Task: Look for space in Iquique, Chile from 12th August, 2023 to 16th August, 2023 for 8 adults in price range Rs.10000 to Rs.16000. Place can be private room with 8 bedrooms having 8 beds and 8 bathrooms. Property type can be house, flat, guest house, hotel. Amenities needed are: wifi, TV, free parkinig on premises, gym, breakfast. Booking option can be shelf check-in. Required host language is English.
Action: Mouse moved to (463, 98)
Screenshot: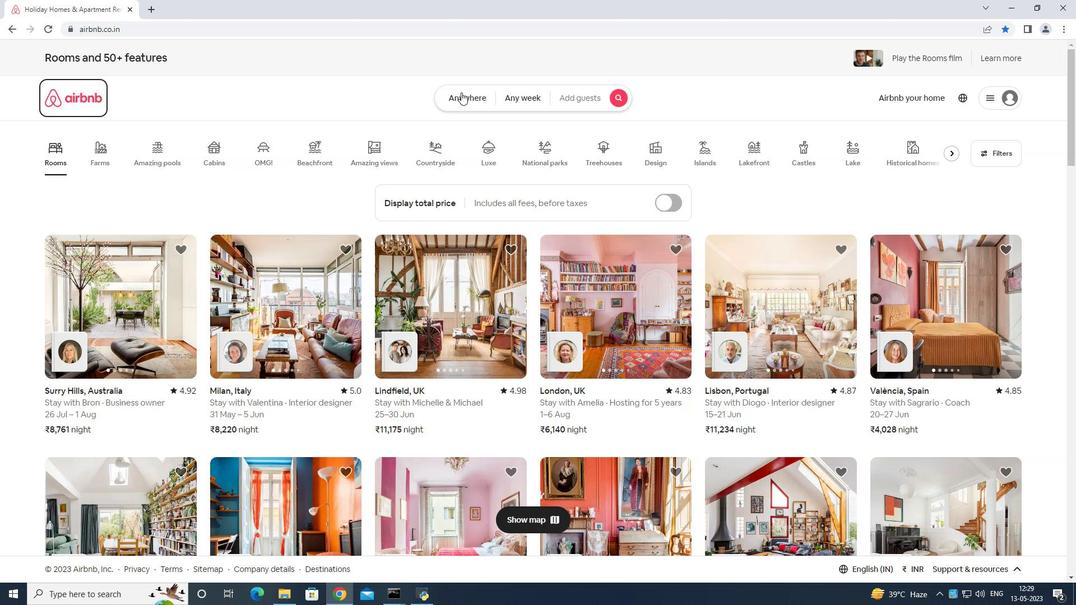 
Action: Mouse pressed left at (463, 98)
Screenshot: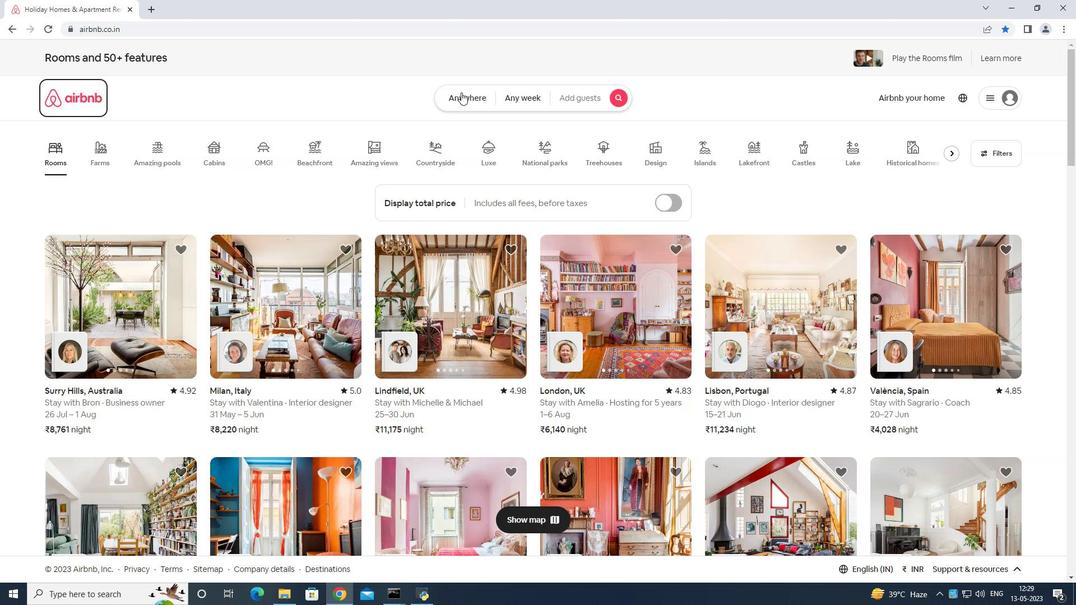
Action: Mouse moved to (408, 128)
Screenshot: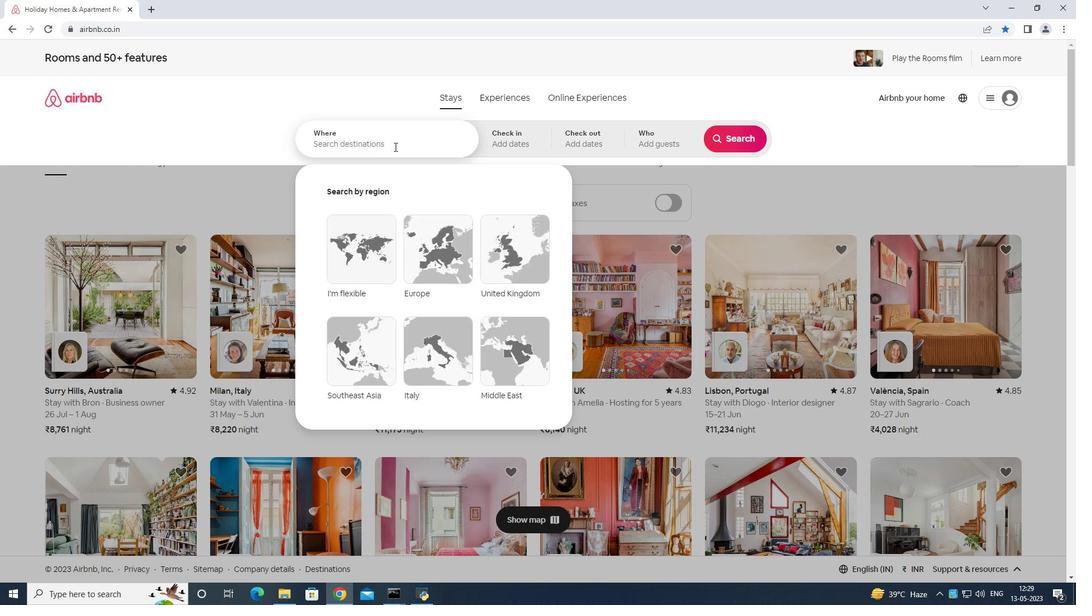 
Action: Mouse pressed left at (408, 128)
Screenshot: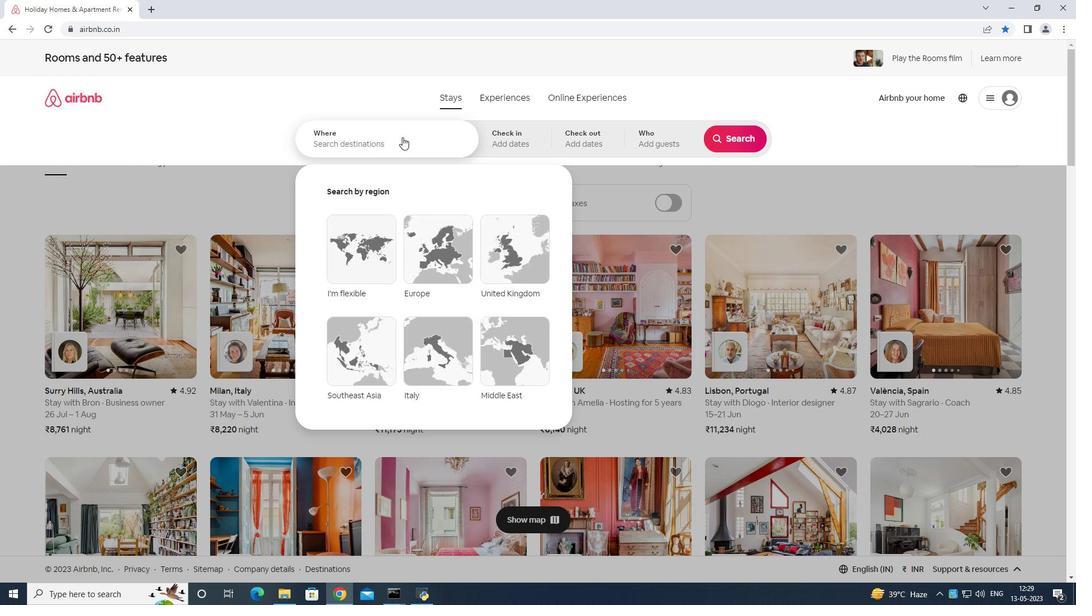 
Action: Mouse moved to (395, 137)
Screenshot: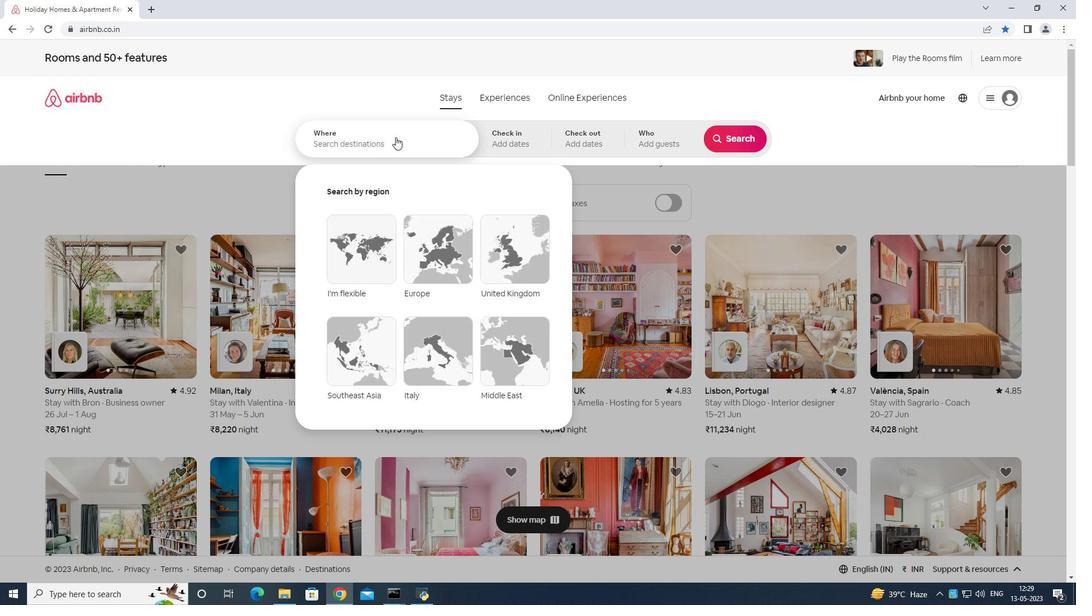 
Action: Key pressed <Key.shift>Iquique<Key.space>chile<Key.enter>
Screenshot: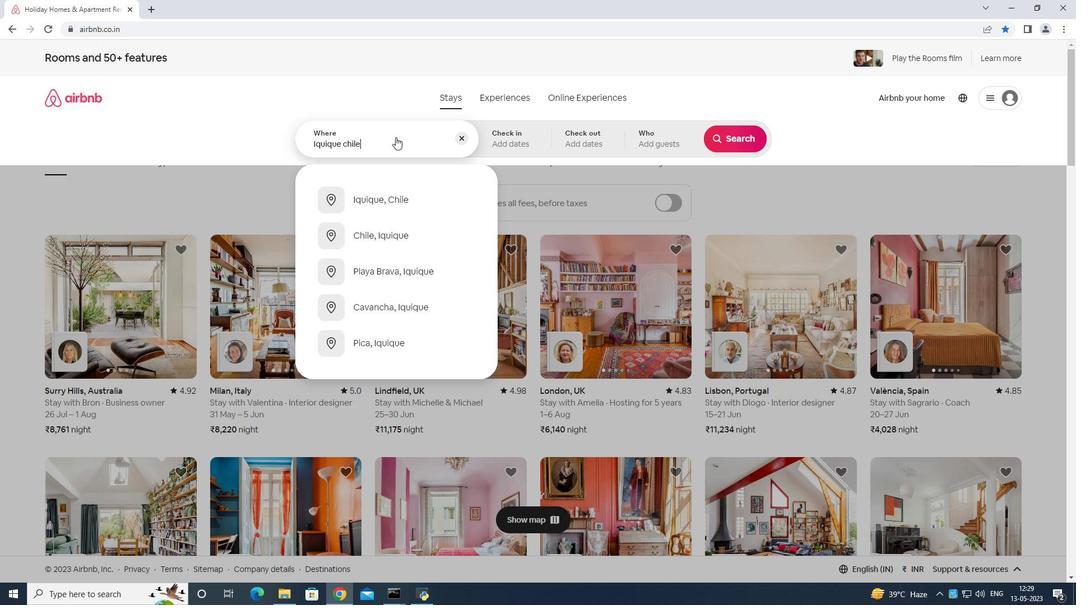 
Action: Mouse moved to (722, 236)
Screenshot: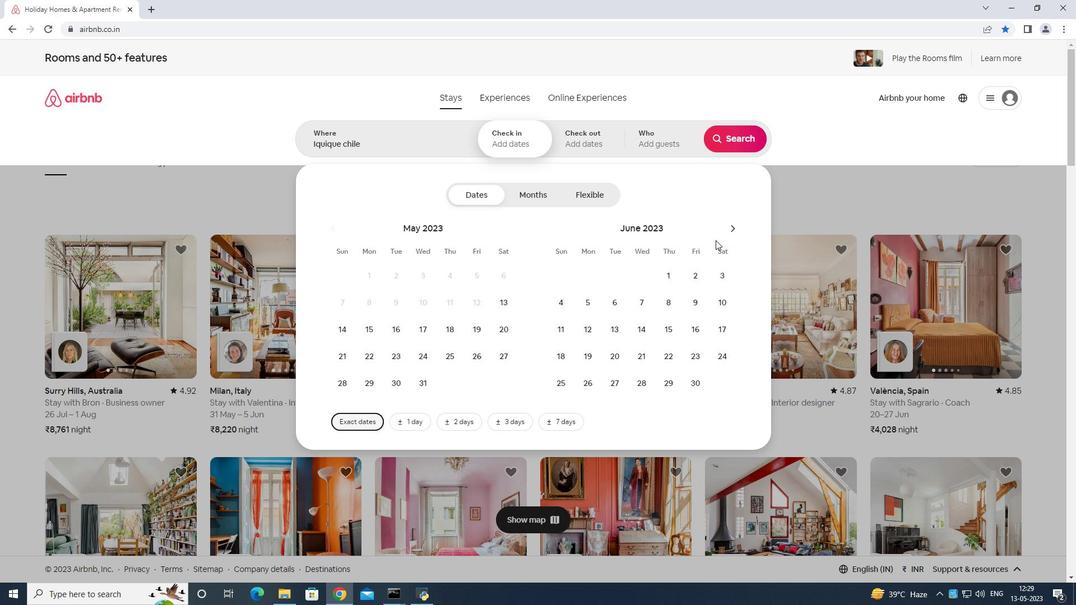 
Action: Mouse pressed left at (722, 236)
Screenshot: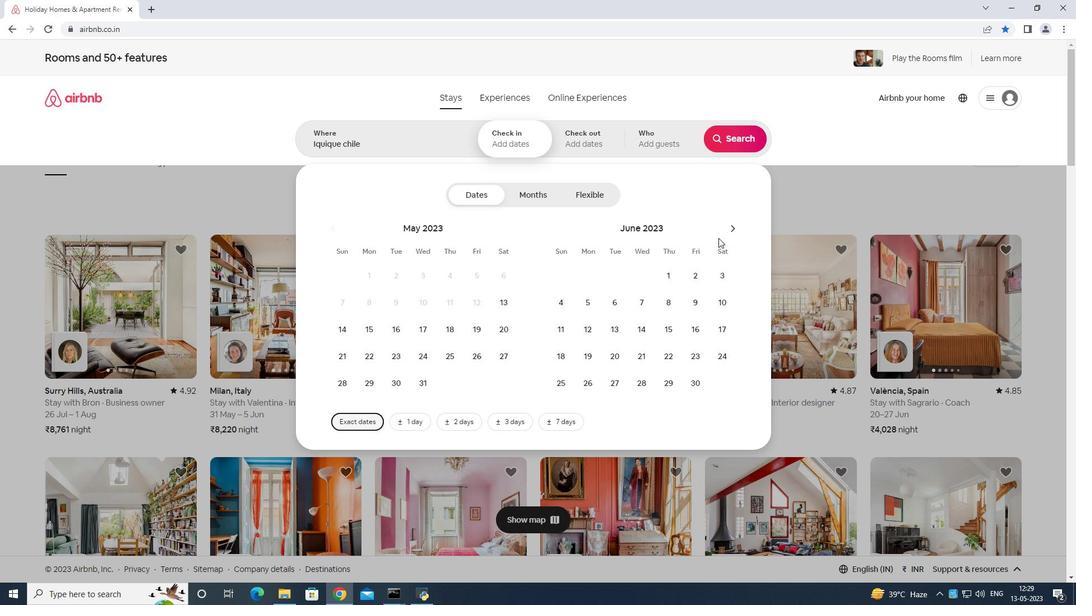 
Action: Mouse moved to (727, 230)
Screenshot: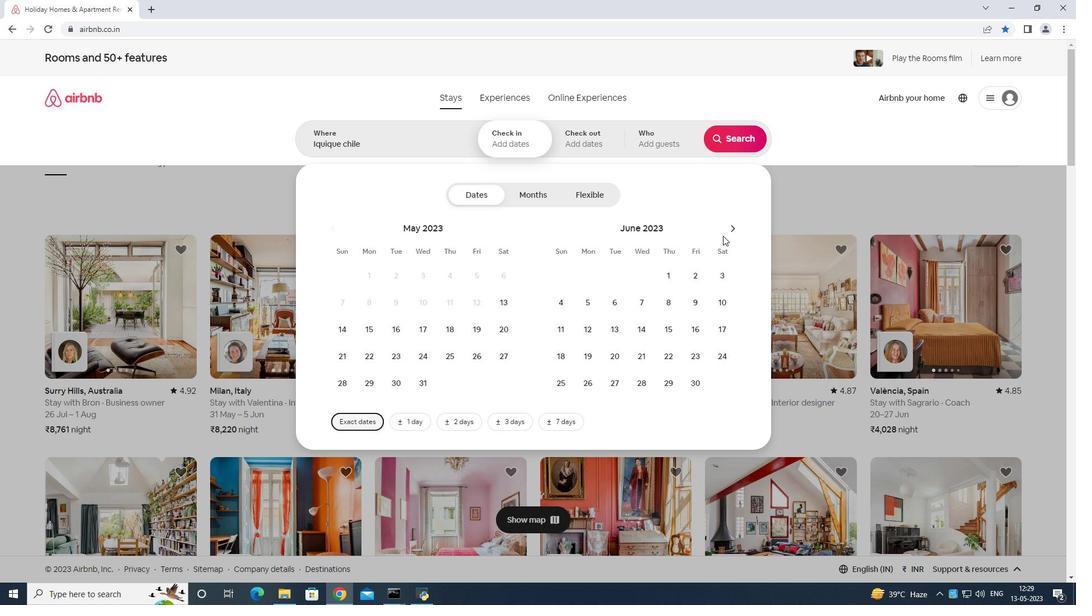 
Action: Mouse pressed left at (727, 230)
Screenshot: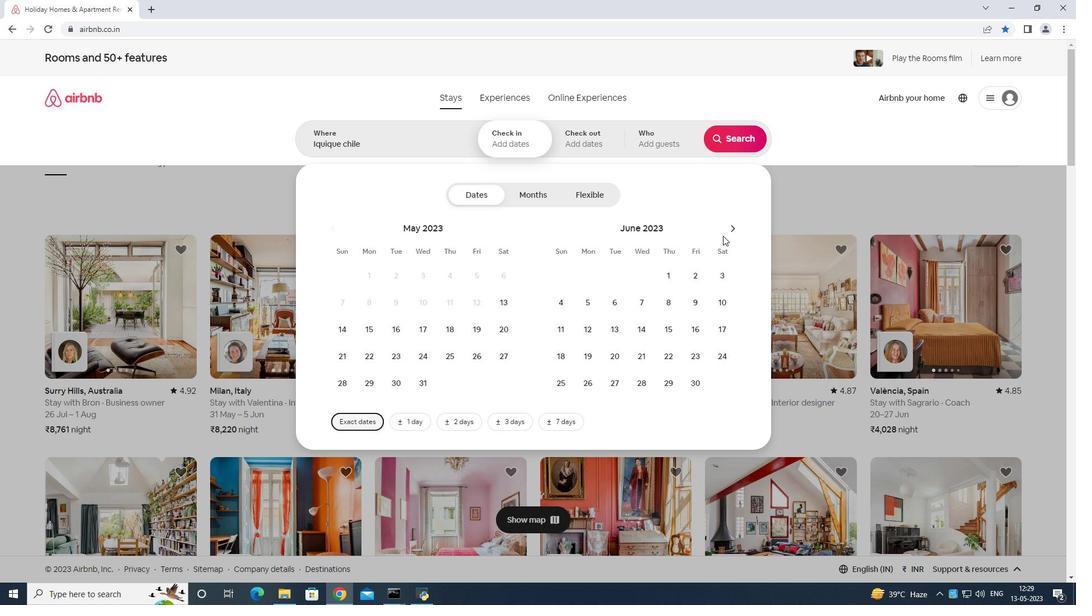 
Action: Mouse moved to (728, 225)
Screenshot: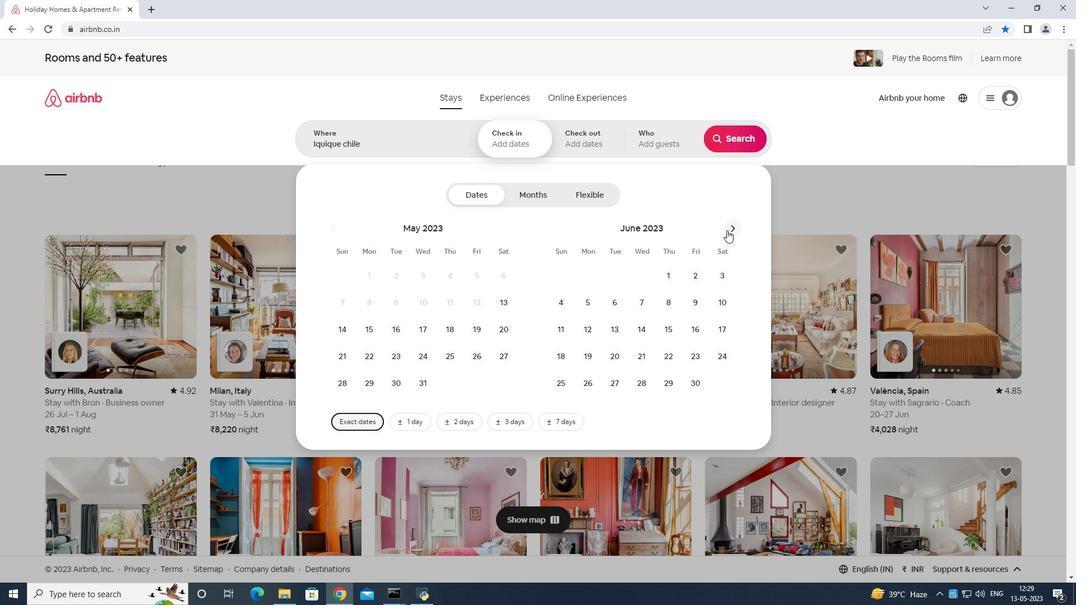
Action: Mouse pressed left at (728, 225)
Screenshot: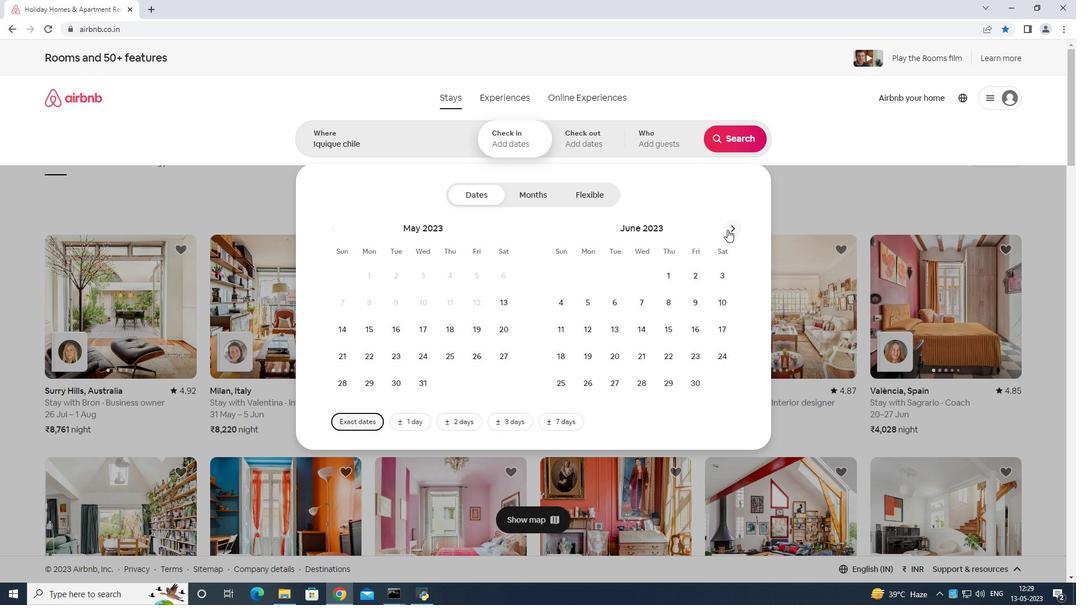 
Action: Mouse moved to (730, 225)
Screenshot: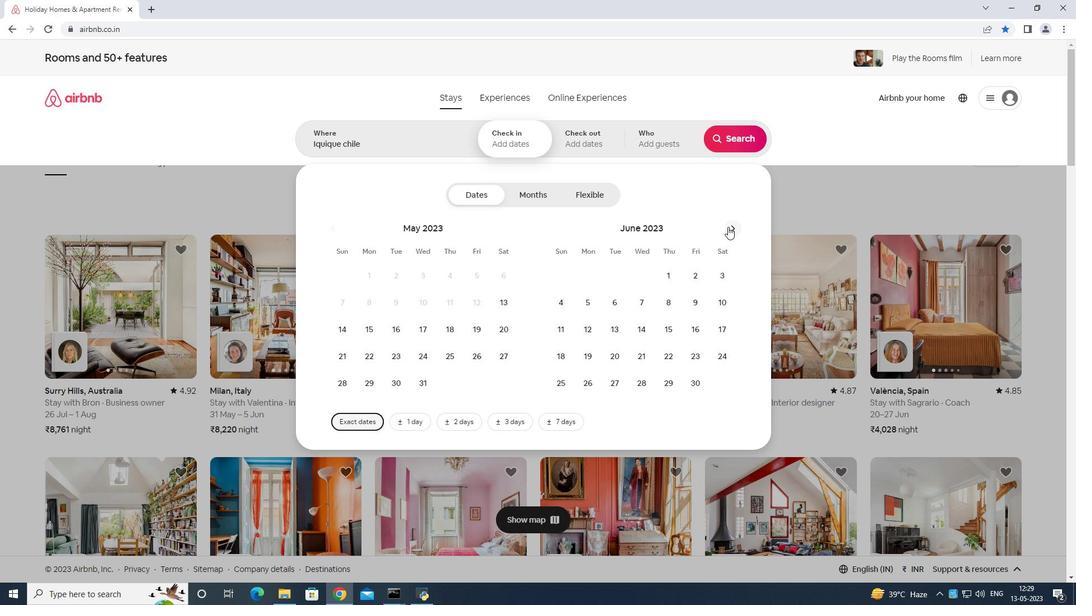 
Action: Mouse pressed left at (730, 225)
Screenshot: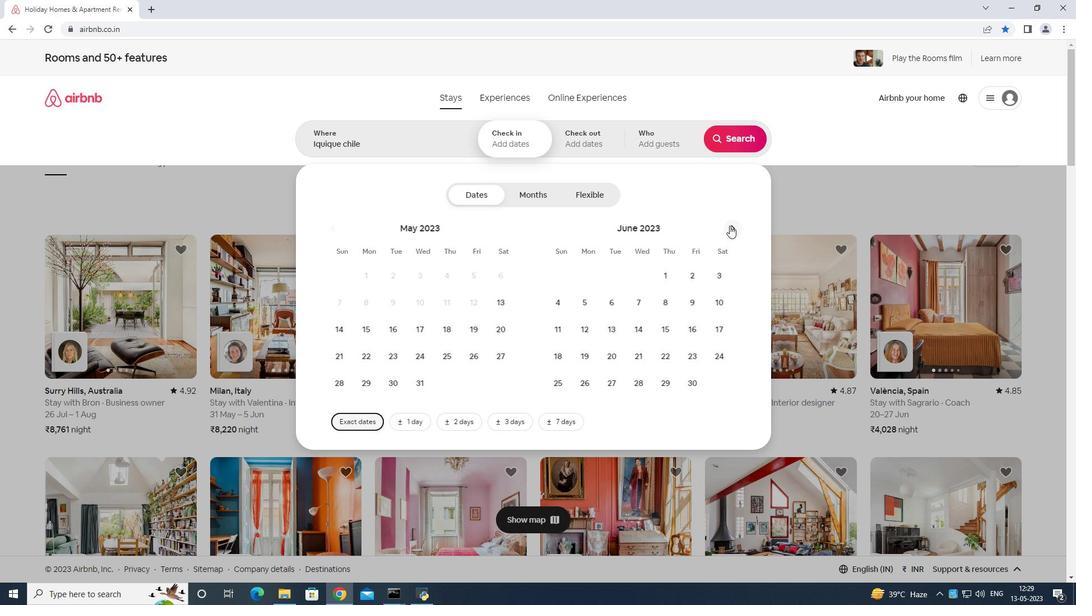 
Action: Mouse moved to (719, 297)
Screenshot: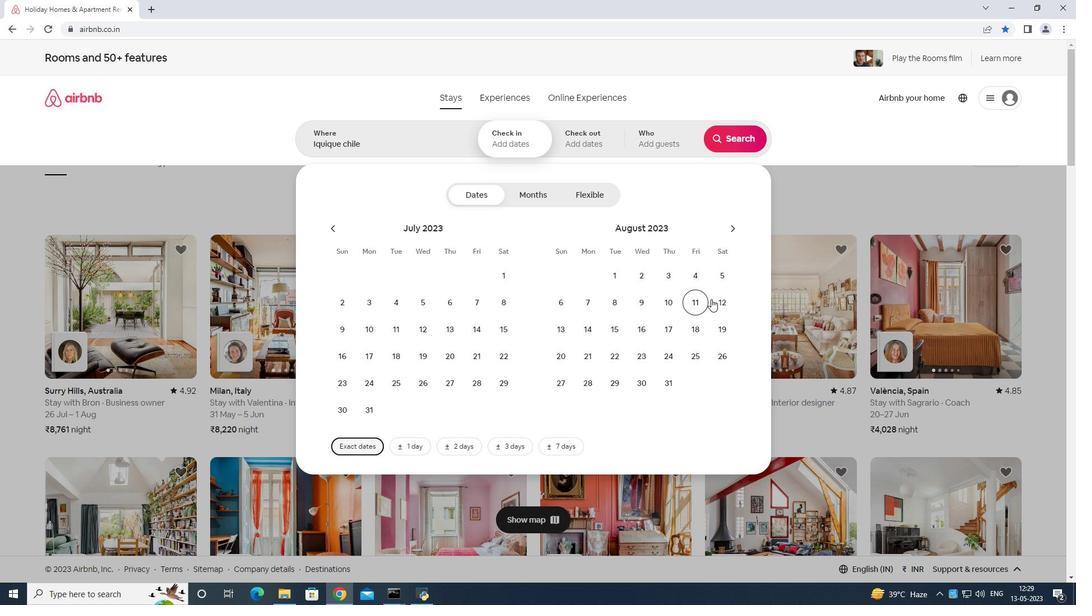 
Action: Mouse pressed left at (719, 297)
Screenshot: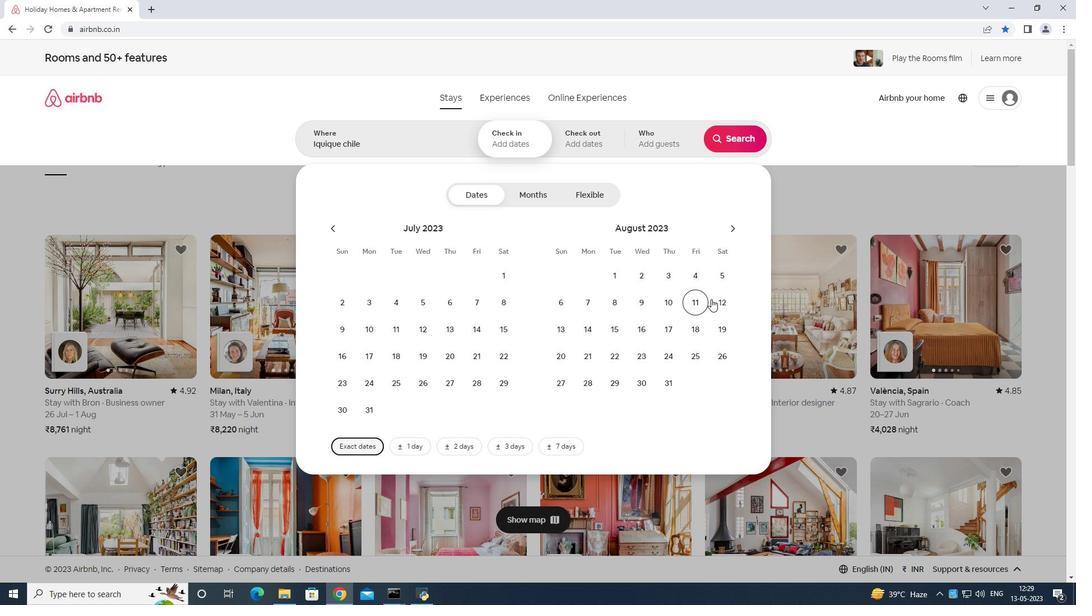 
Action: Mouse moved to (639, 325)
Screenshot: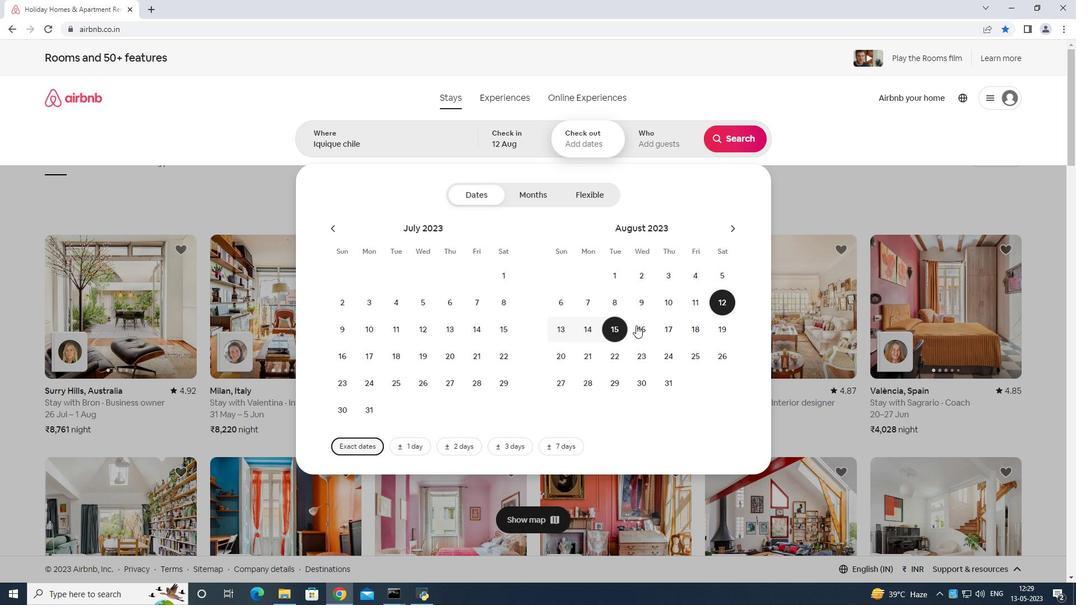 
Action: Mouse pressed left at (639, 325)
Screenshot: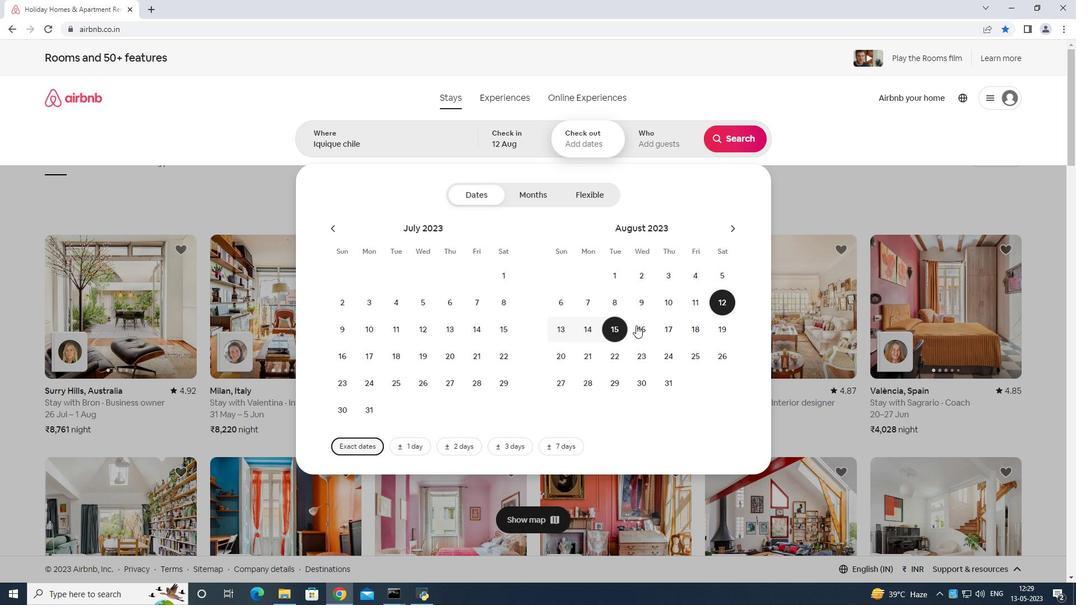 
Action: Mouse moved to (660, 129)
Screenshot: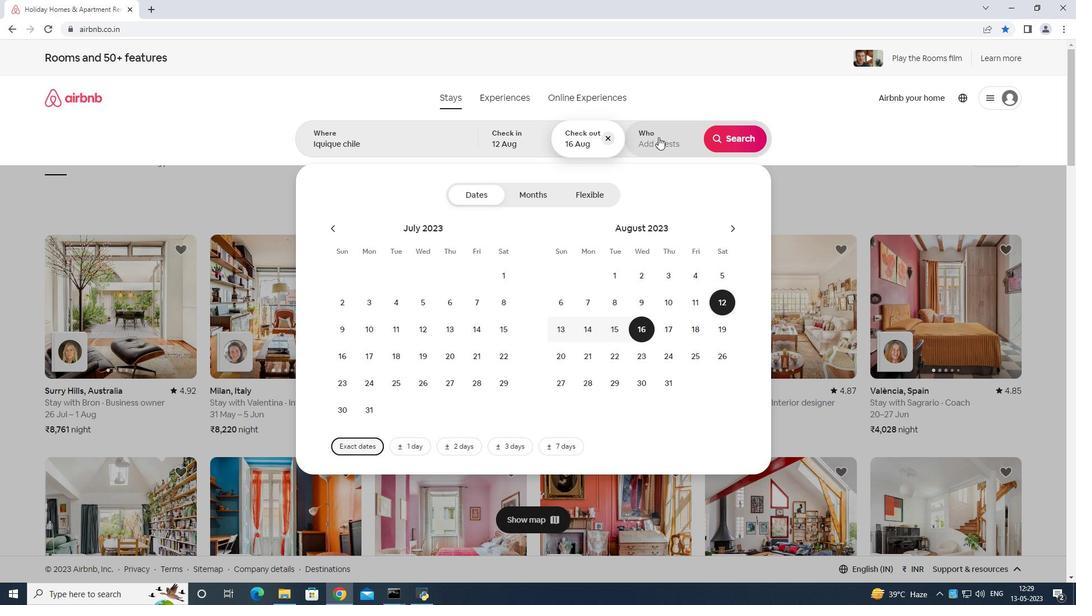 
Action: Mouse pressed left at (660, 129)
Screenshot: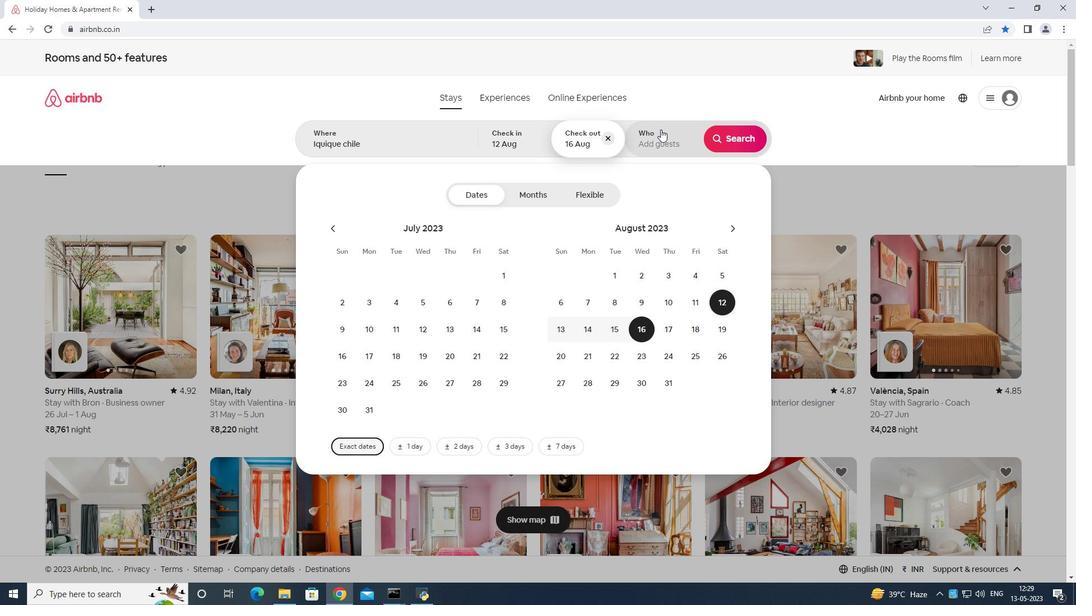 
Action: Mouse moved to (736, 201)
Screenshot: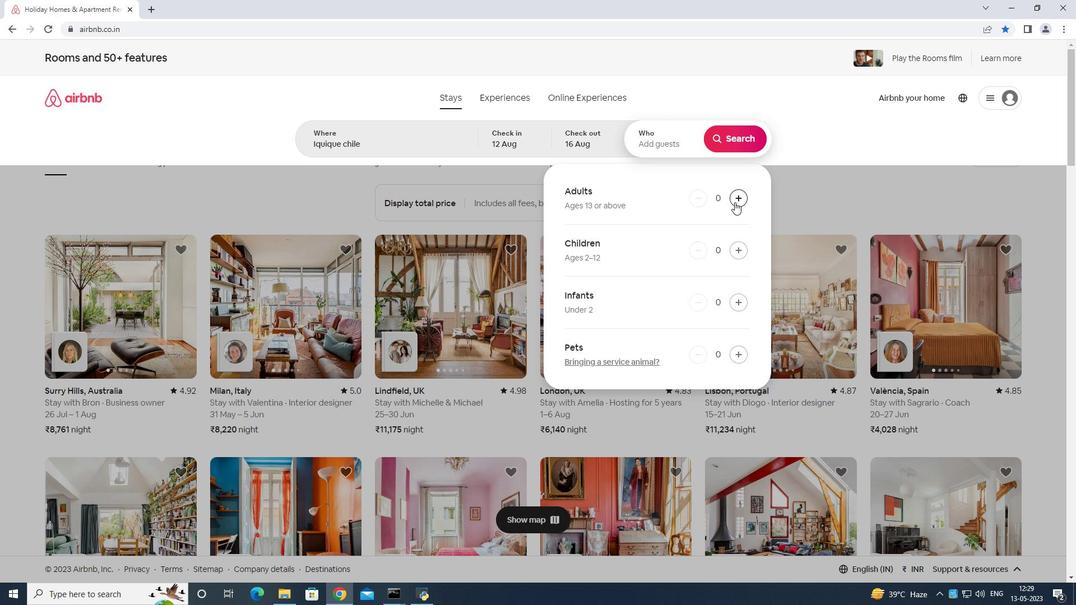 
Action: Mouse pressed left at (736, 201)
Screenshot: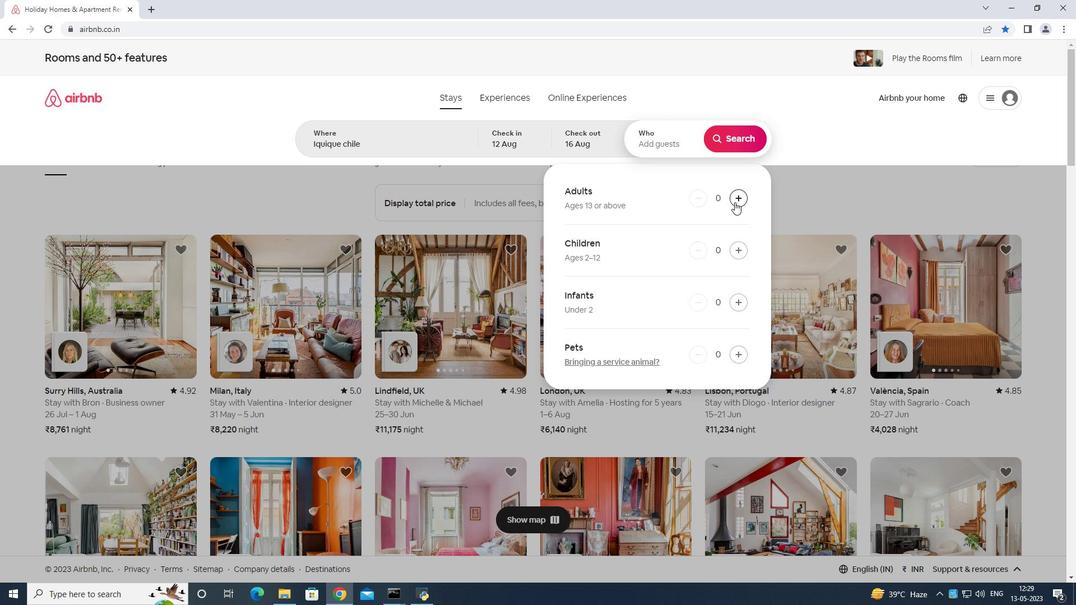 
Action: Mouse moved to (737, 199)
Screenshot: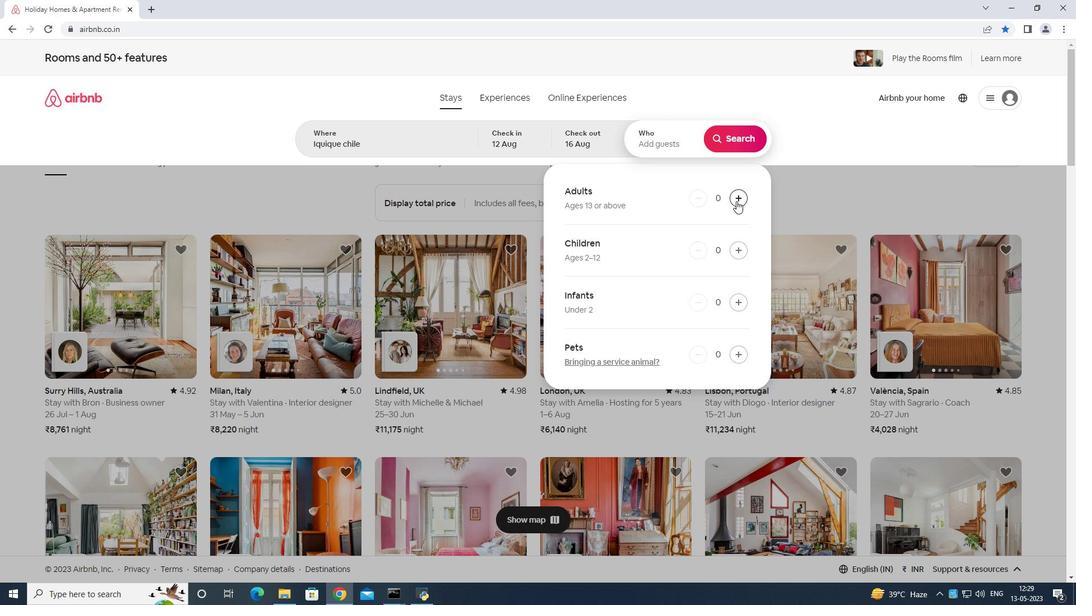 
Action: Mouse pressed left at (737, 199)
Screenshot: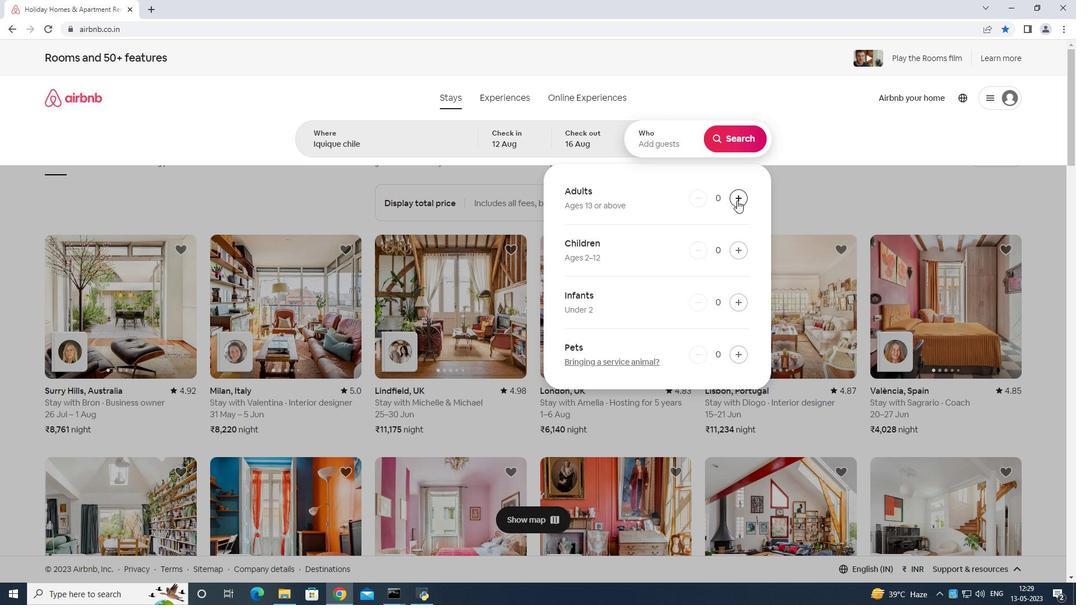 
Action: Mouse pressed left at (737, 199)
Screenshot: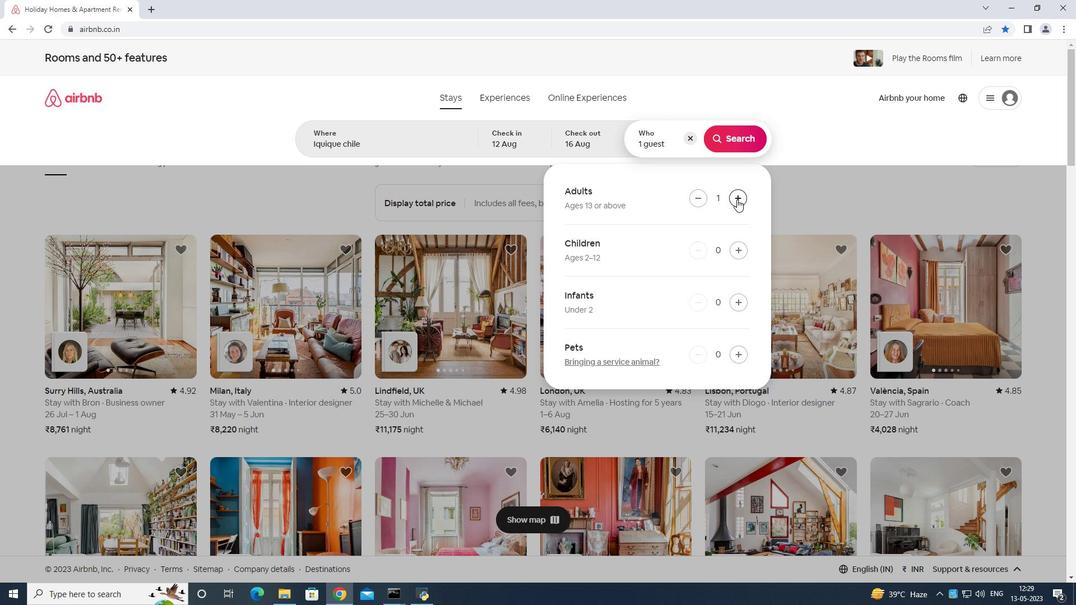 
Action: Mouse moved to (737, 199)
Screenshot: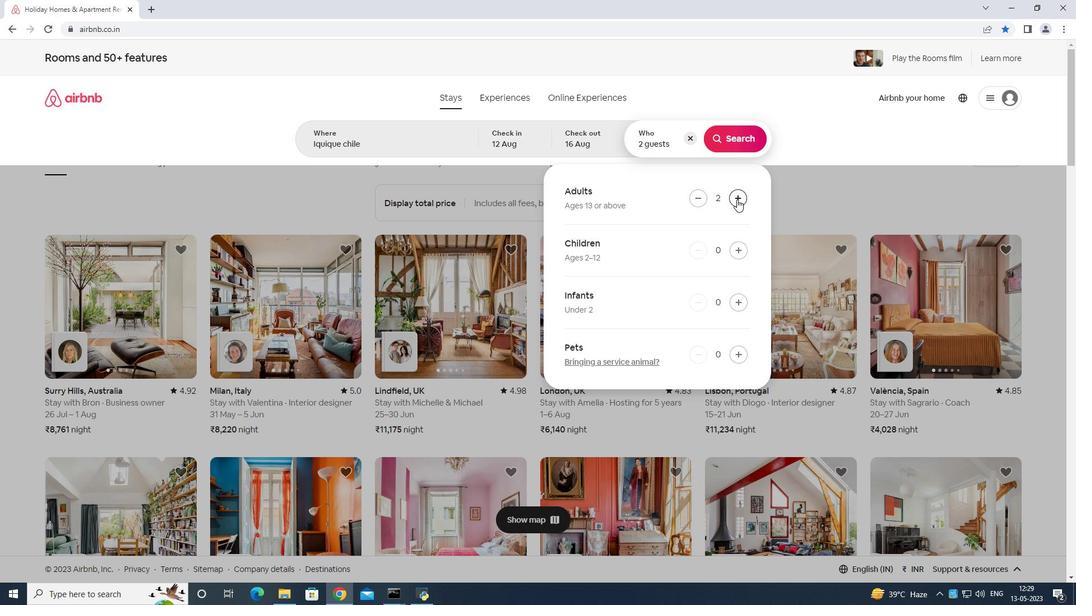 
Action: Mouse pressed left at (737, 199)
Screenshot: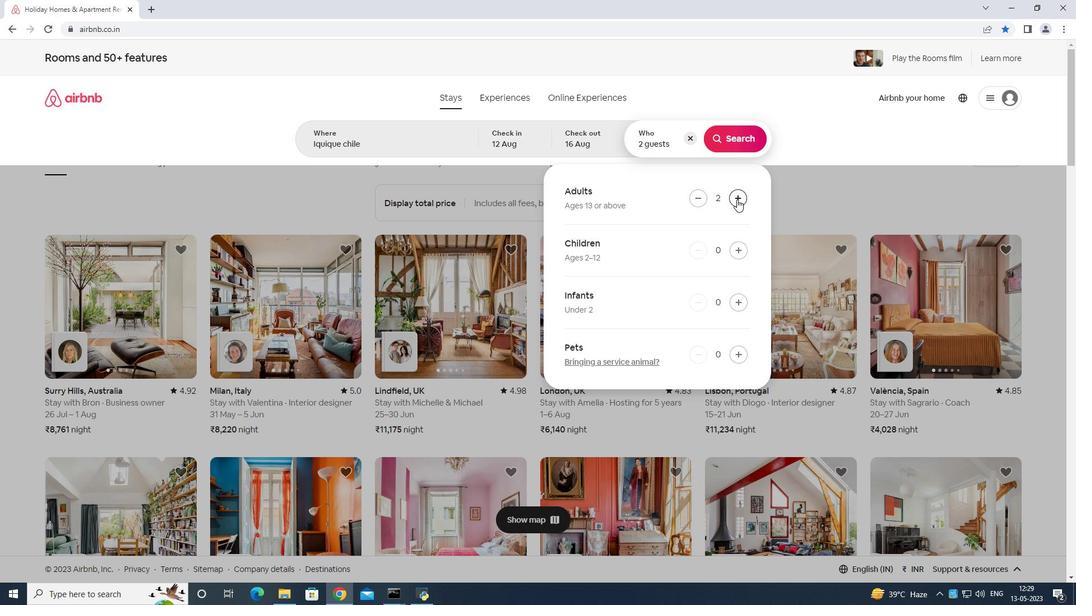 
Action: Mouse pressed left at (737, 199)
Screenshot: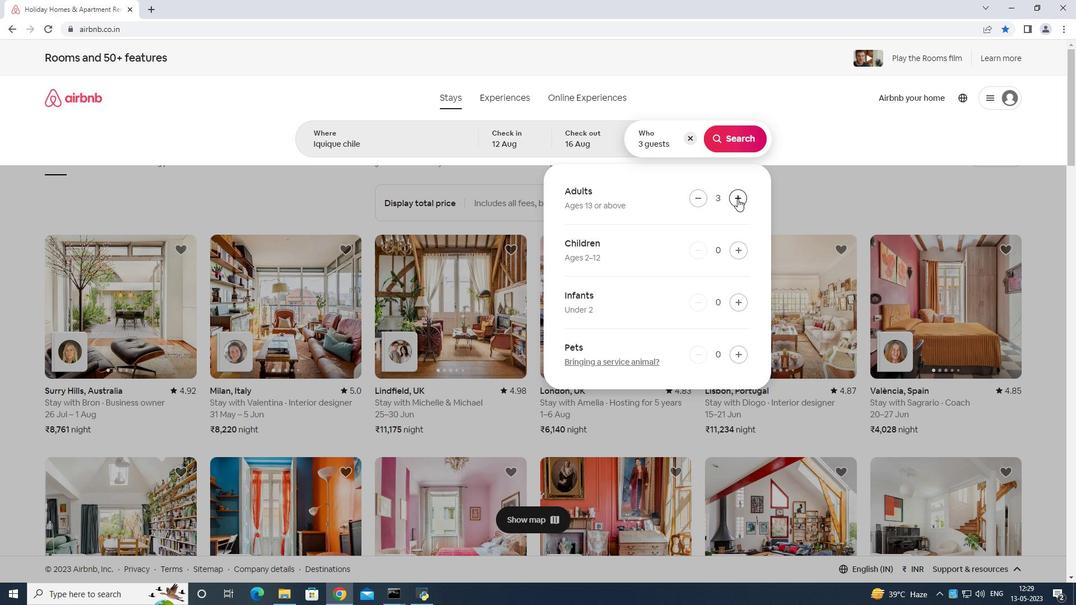 
Action: Mouse moved to (738, 199)
Screenshot: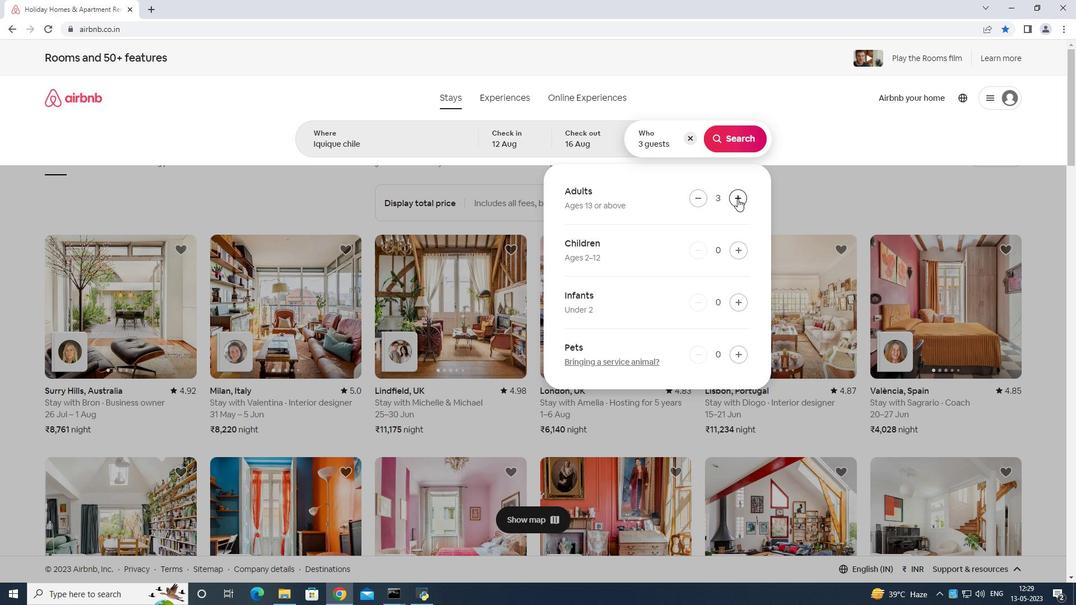 
Action: Mouse pressed left at (738, 199)
Screenshot: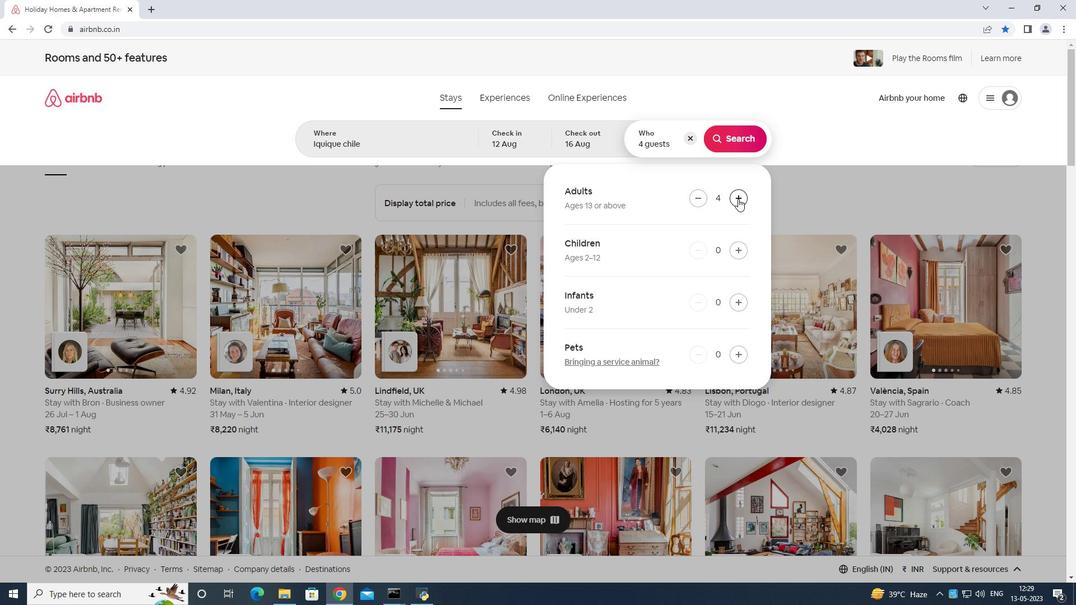 
Action: Mouse moved to (738, 199)
Screenshot: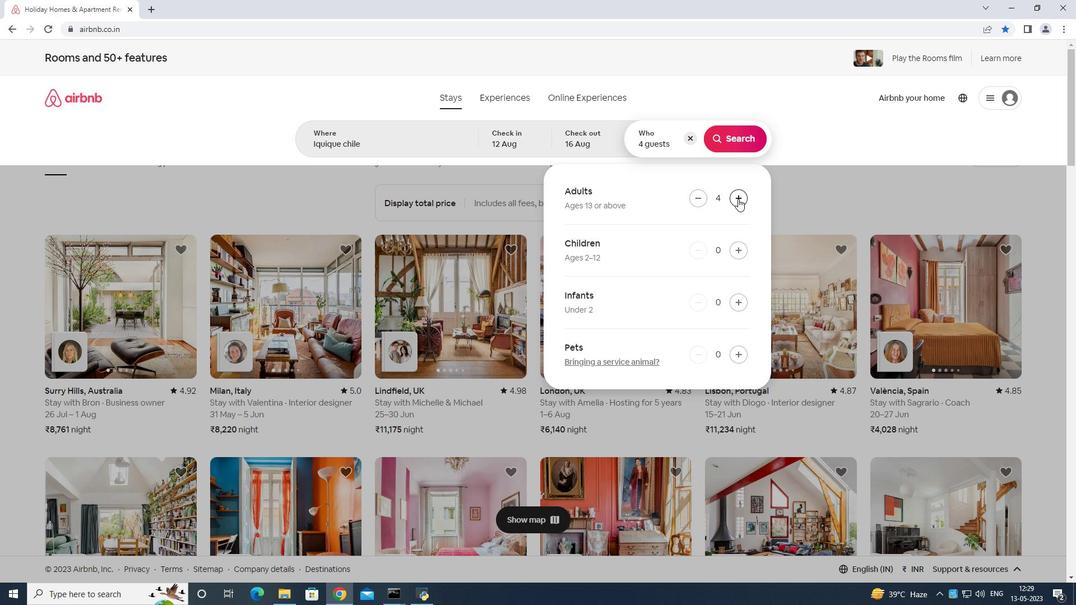 
Action: Mouse pressed left at (738, 199)
Screenshot: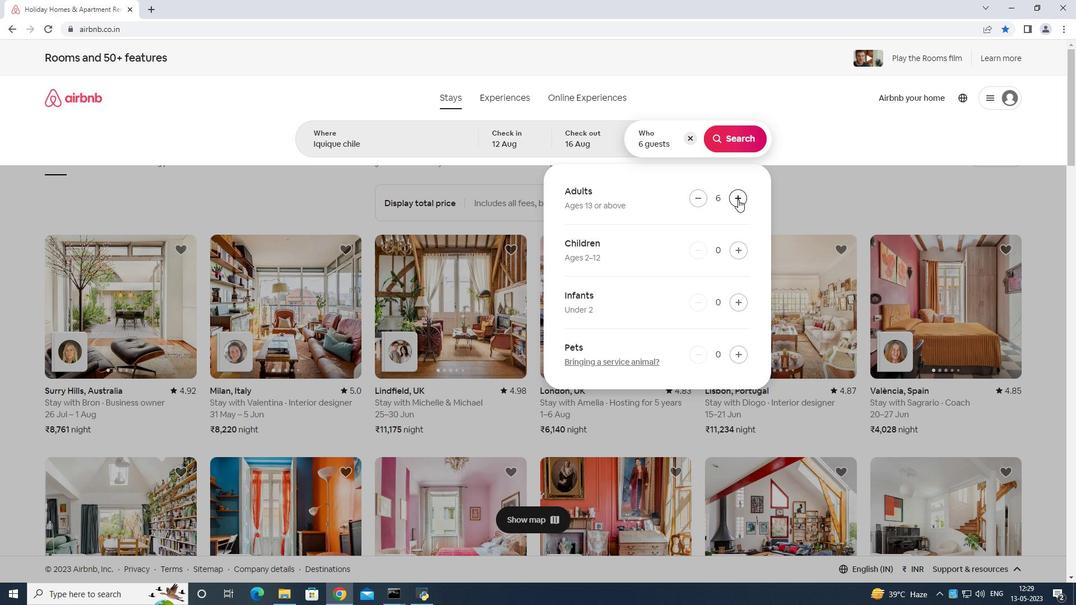 
Action: Mouse moved to (737, 198)
Screenshot: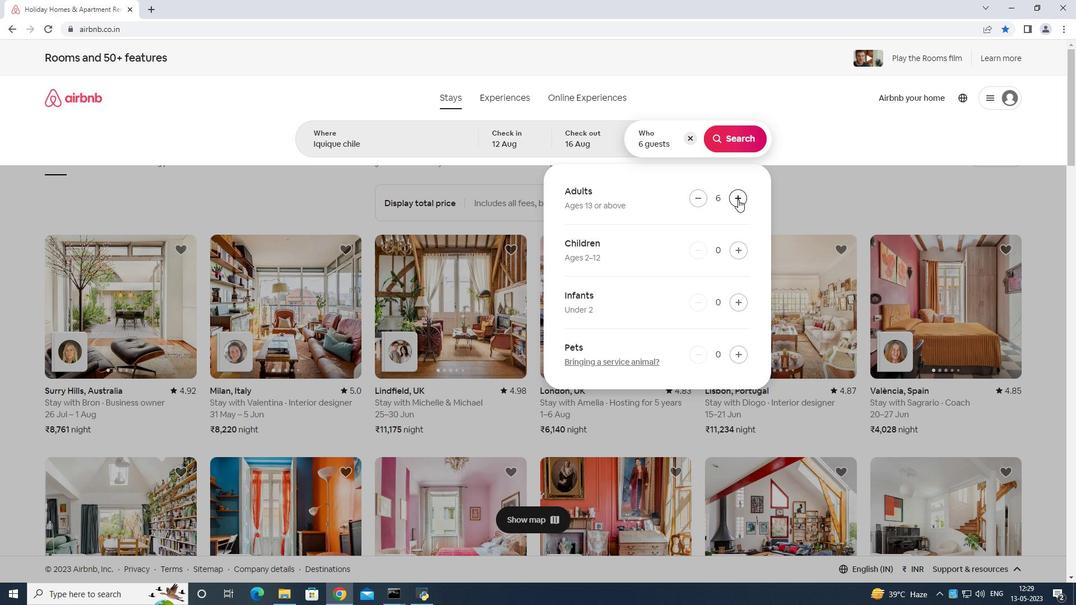 
Action: Mouse pressed left at (737, 198)
Screenshot: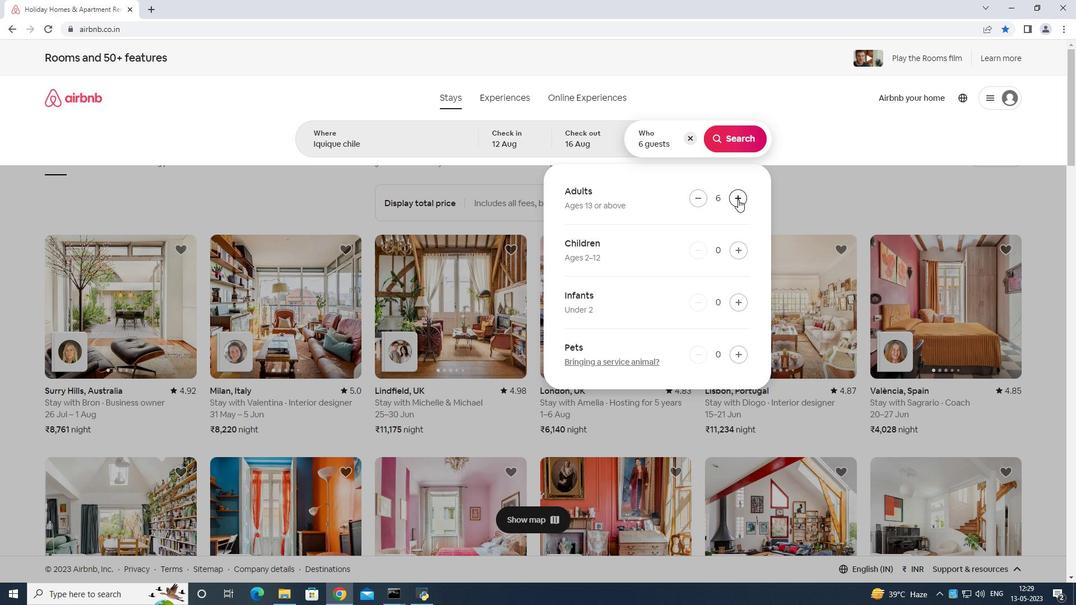 
Action: Mouse moved to (743, 130)
Screenshot: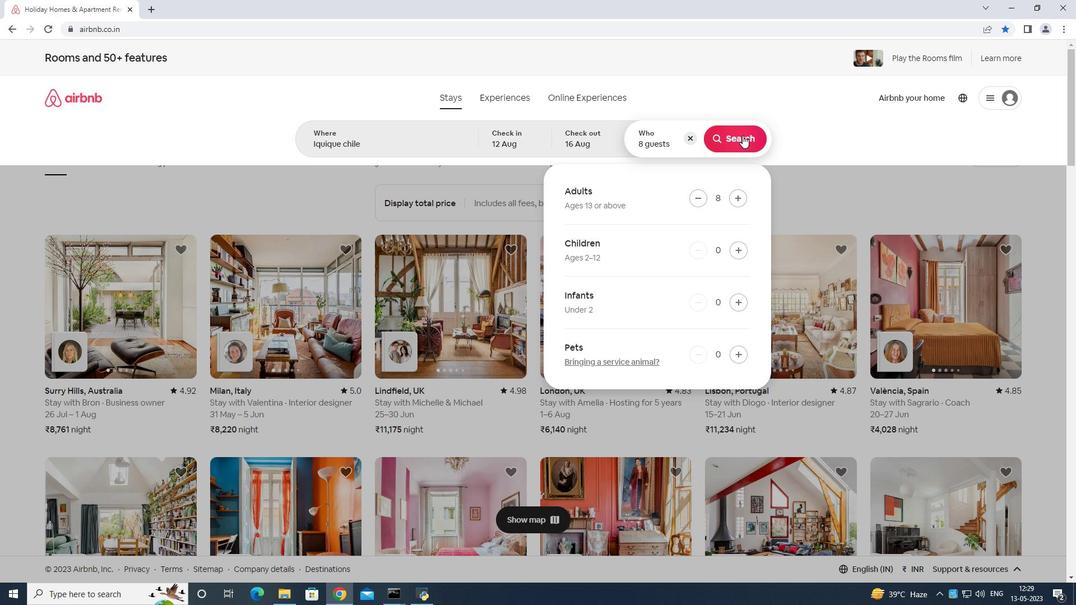 
Action: Mouse pressed left at (743, 130)
Screenshot: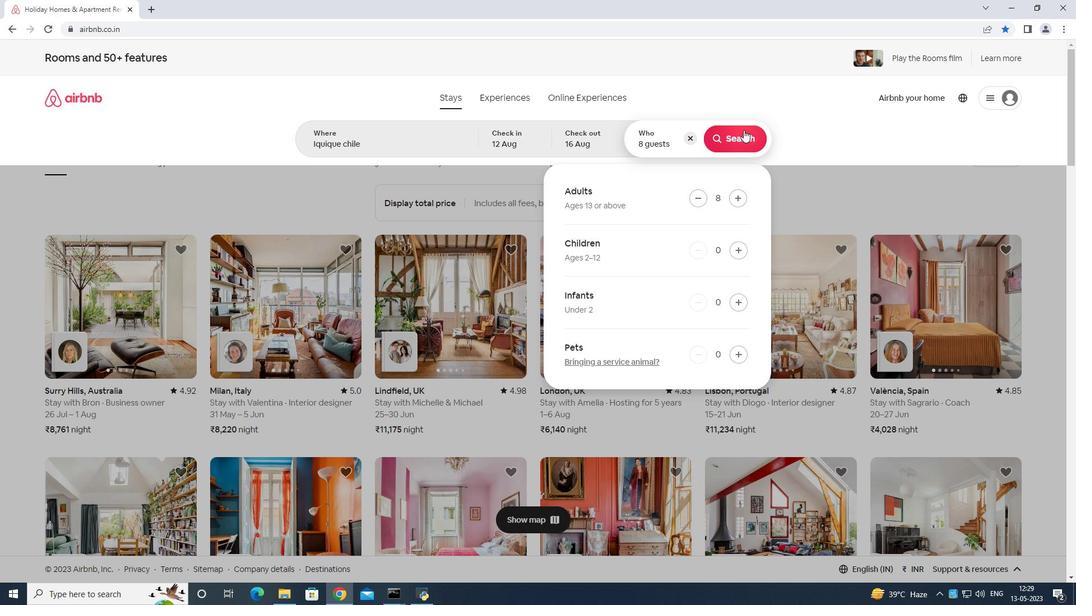 
Action: Mouse moved to (1022, 104)
Screenshot: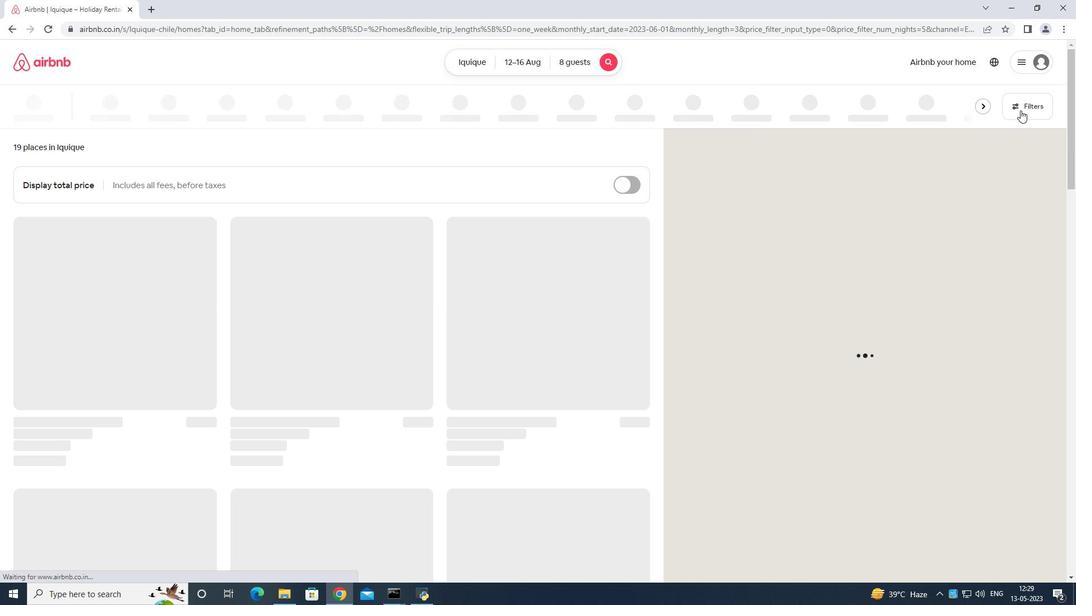 
Action: Mouse pressed left at (1022, 104)
Screenshot: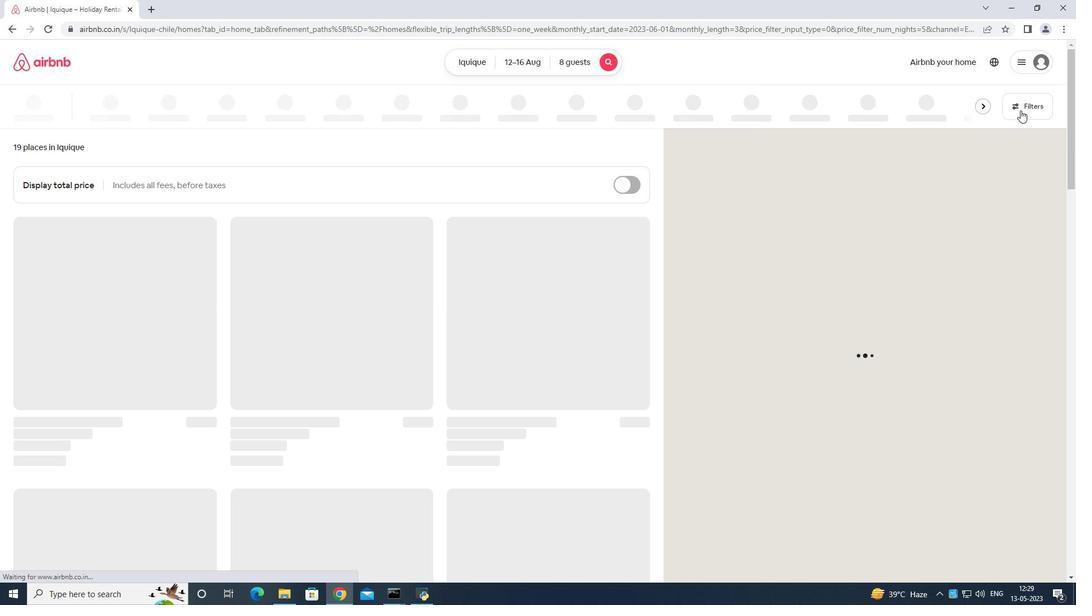 
Action: Mouse moved to (492, 375)
Screenshot: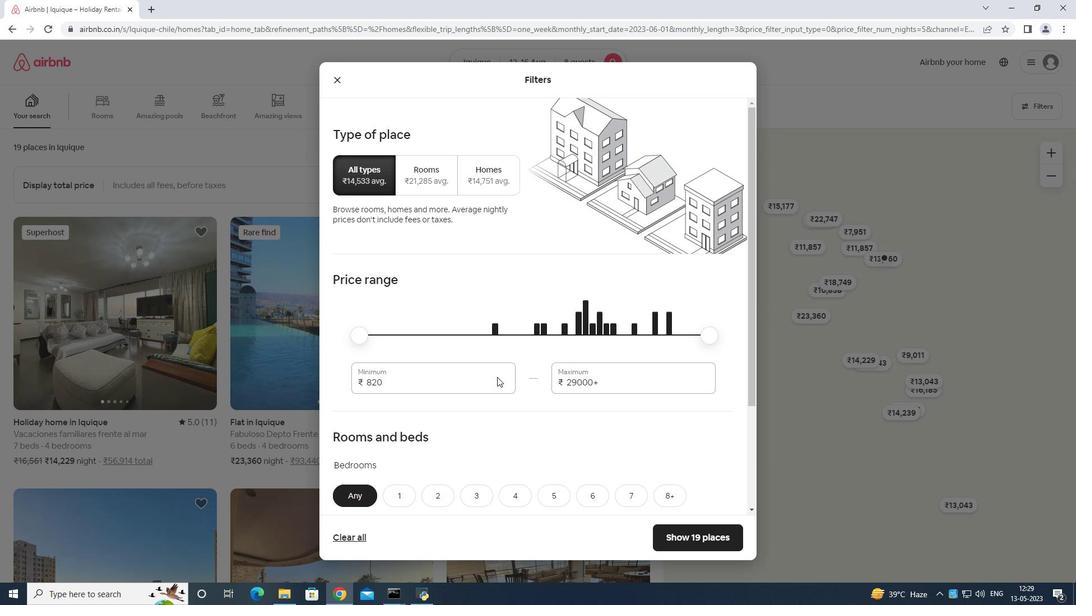 
Action: Mouse pressed left at (492, 375)
Screenshot: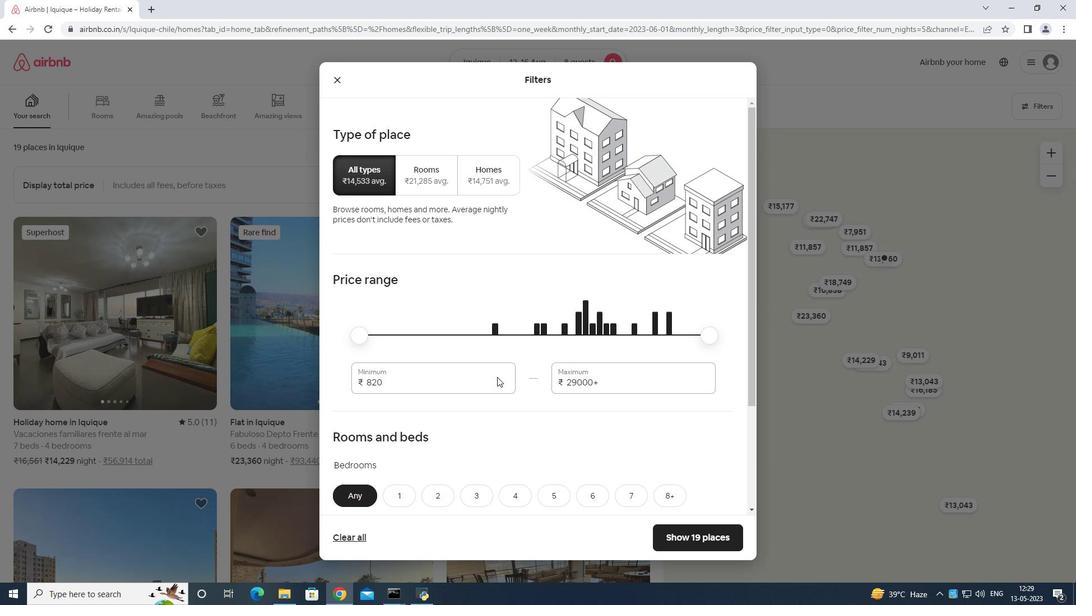
Action: Mouse moved to (495, 362)
Screenshot: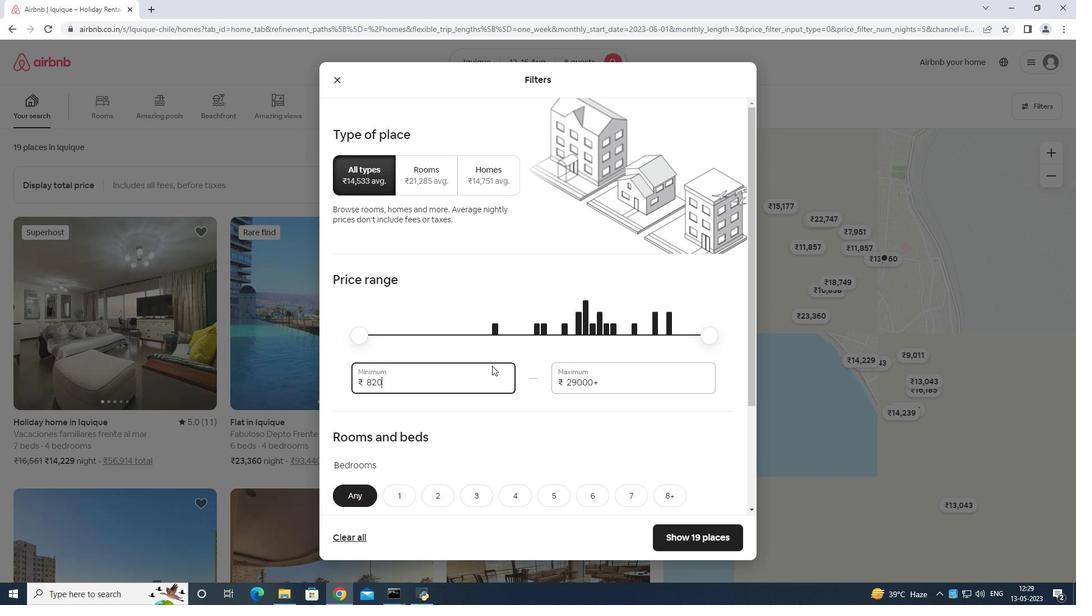 
Action: Key pressed <Key.backspace>
Screenshot: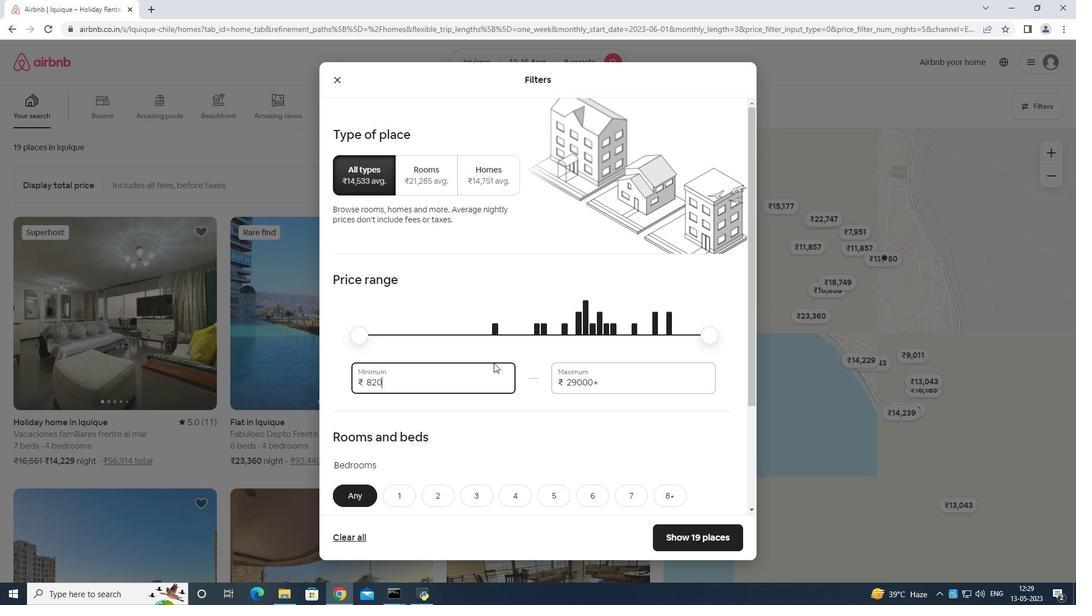 
Action: Mouse moved to (495, 357)
Screenshot: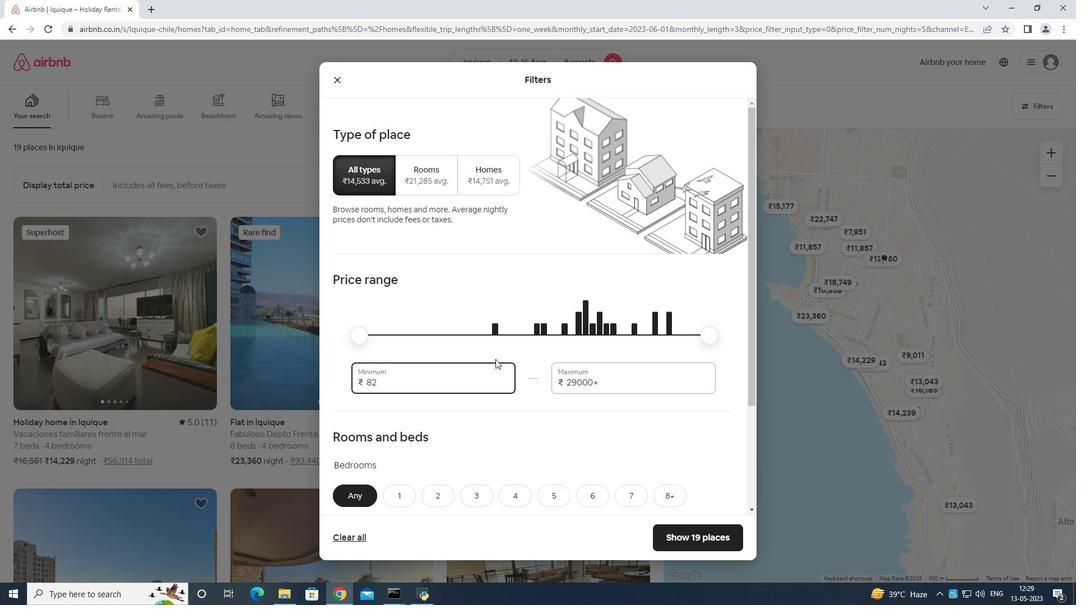 
Action: Key pressed <Key.backspace><Key.backspace>
Screenshot: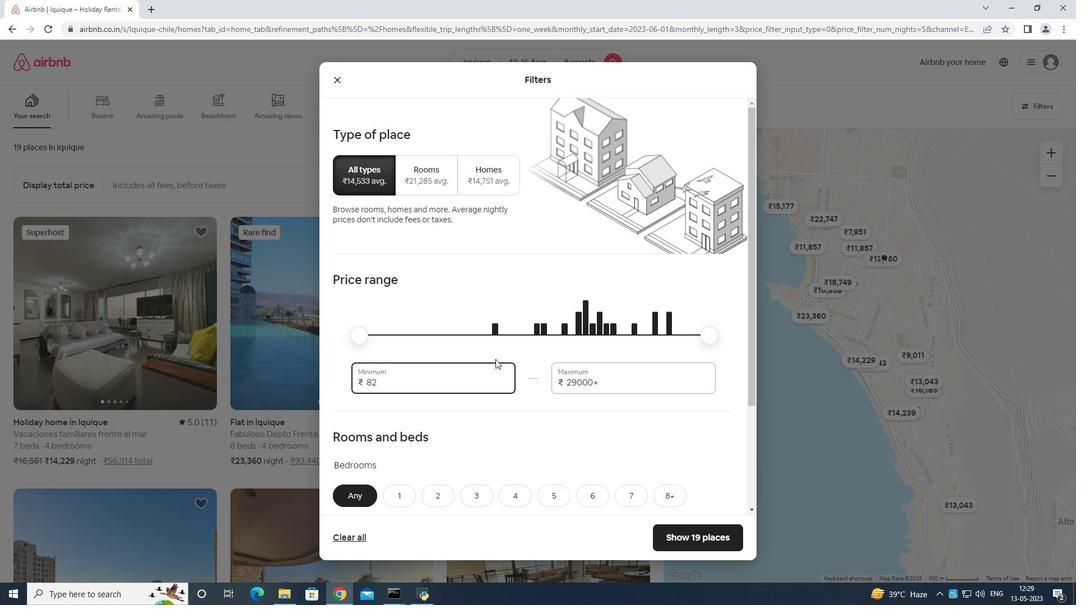 
Action: Mouse moved to (496, 355)
Screenshot: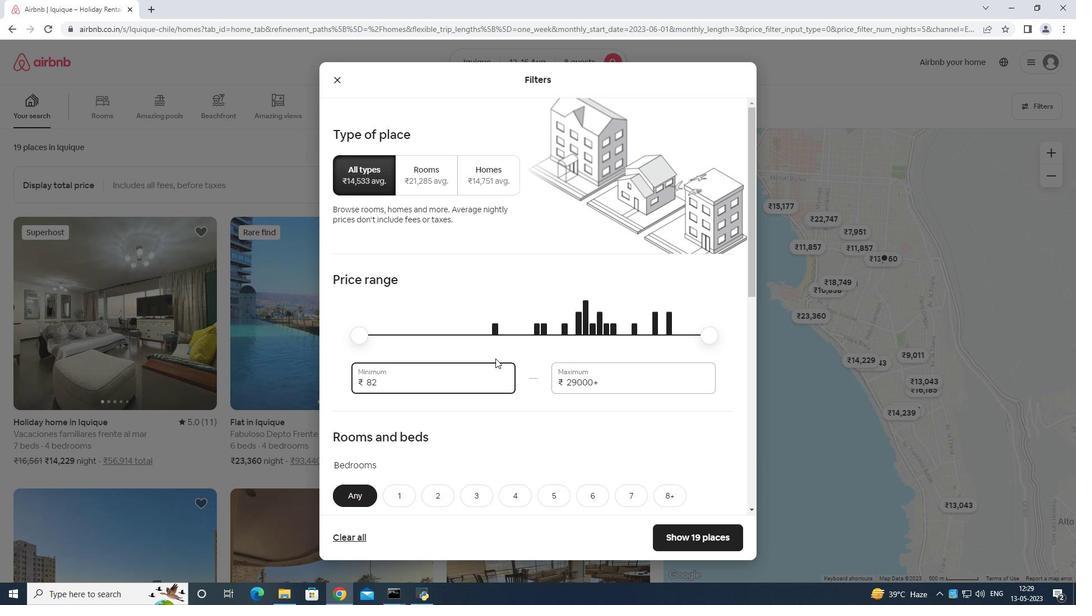 
Action: Key pressed <Key.backspace>
Screenshot: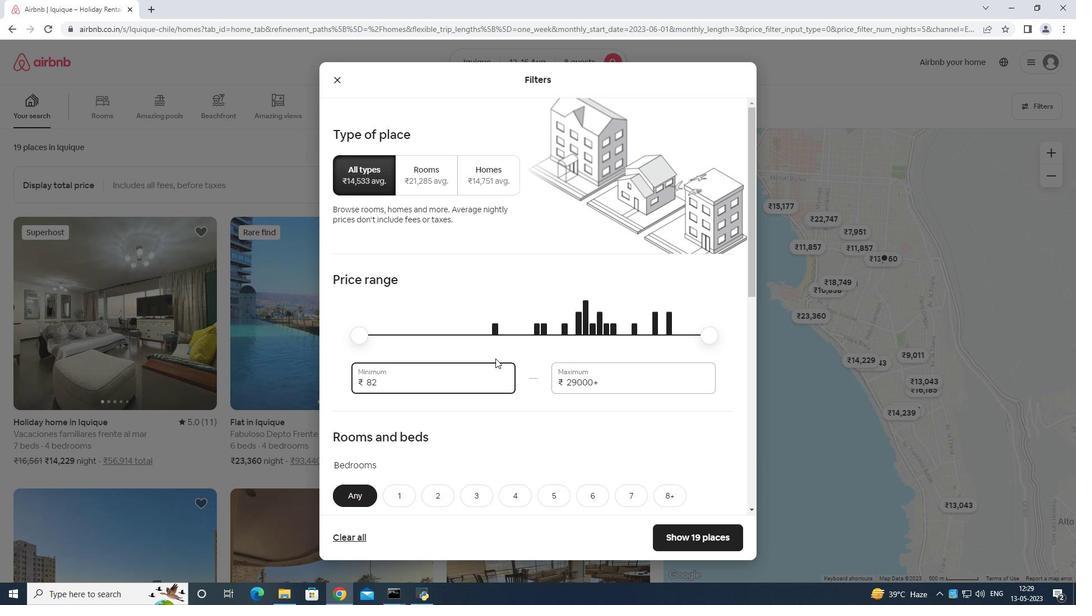 
Action: Mouse moved to (500, 352)
Screenshot: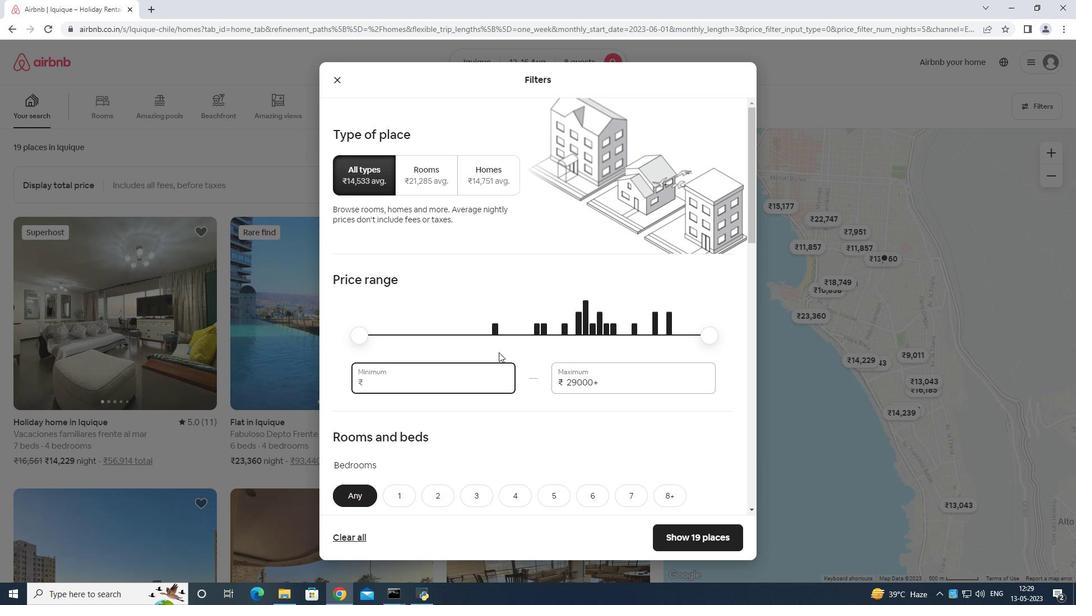 
Action: Key pressed 1
Screenshot: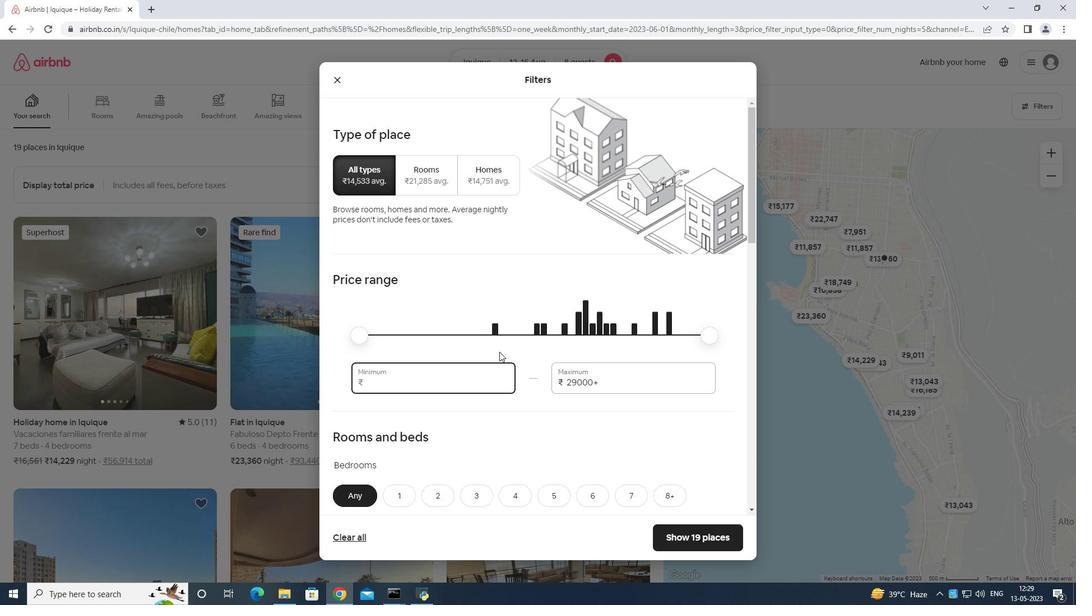 
Action: Mouse moved to (501, 351)
Screenshot: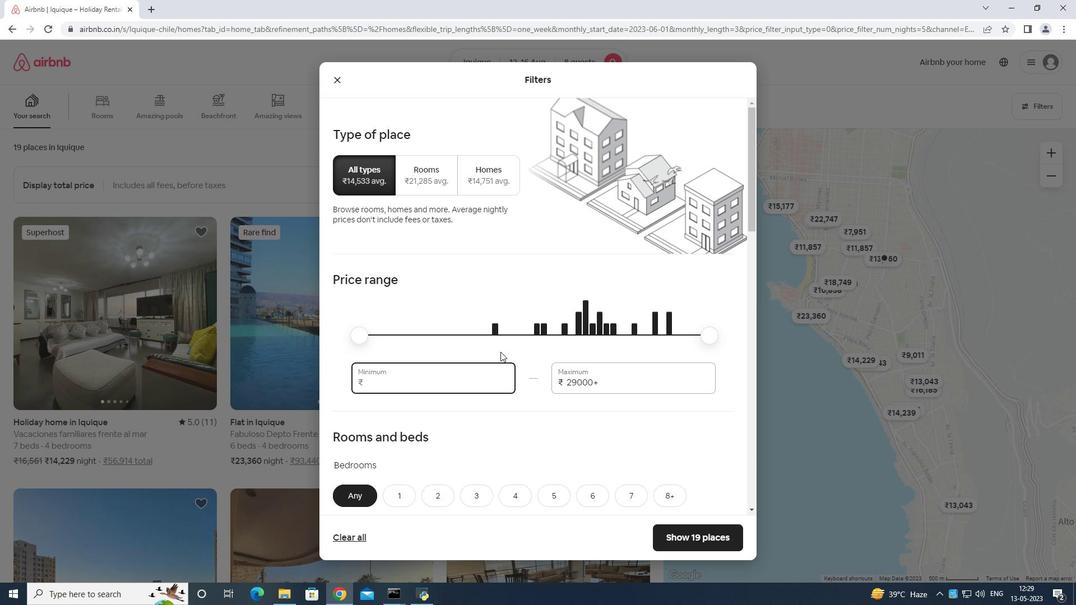 
Action: Key pressed 000
Screenshot: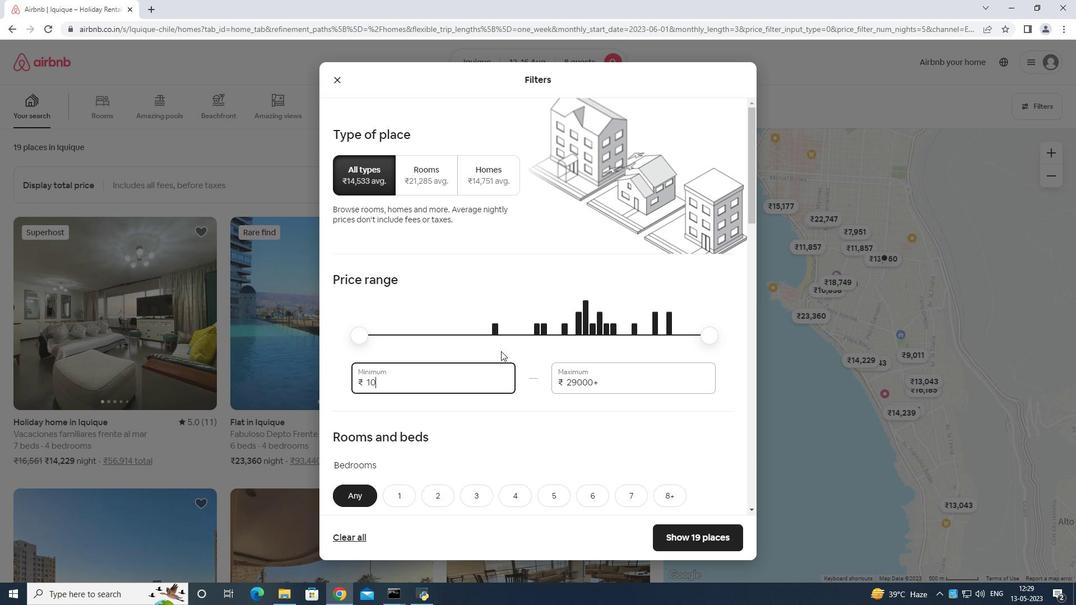 
Action: Mouse moved to (518, 355)
Screenshot: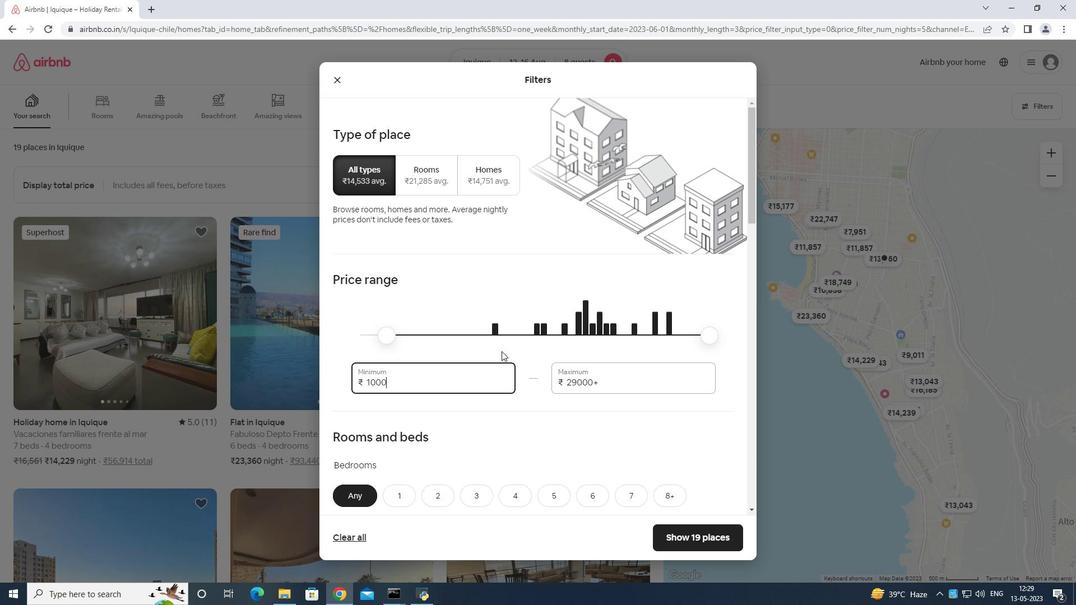 
Action: Key pressed 0
Screenshot: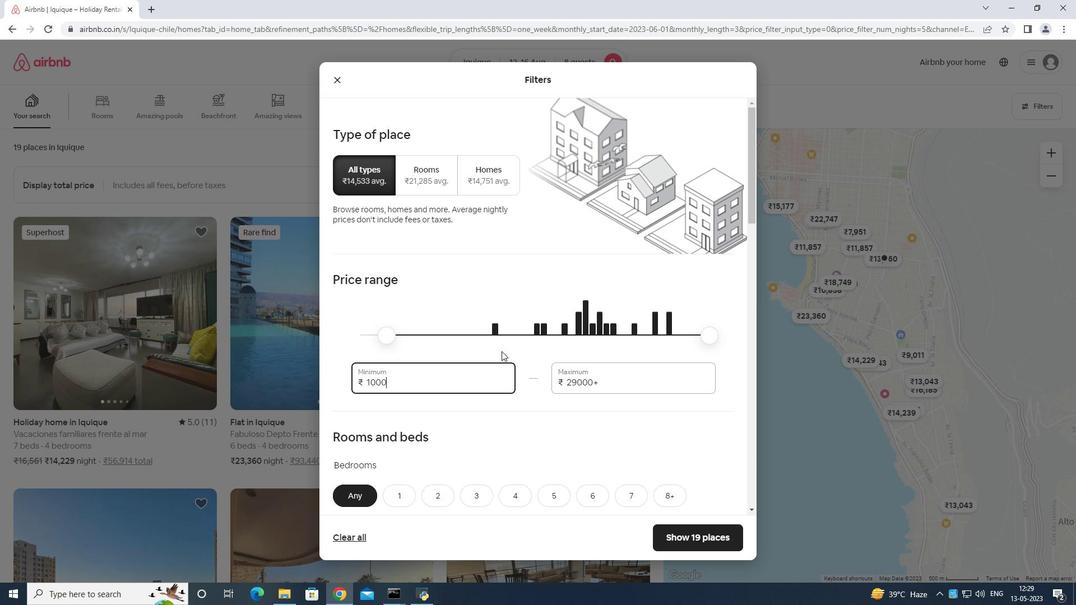 
Action: Mouse moved to (630, 373)
Screenshot: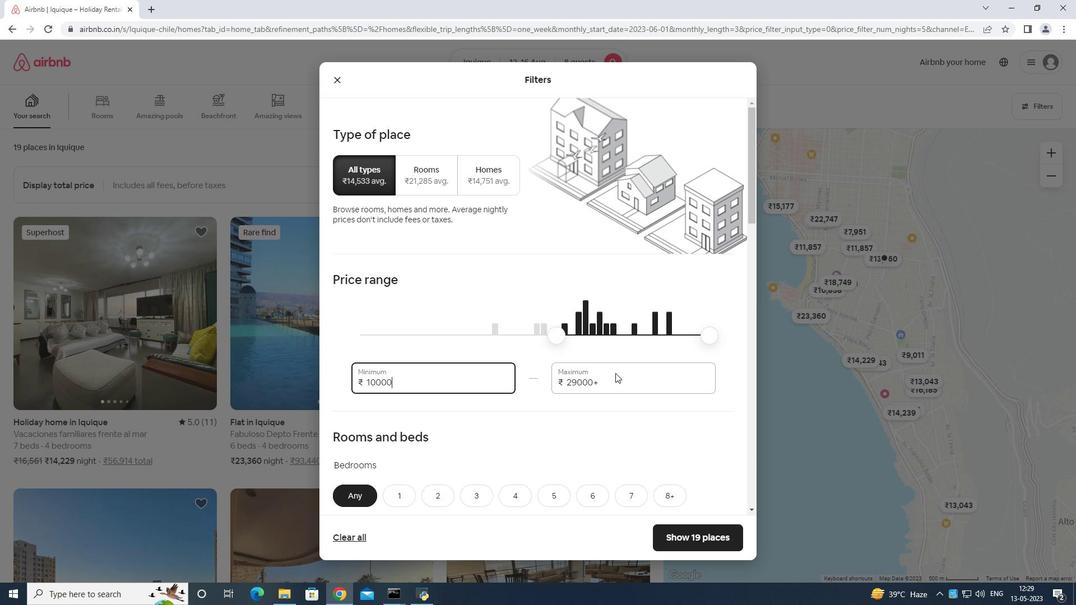 
Action: Mouse pressed left at (630, 373)
Screenshot: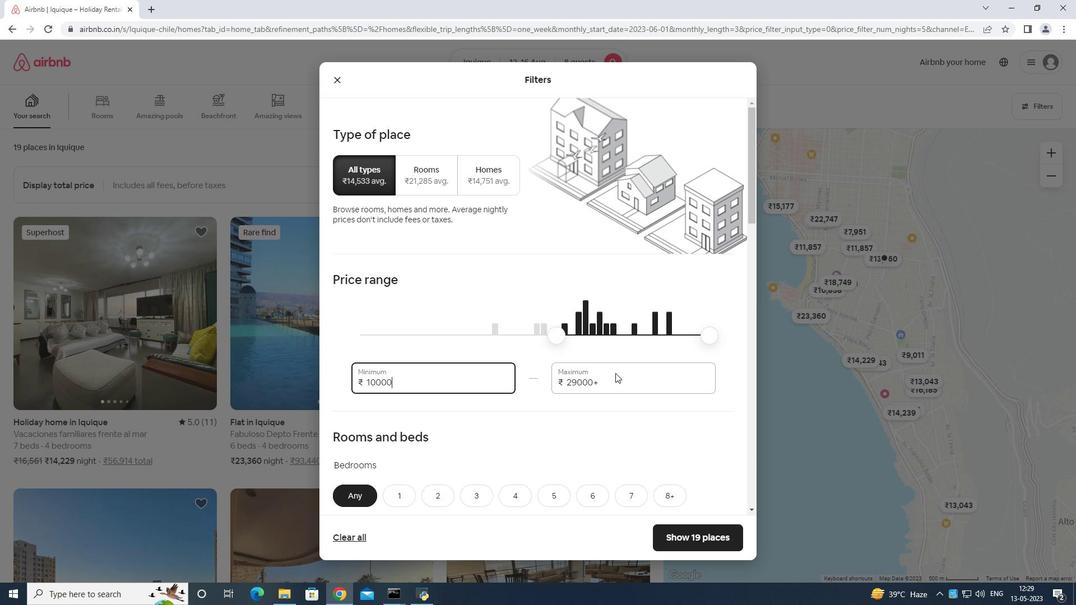 
Action: Mouse moved to (631, 370)
Screenshot: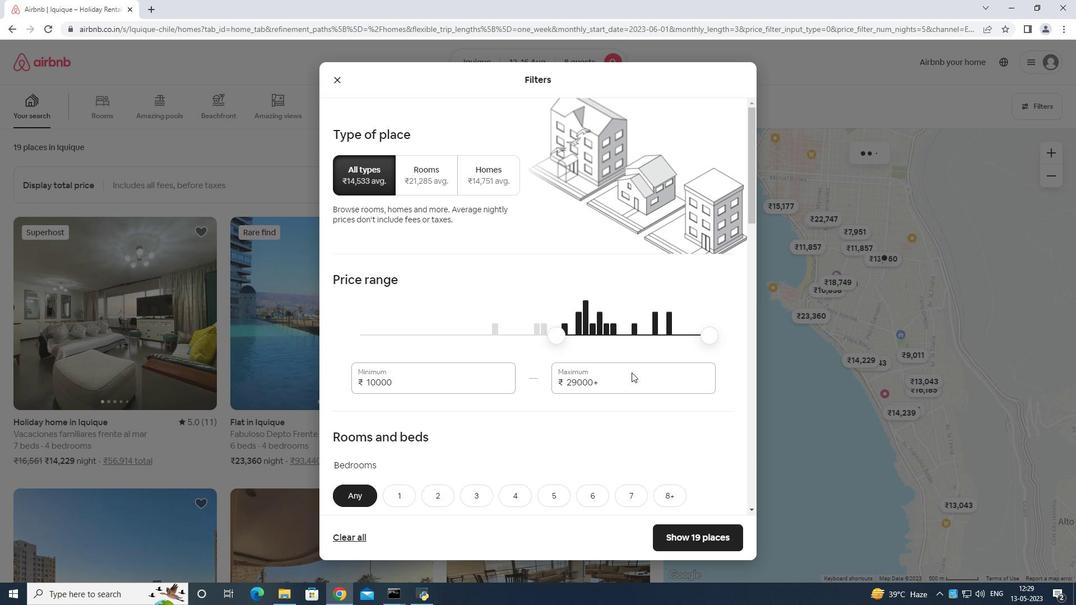 
Action: Key pressed <Key.backspace><Key.backspace><Key.backspace><Key.backspace><Key.backspace><Key.backspace><Key.backspace><Key.backspace><Key.backspace><Key.backspace><Key.backspace><Key.backspace><Key.backspace>
Screenshot: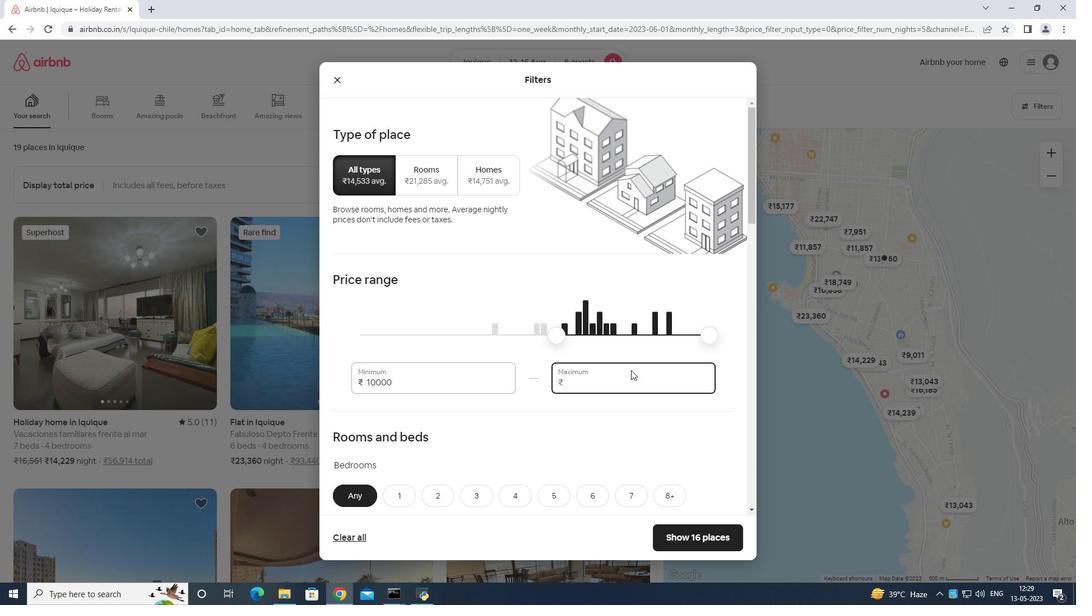 
Action: Mouse moved to (631, 370)
Screenshot: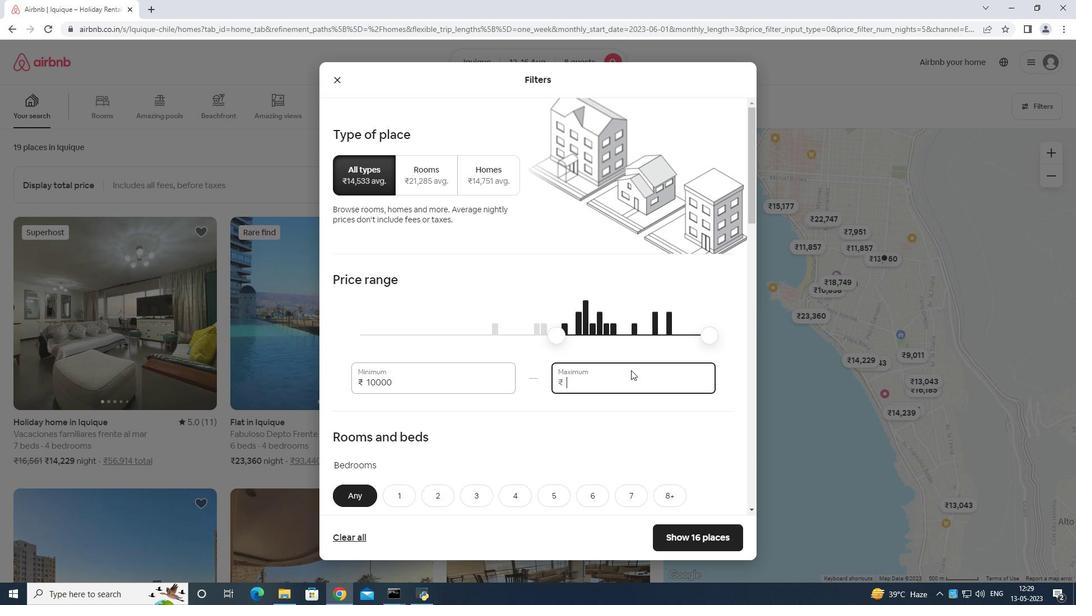 
Action: Key pressed 1
Screenshot: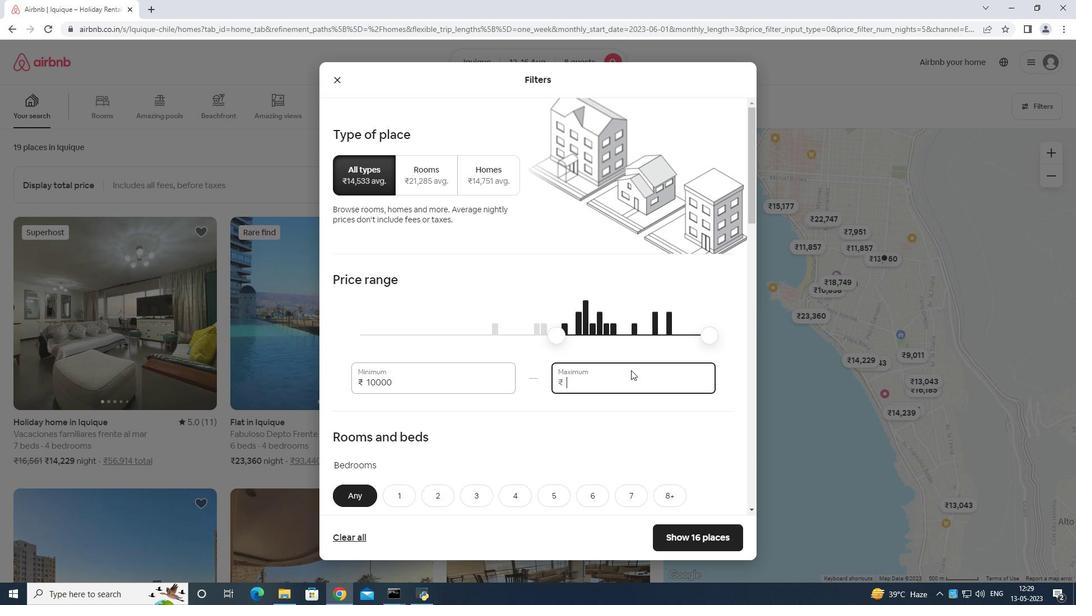 
Action: Mouse moved to (631, 369)
Screenshot: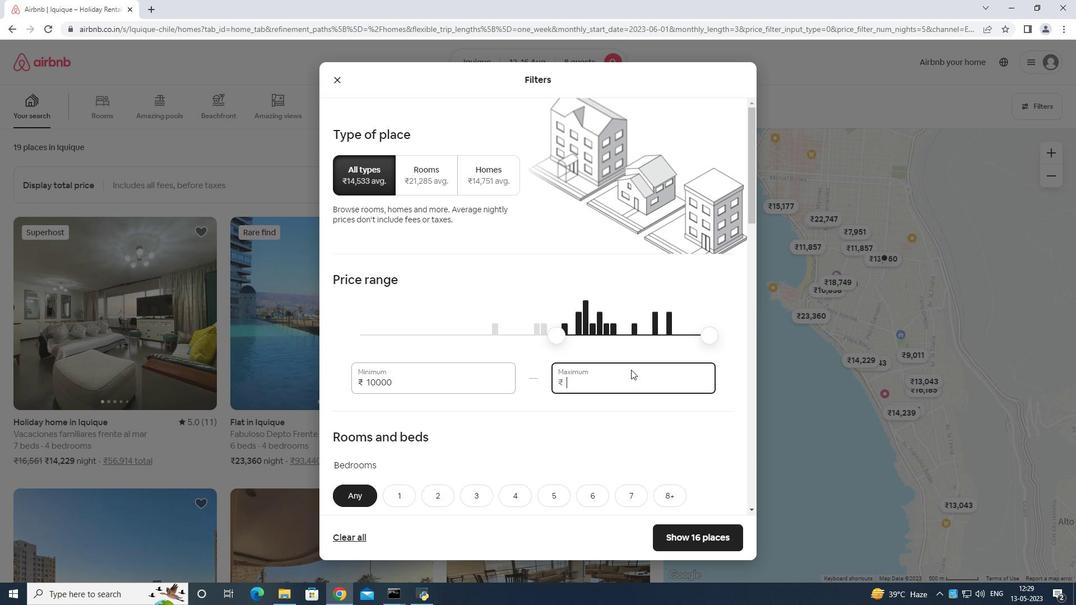 
Action: Key pressed 6
Screenshot: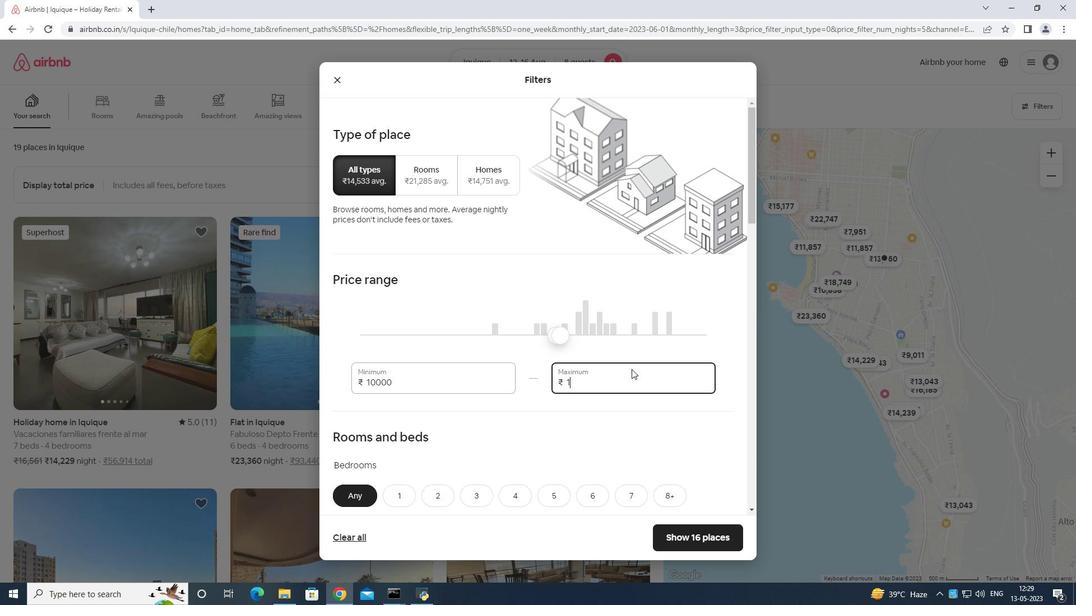 
Action: Mouse moved to (632, 369)
Screenshot: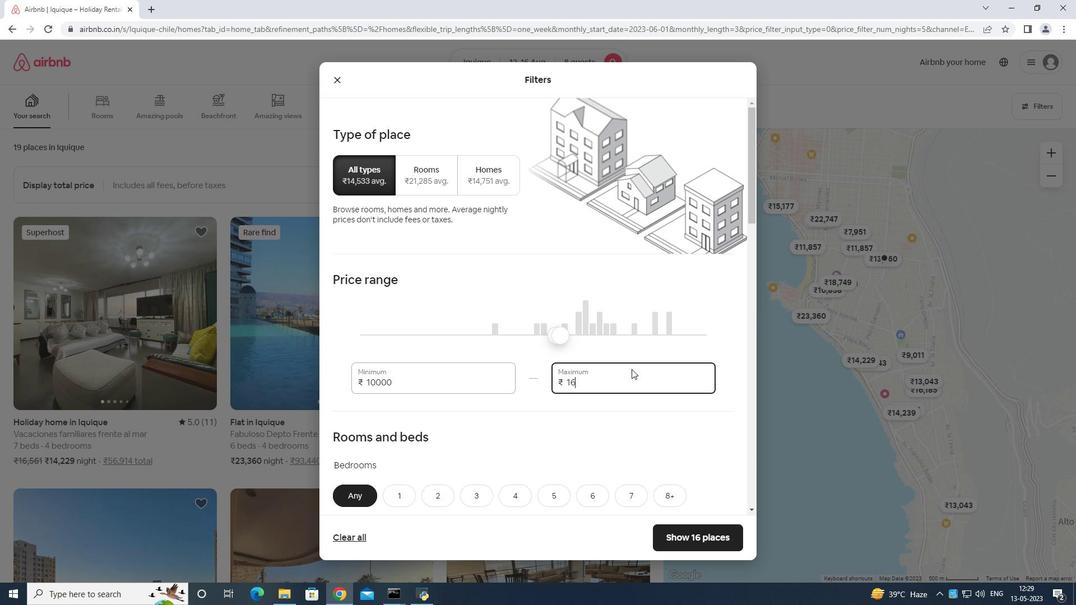 
Action: Key pressed 0
Screenshot: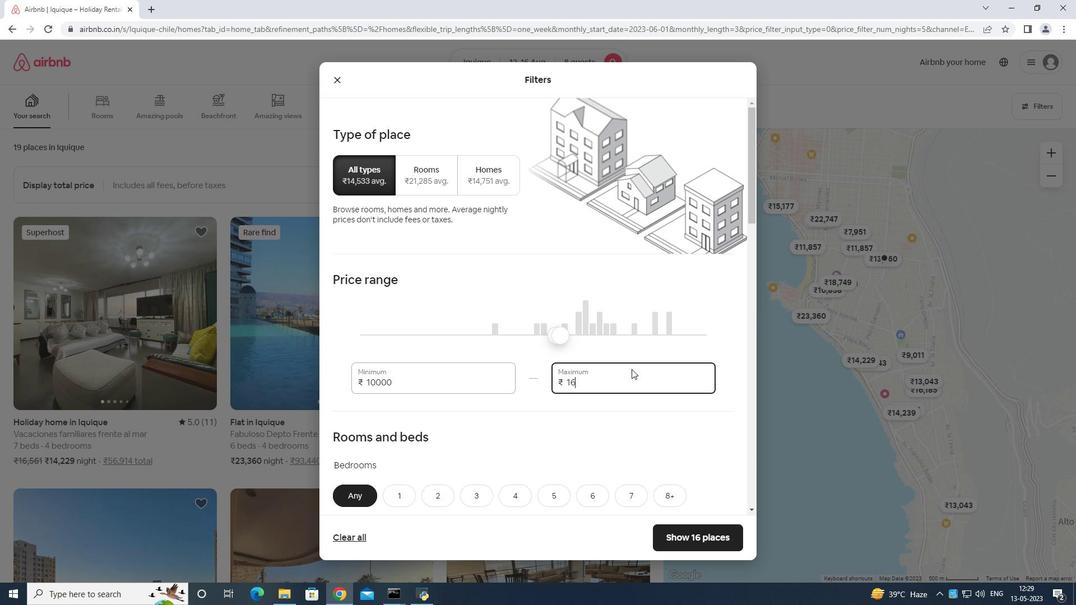 
Action: Mouse moved to (632, 368)
Screenshot: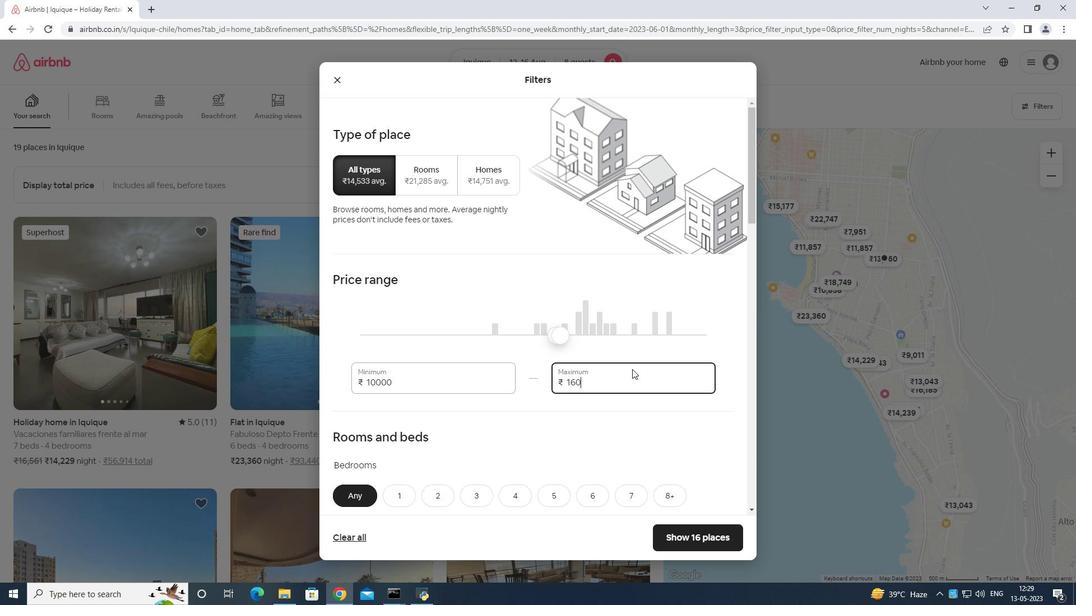 
Action: Key pressed 0
Screenshot: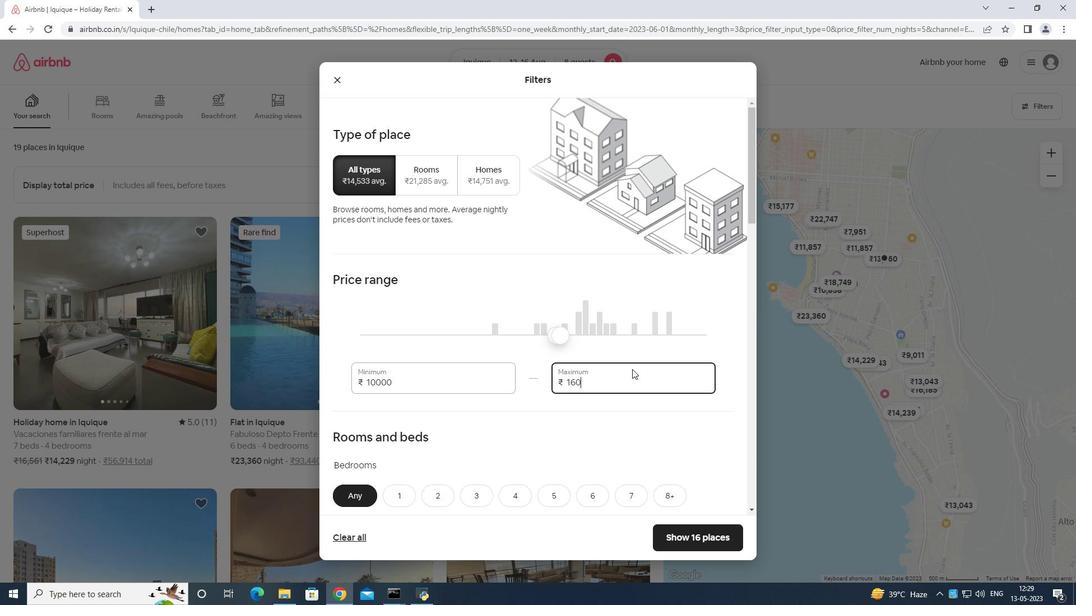 
Action: Mouse moved to (632, 368)
Screenshot: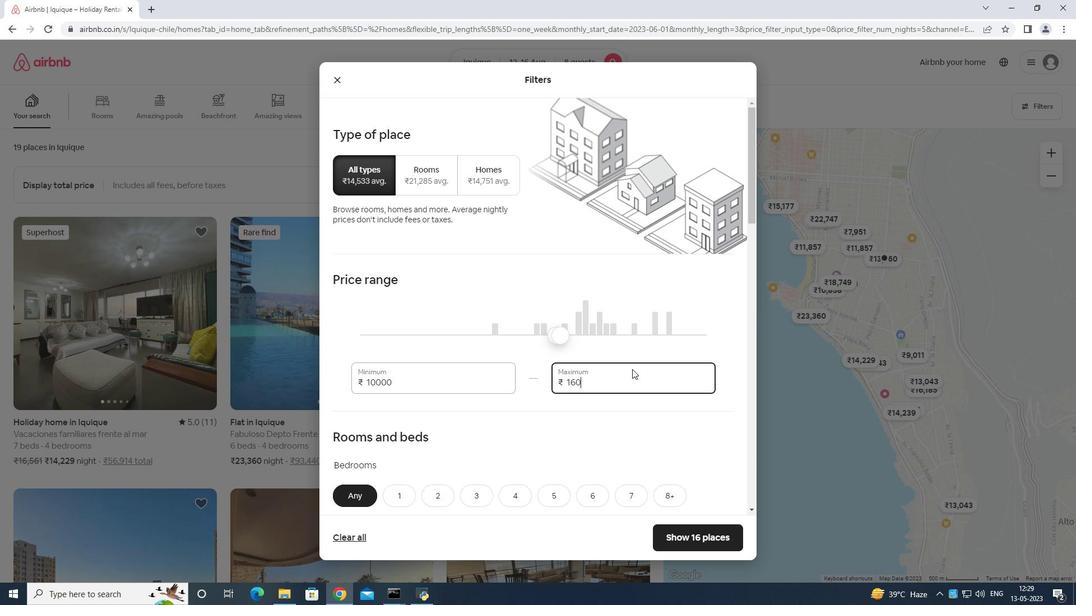 
Action: Key pressed 0
Screenshot: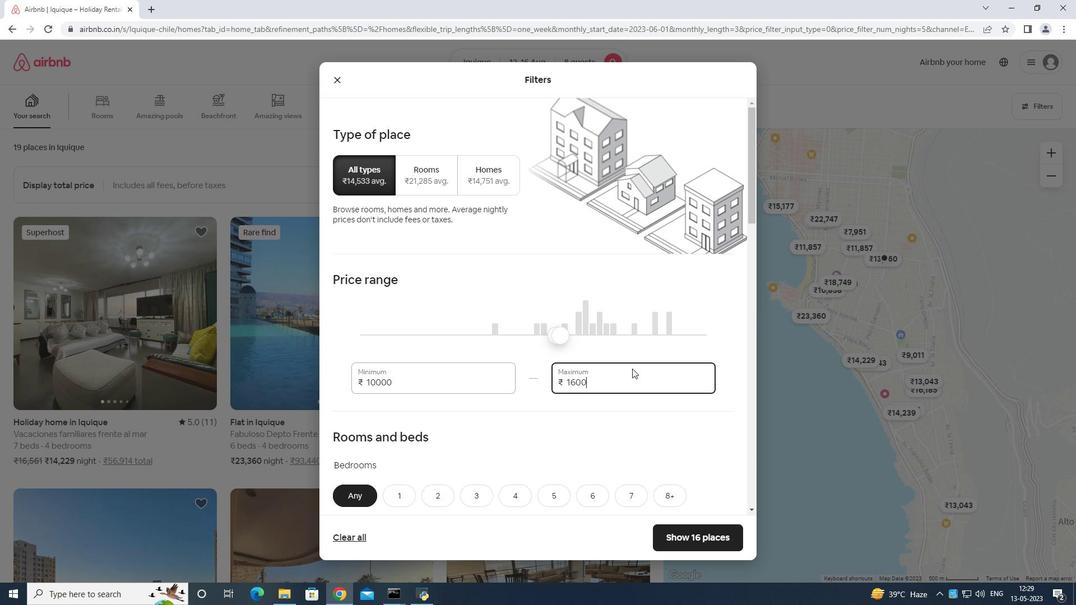 
Action: Mouse moved to (636, 361)
Screenshot: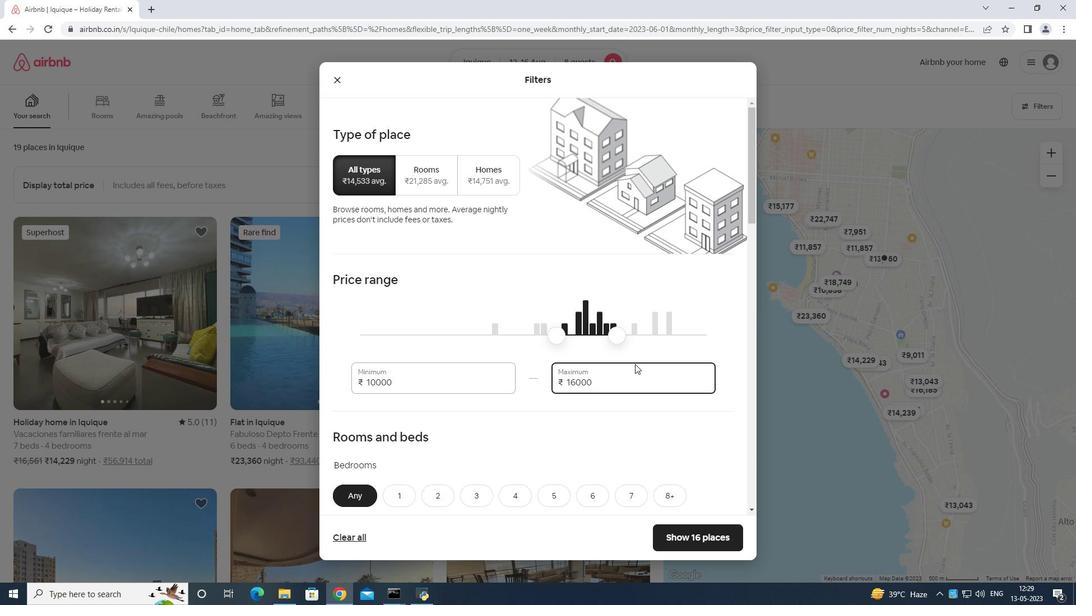 
Action: Mouse scrolled (636, 361) with delta (0, 0)
Screenshot: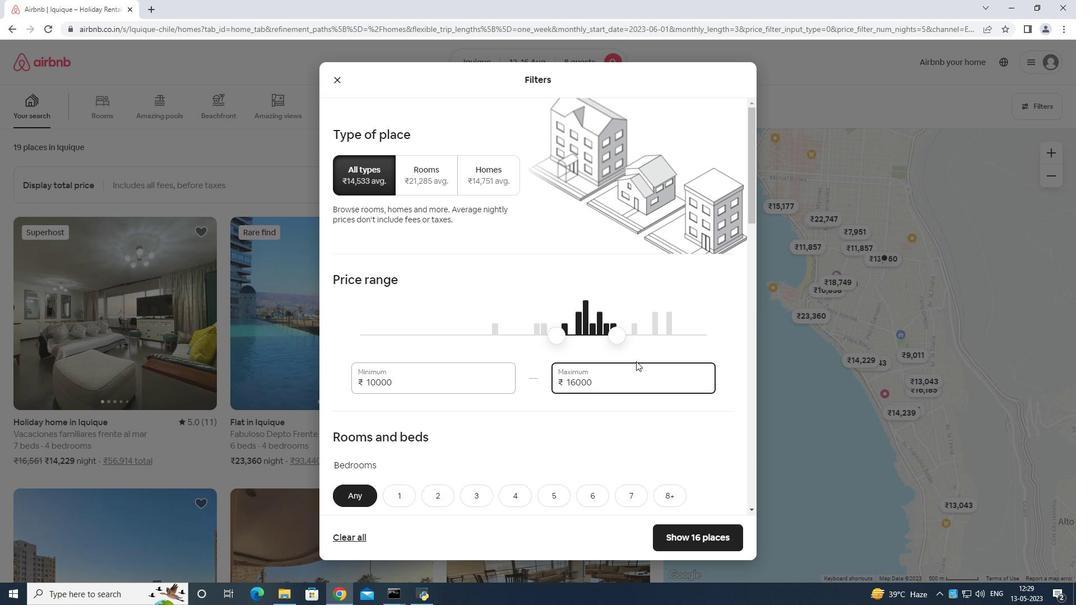 
Action: Mouse moved to (636, 363)
Screenshot: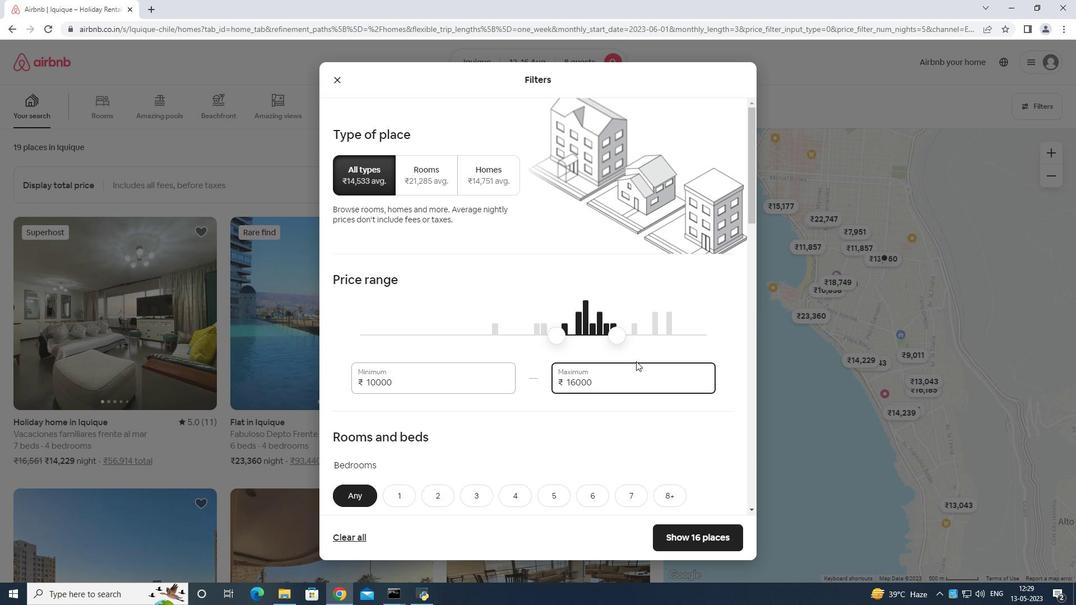 
Action: Mouse scrolled (636, 362) with delta (0, 0)
Screenshot: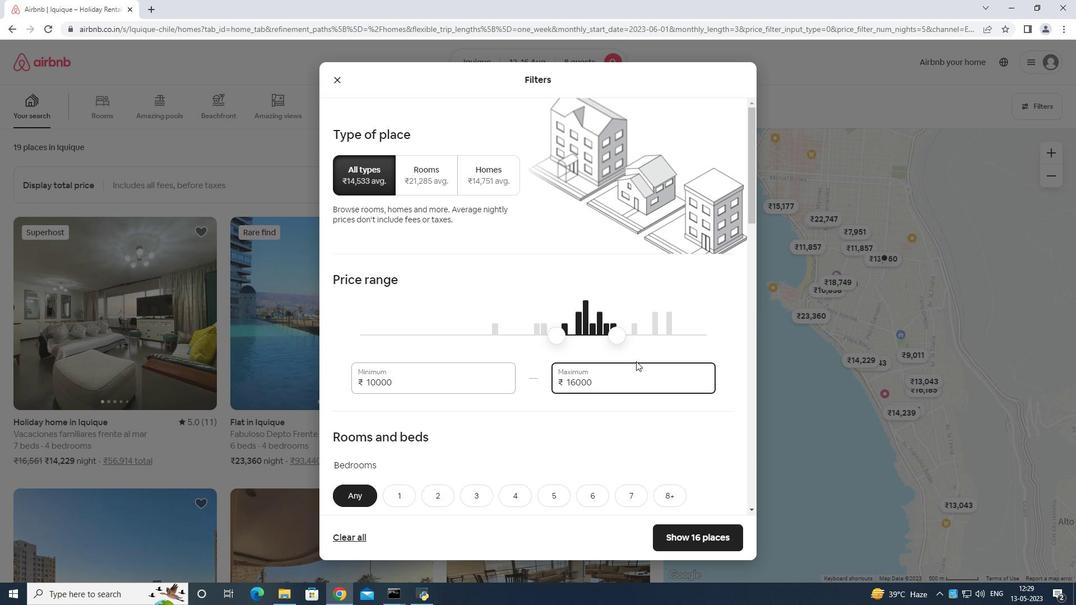 
Action: Mouse moved to (636, 364)
Screenshot: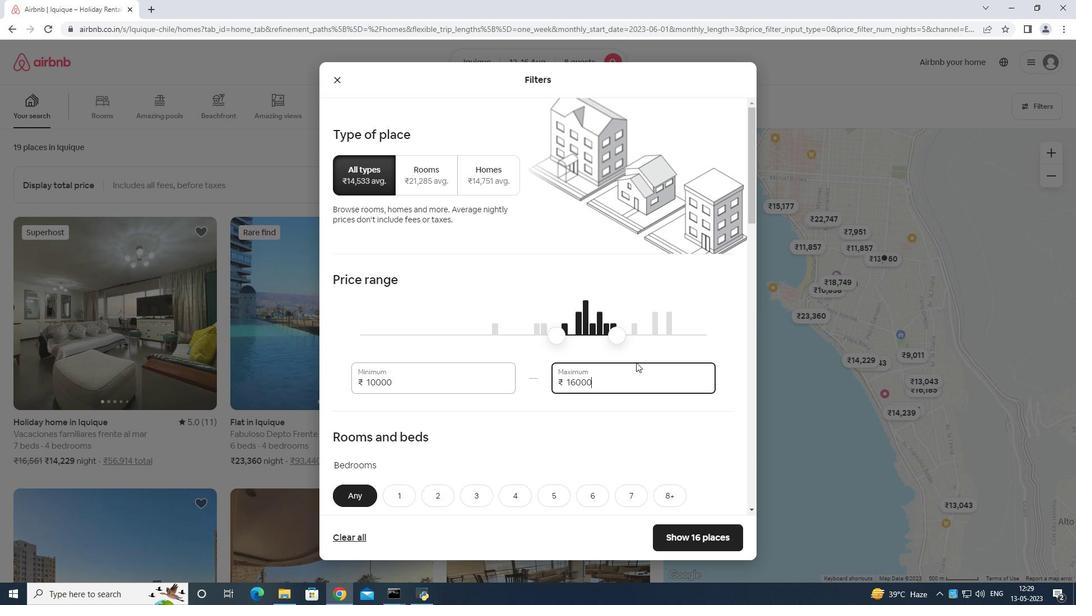 
Action: Mouse scrolled (636, 363) with delta (0, 0)
Screenshot: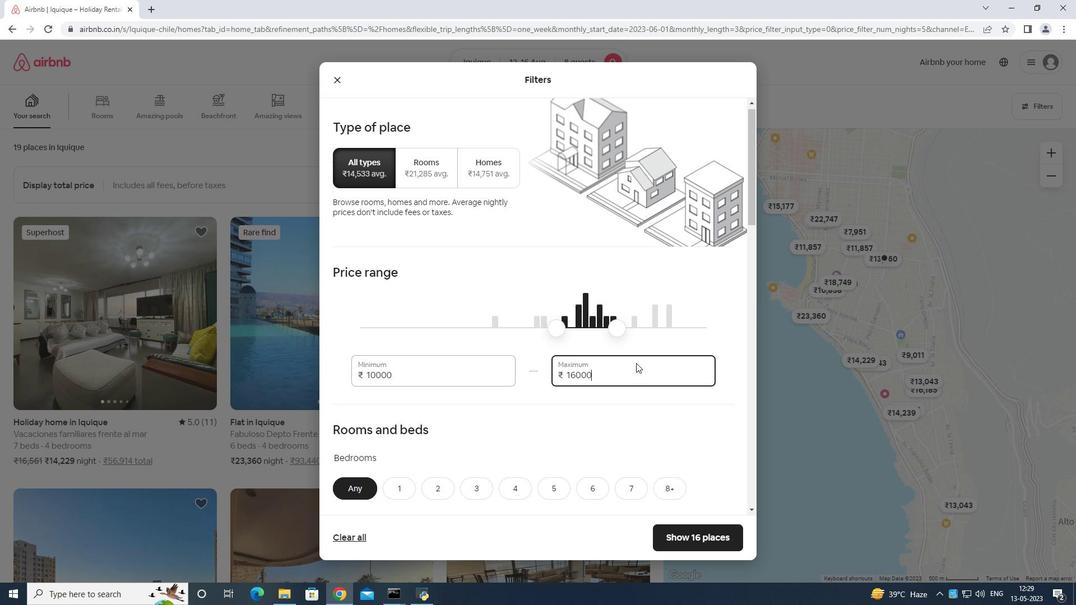 
Action: Mouse scrolled (636, 363) with delta (0, 0)
Screenshot: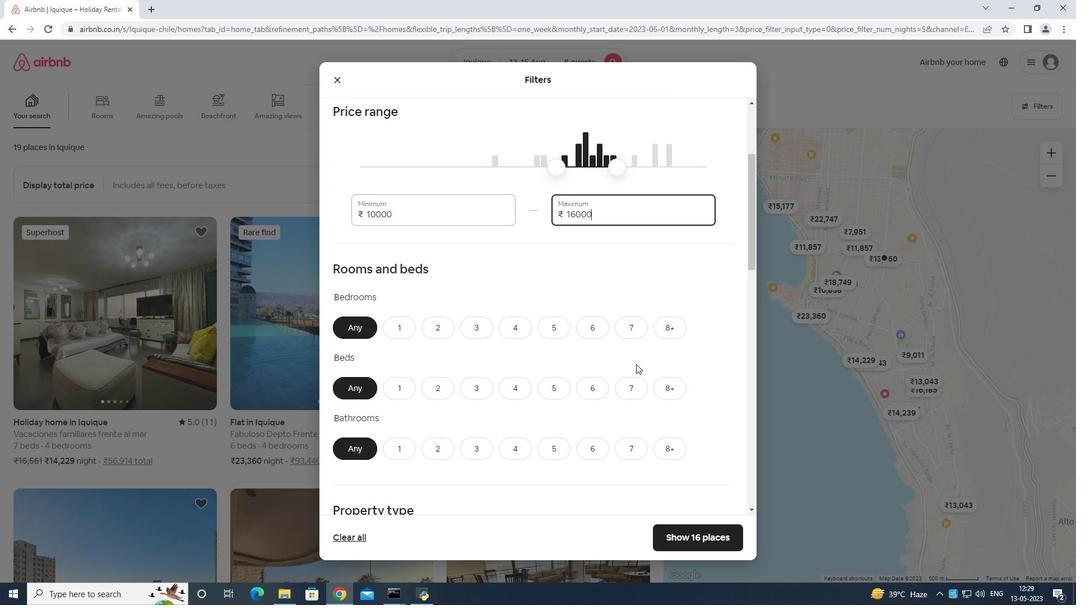 
Action: Mouse moved to (663, 272)
Screenshot: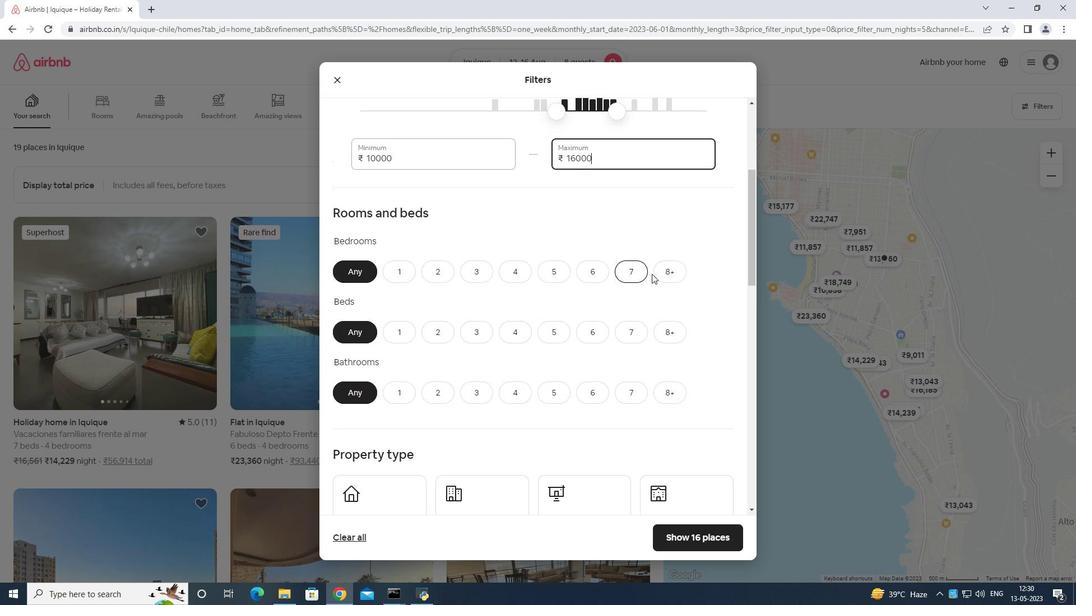 
Action: Mouse pressed left at (663, 272)
Screenshot: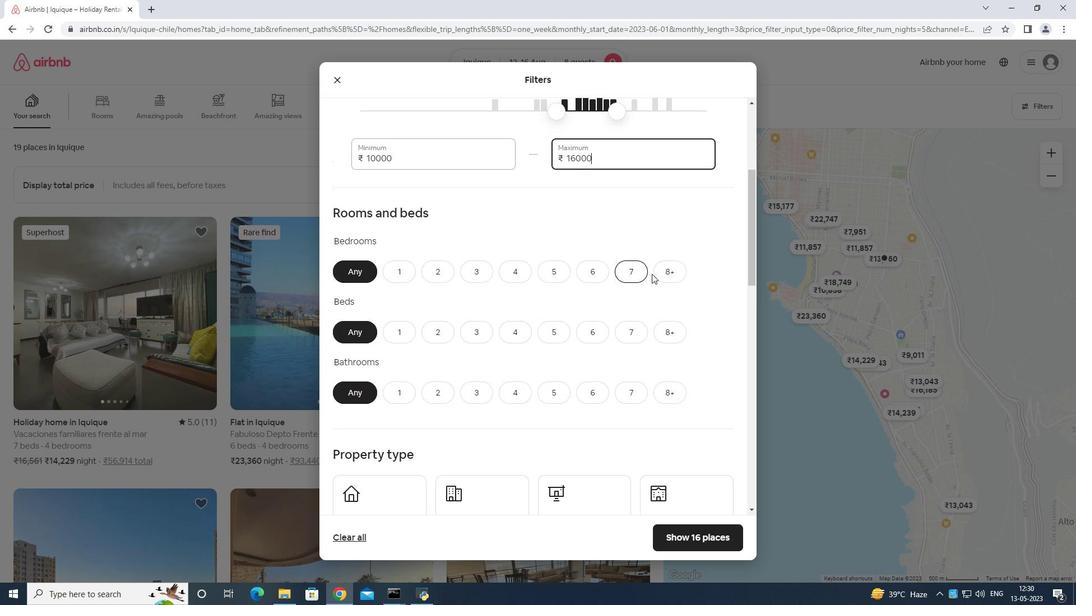 
Action: Mouse moved to (683, 331)
Screenshot: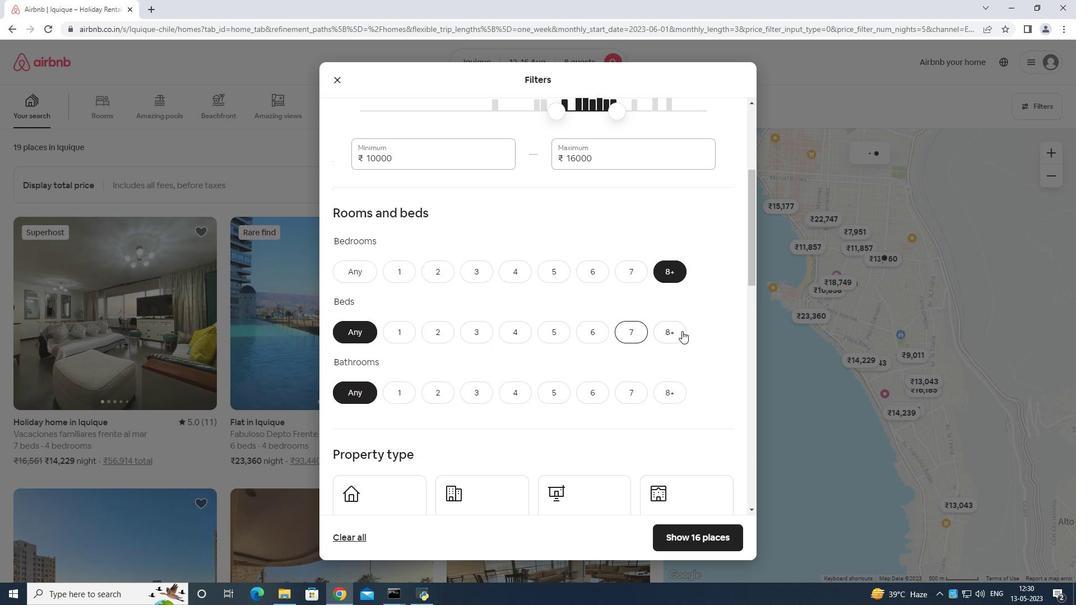 
Action: Mouse pressed left at (683, 331)
Screenshot: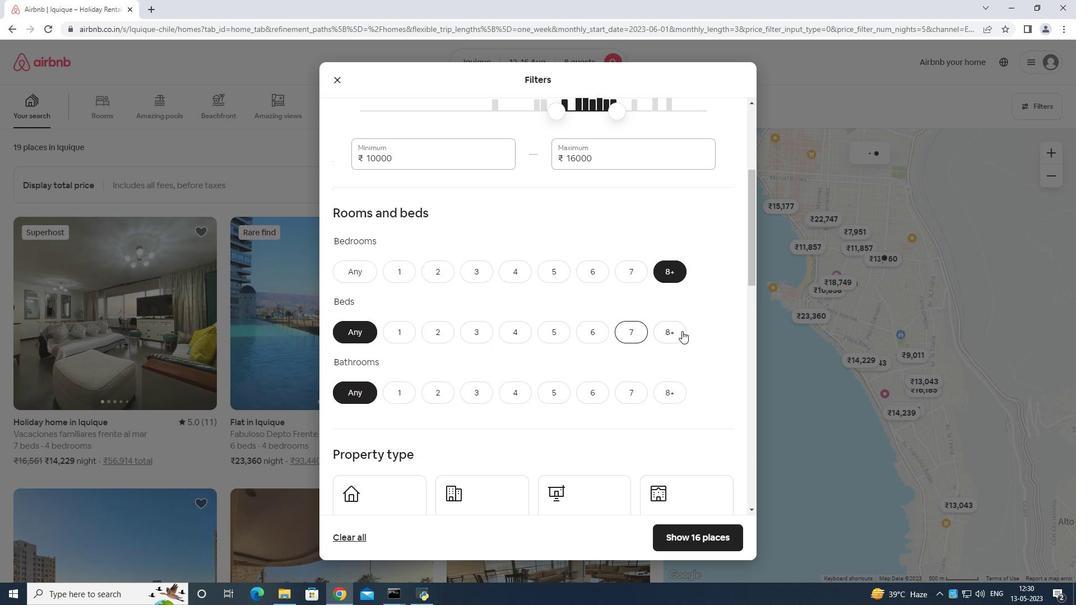 
Action: Mouse moved to (670, 332)
Screenshot: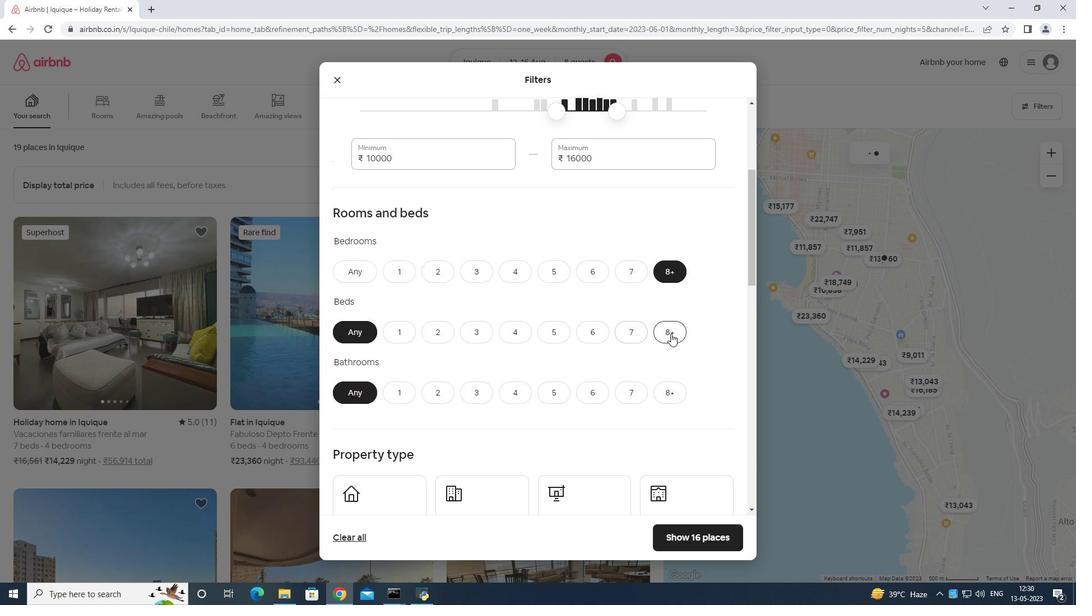 
Action: Mouse pressed left at (670, 332)
Screenshot: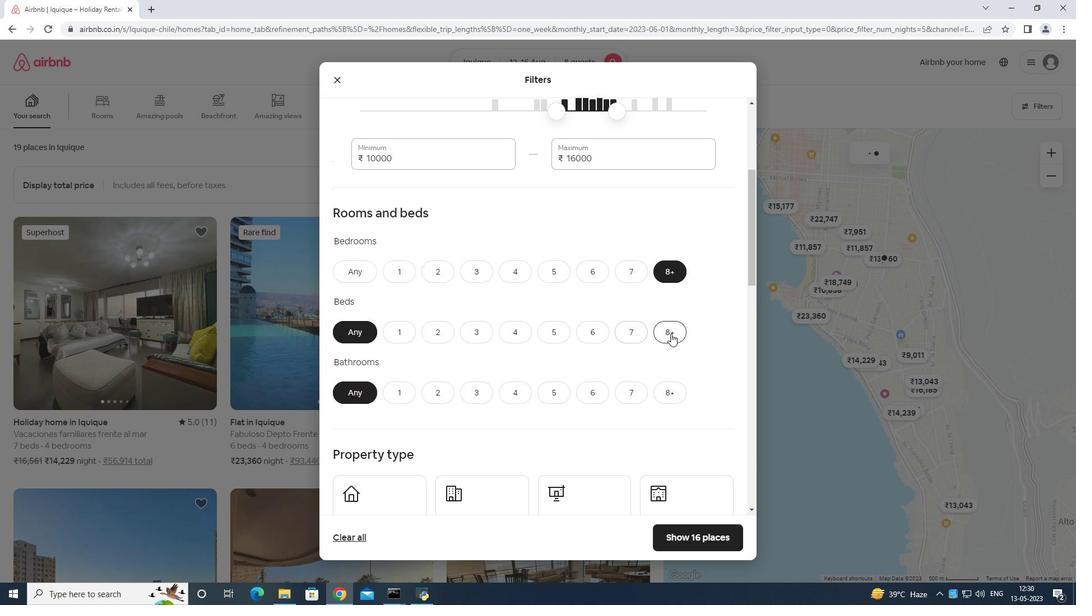 
Action: Mouse moved to (669, 385)
Screenshot: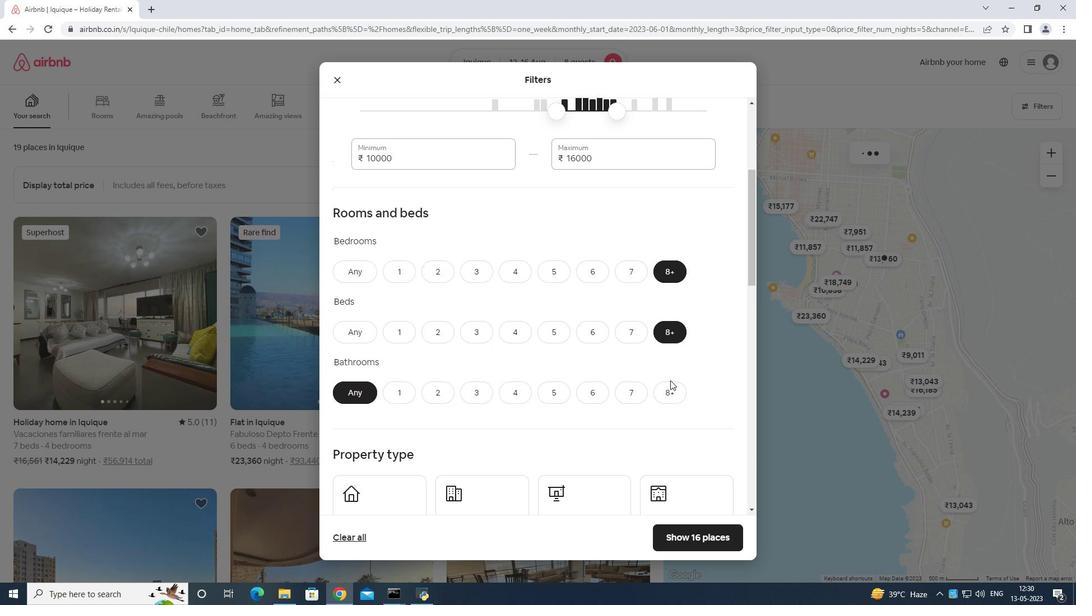 
Action: Mouse pressed left at (669, 385)
Screenshot: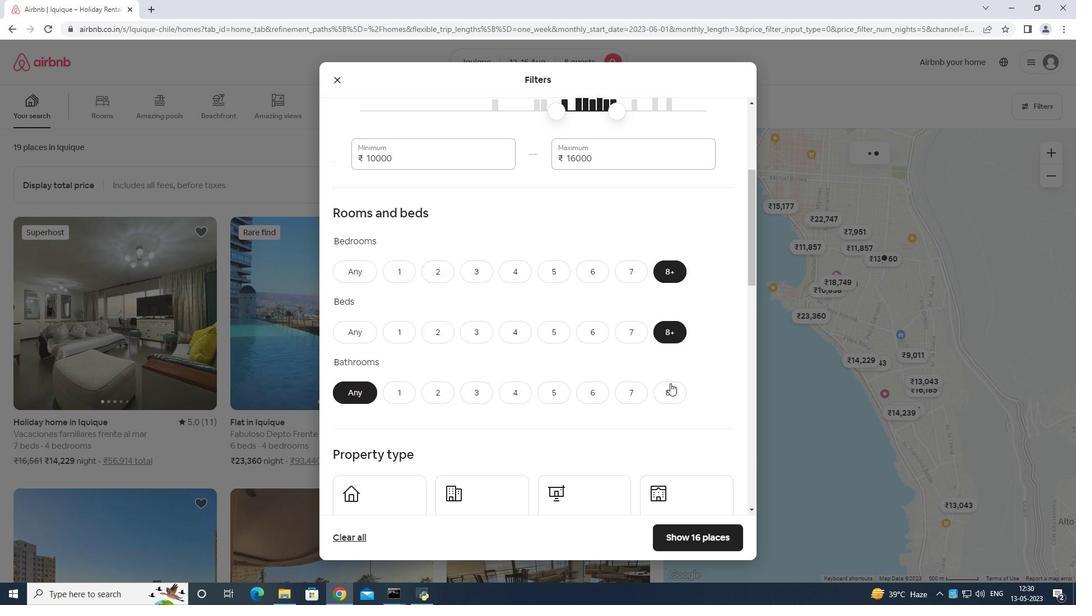 
Action: Mouse moved to (669, 367)
Screenshot: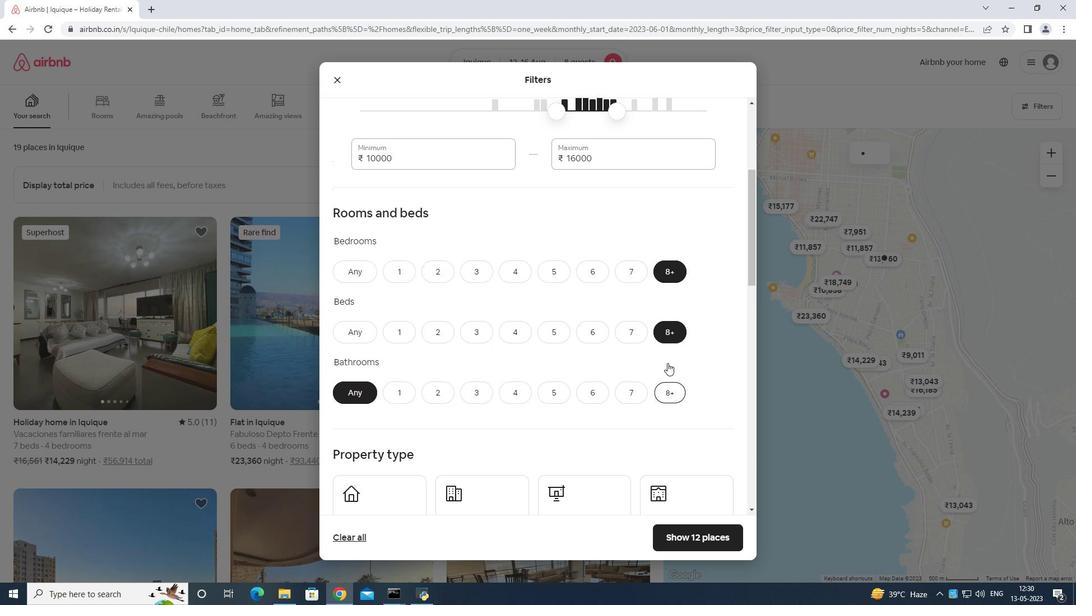 
Action: Mouse scrolled (669, 366) with delta (0, 0)
Screenshot: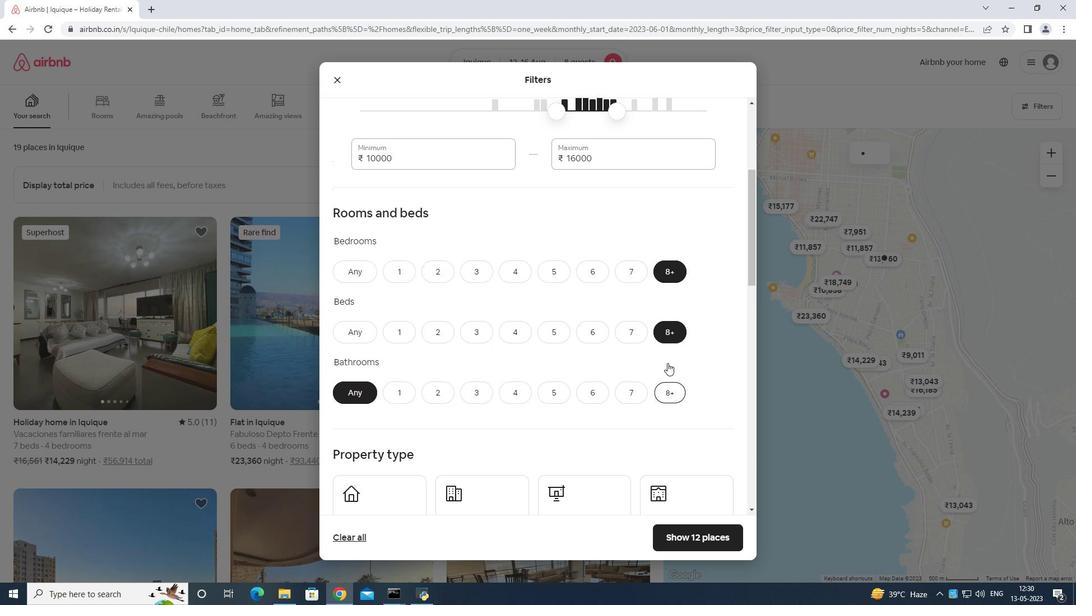 
Action: Mouse moved to (667, 376)
Screenshot: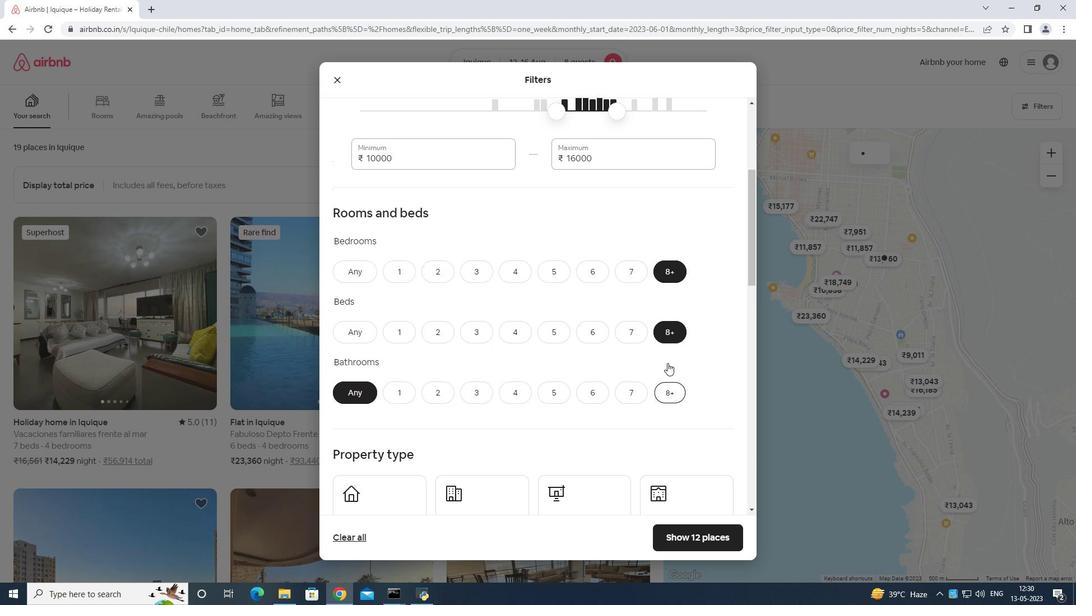 
Action: Mouse scrolled (667, 375) with delta (0, 0)
Screenshot: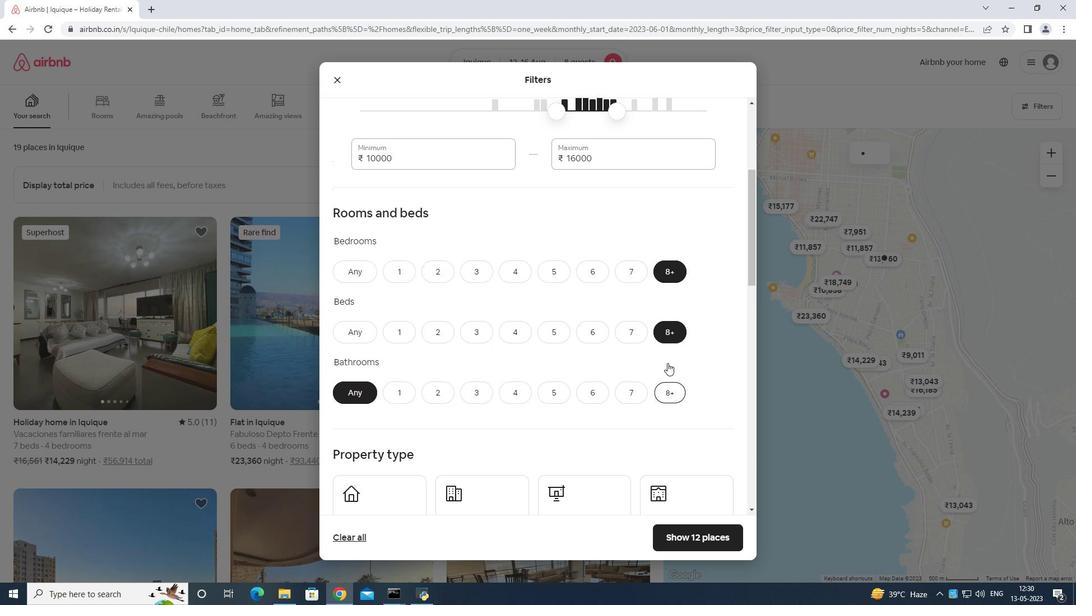 
Action: Mouse moved to (667, 376)
Screenshot: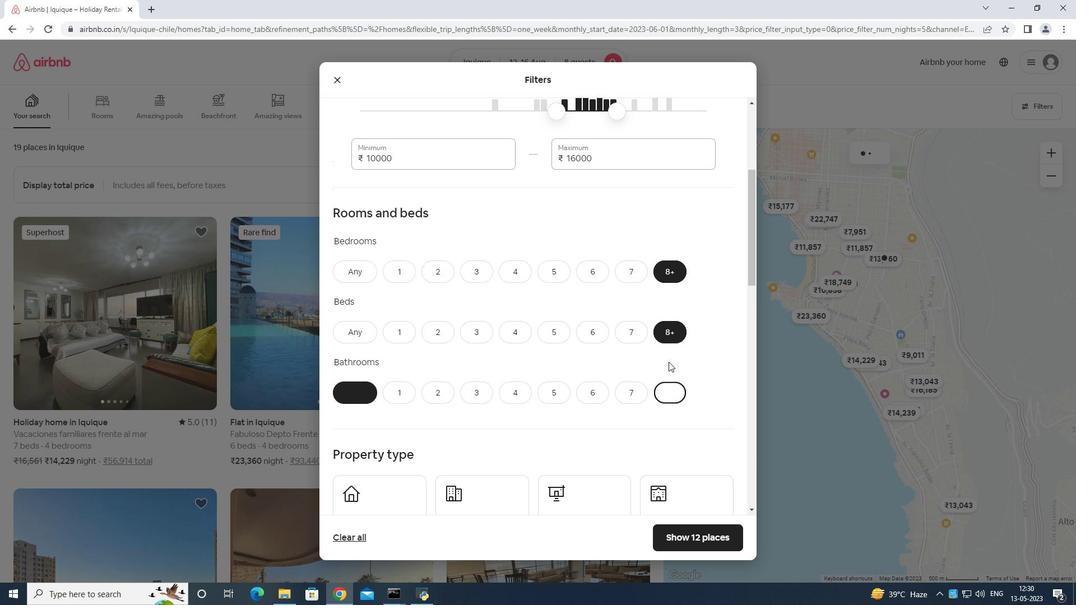 
Action: Mouse scrolled (667, 375) with delta (0, 0)
Screenshot: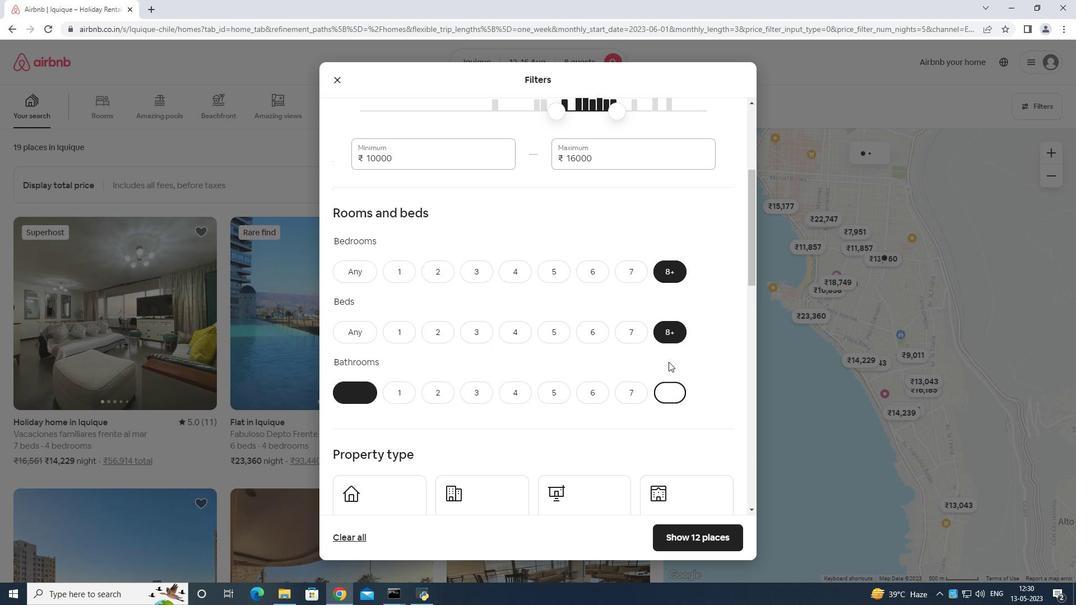 
Action: Mouse moved to (412, 345)
Screenshot: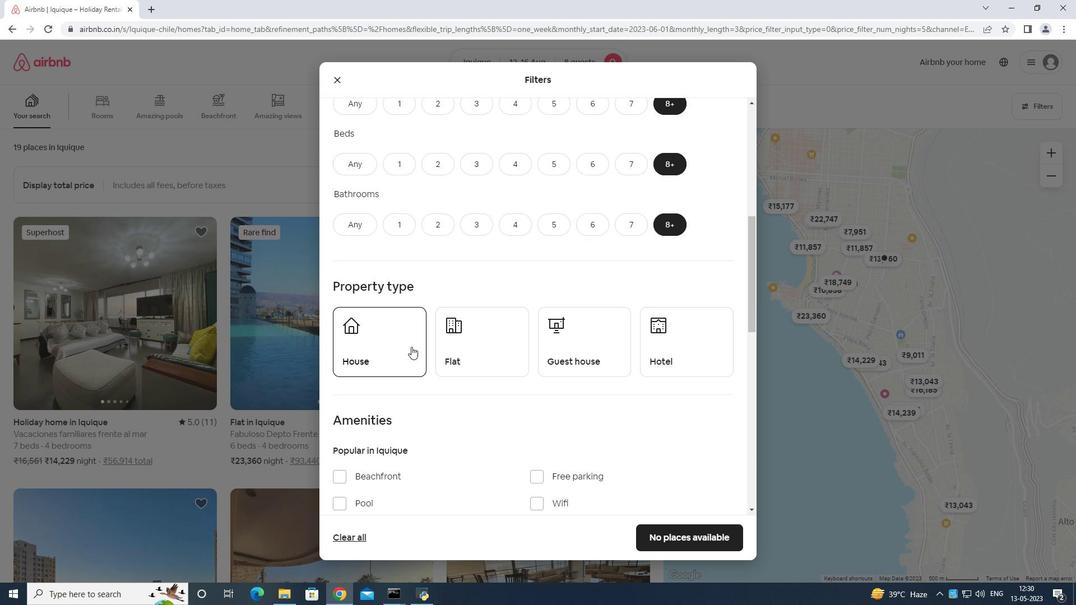 
Action: Mouse pressed left at (412, 345)
Screenshot: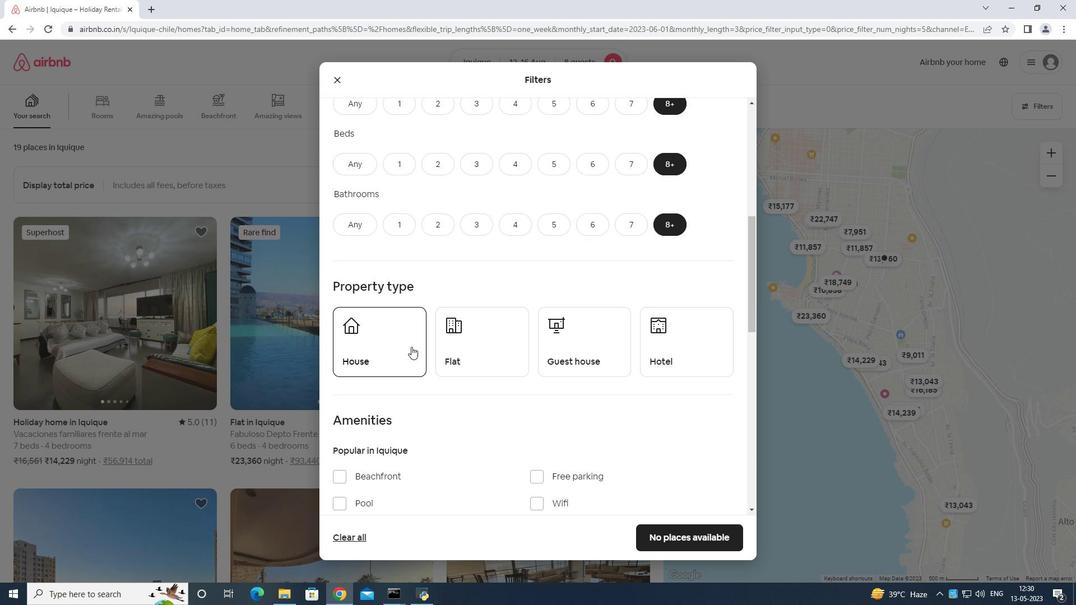 
Action: Mouse moved to (483, 337)
Screenshot: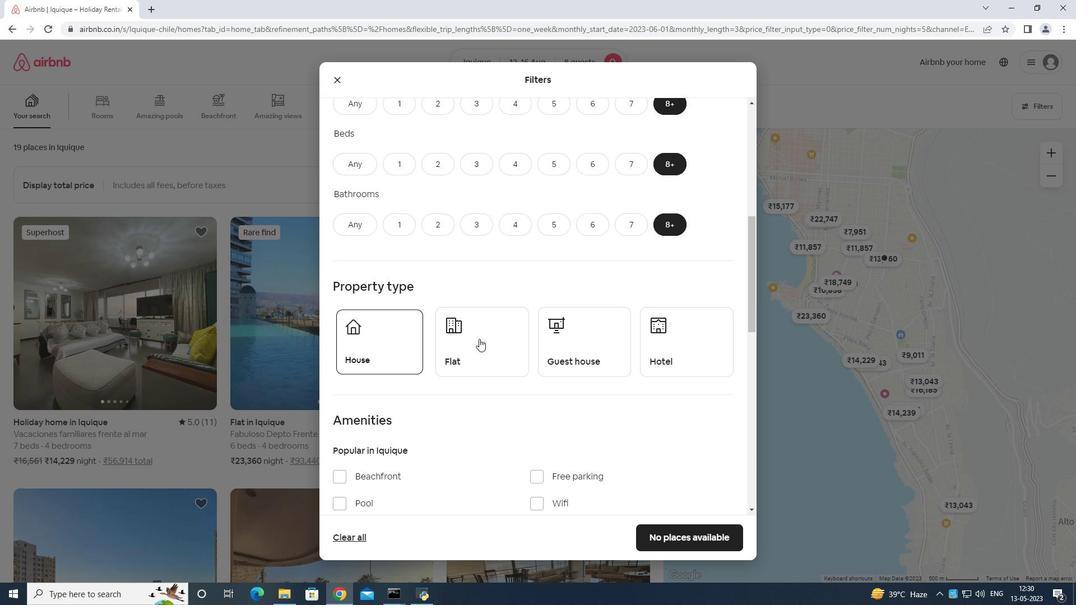 
Action: Mouse pressed left at (483, 337)
Screenshot: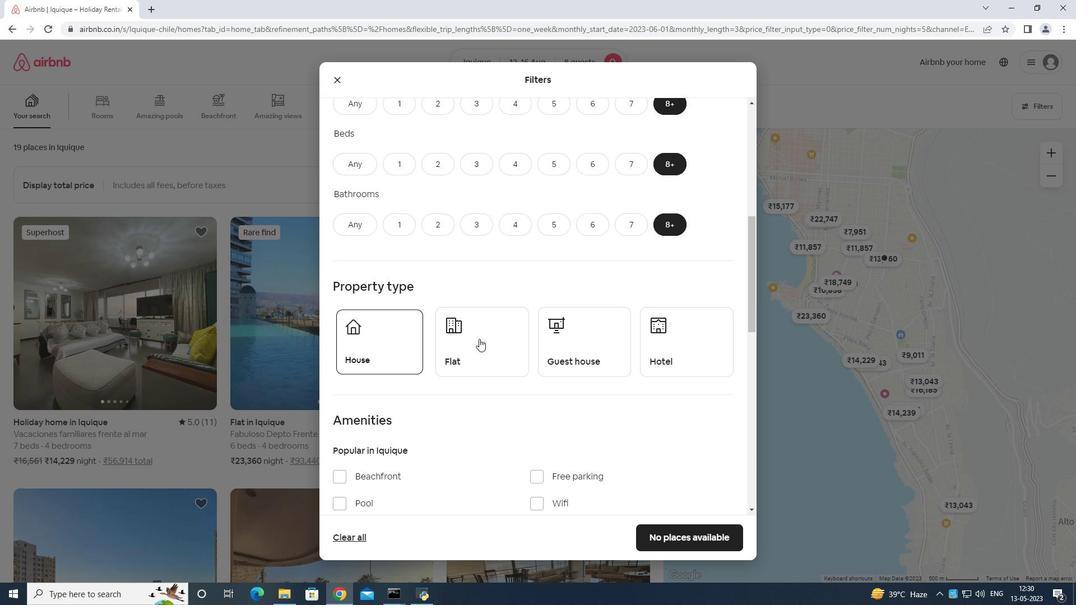 
Action: Mouse moved to (560, 336)
Screenshot: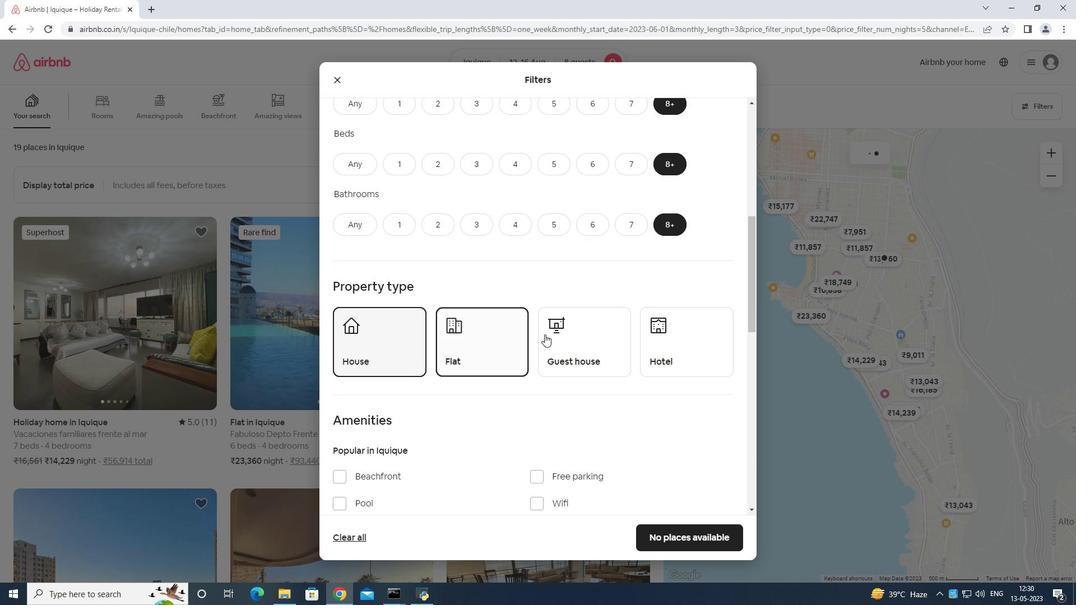 
Action: Mouse pressed left at (560, 336)
Screenshot: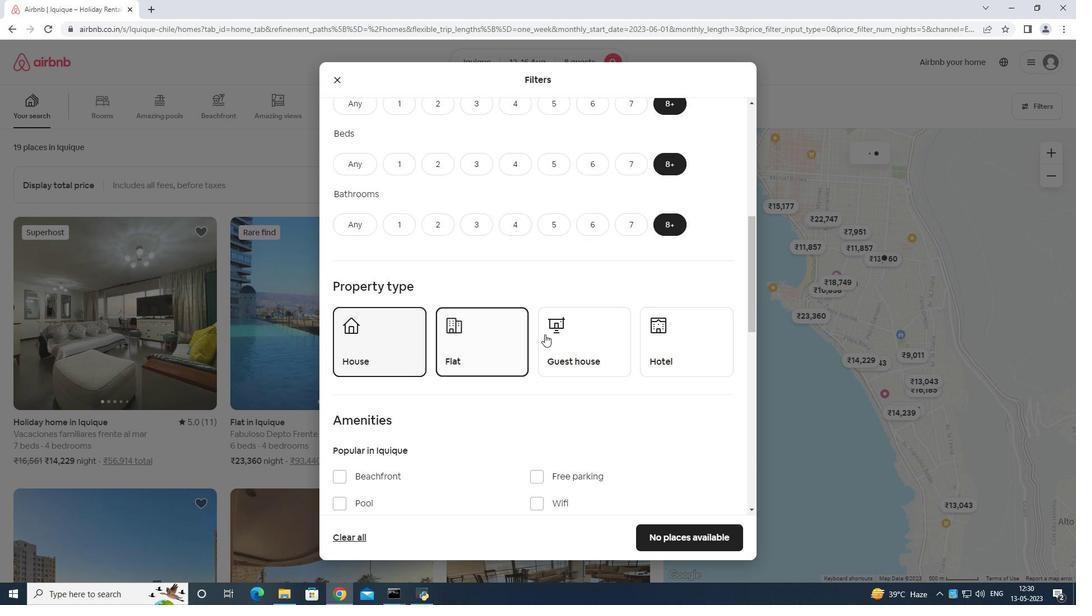 
Action: Mouse moved to (656, 338)
Screenshot: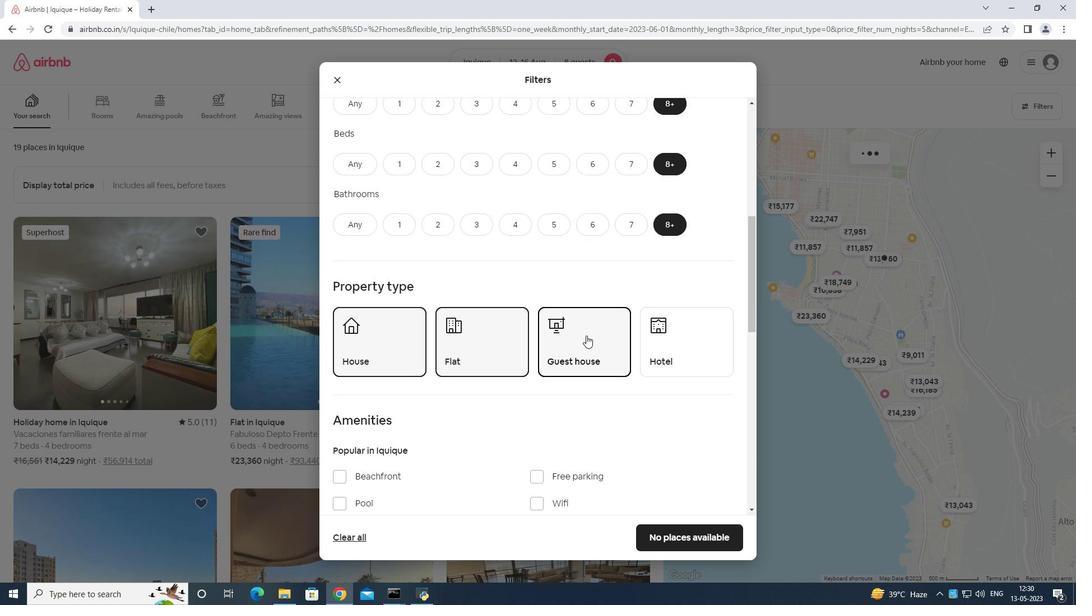 
Action: Mouse pressed left at (656, 338)
Screenshot: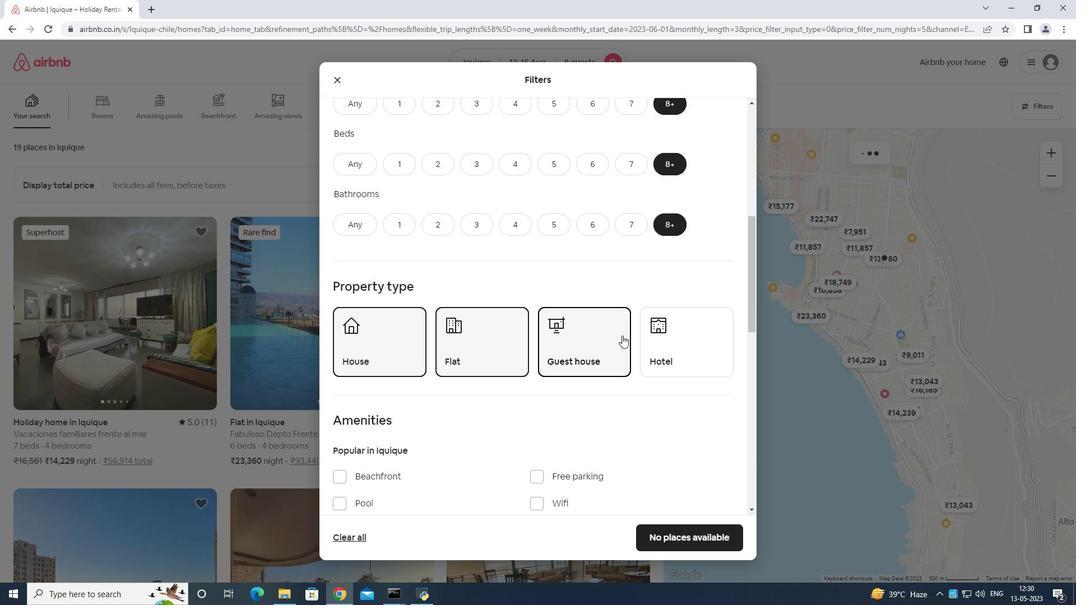 
Action: Mouse moved to (509, 389)
Screenshot: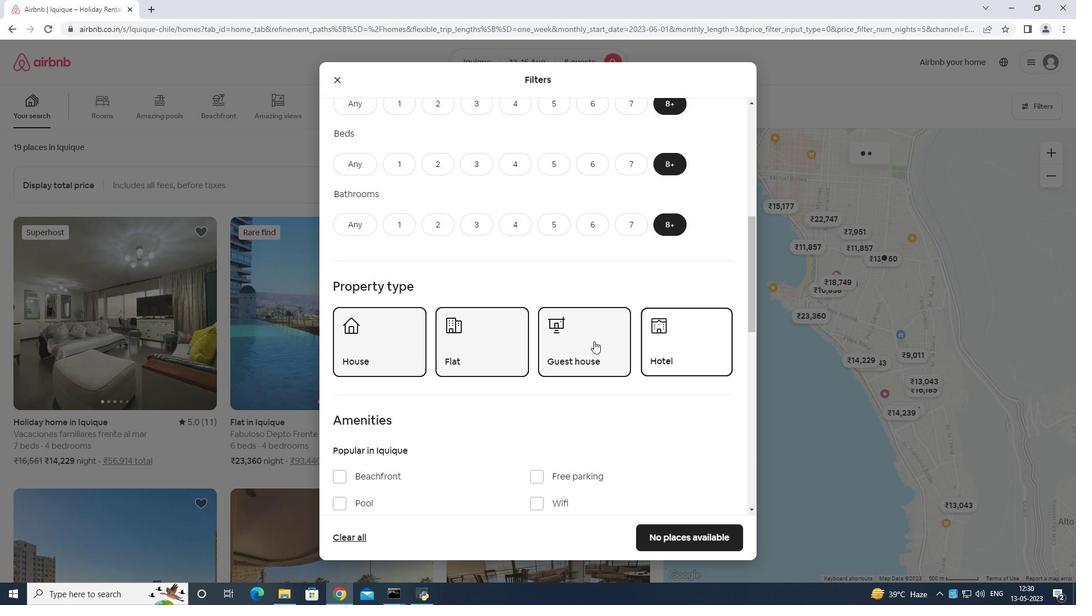 
Action: Mouse scrolled (509, 388) with delta (0, 0)
Screenshot: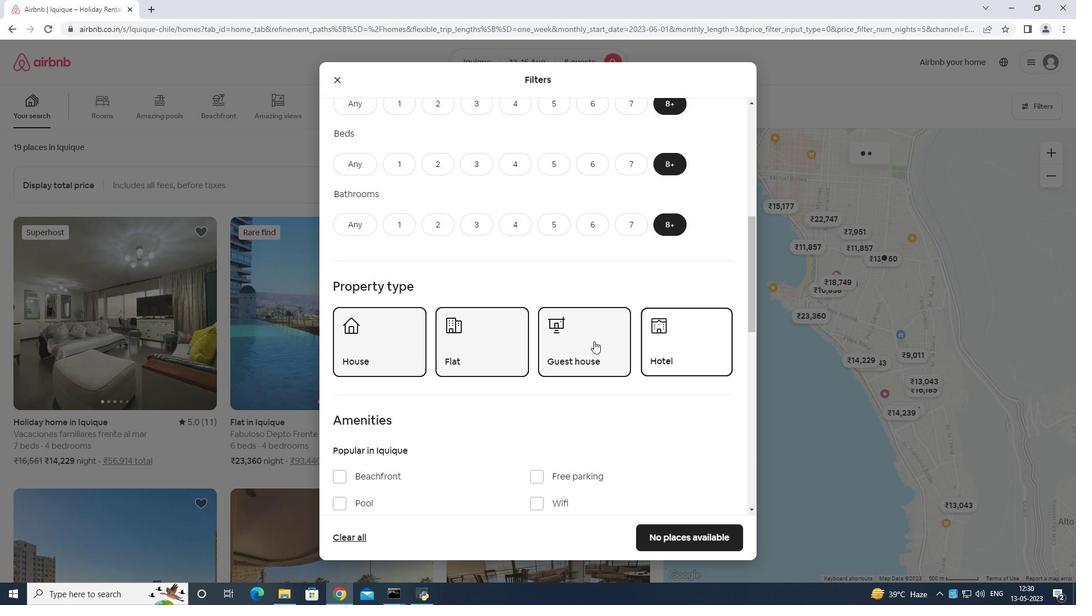 
Action: Mouse moved to (501, 395)
Screenshot: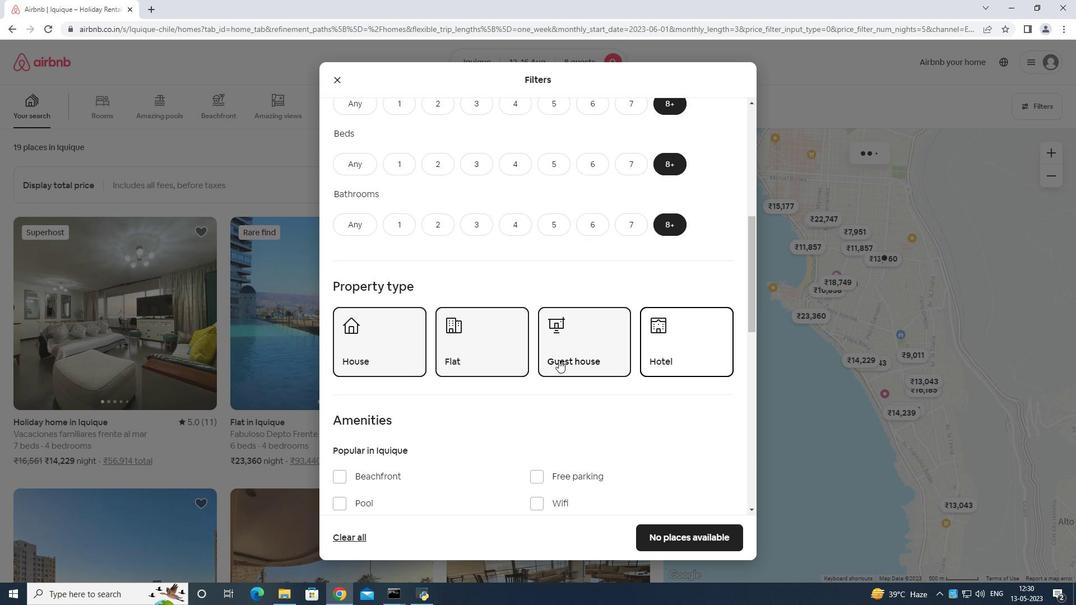 
Action: Mouse scrolled (501, 394) with delta (0, 0)
Screenshot: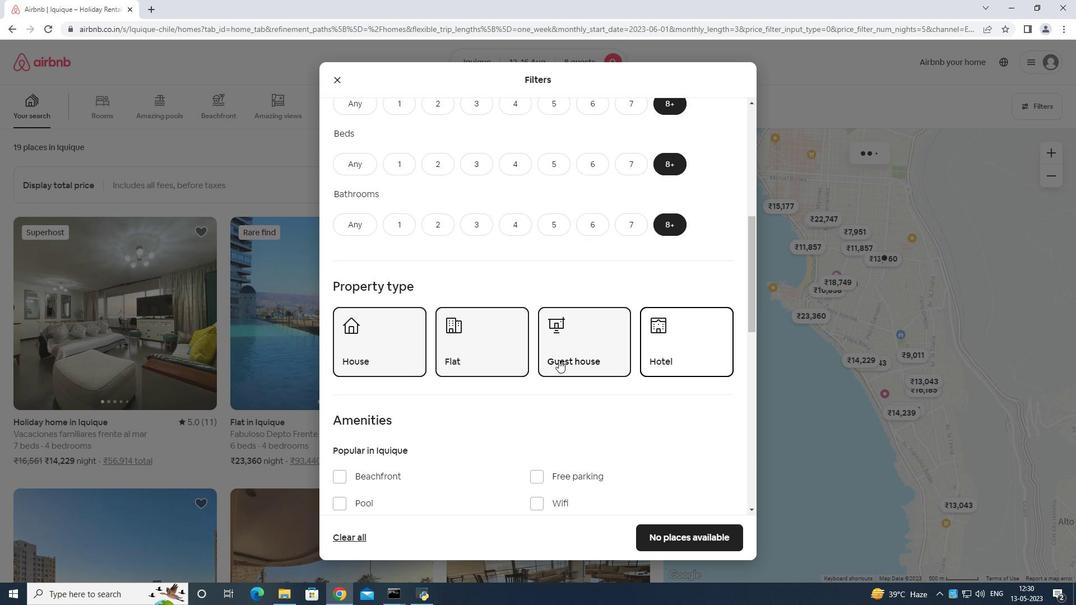 
Action: Mouse scrolled (501, 394) with delta (0, 0)
Screenshot: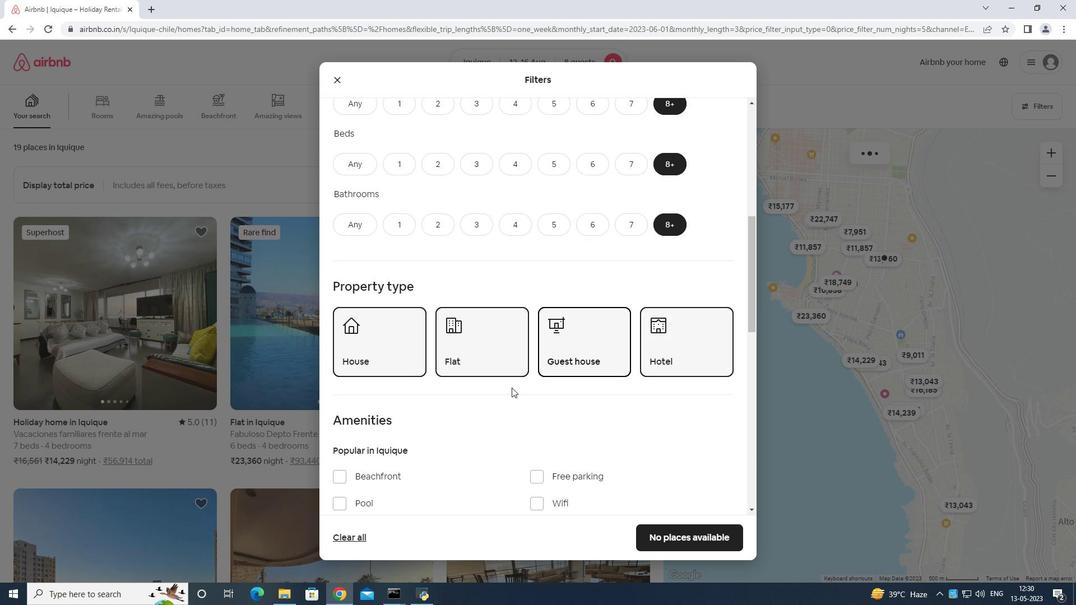 
Action: Mouse moved to (533, 335)
Screenshot: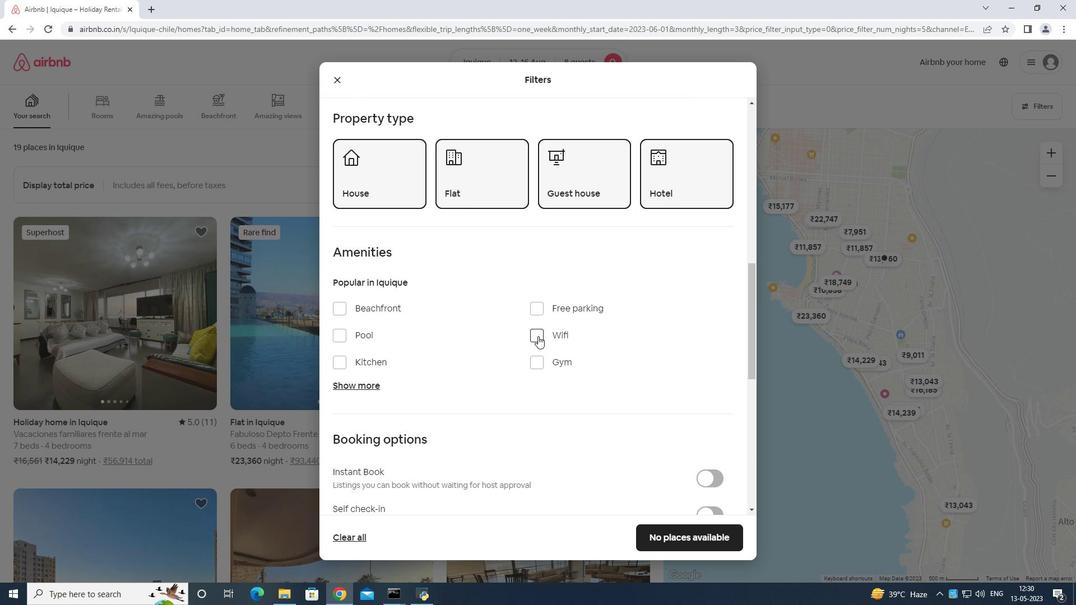 
Action: Mouse pressed left at (533, 335)
Screenshot: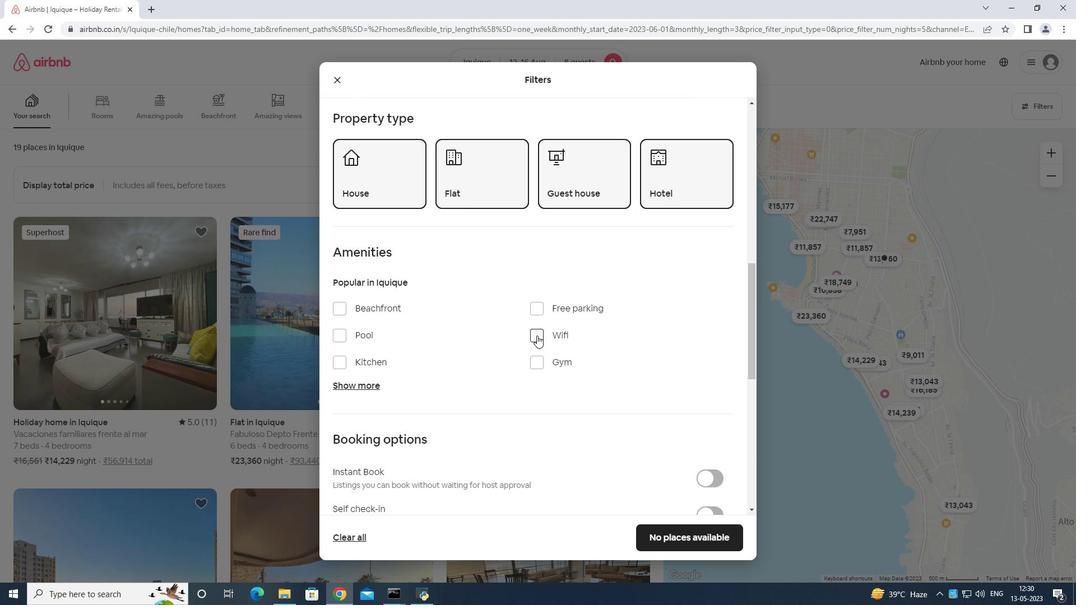 
Action: Mouse moved to (345, 379)
Screenshot: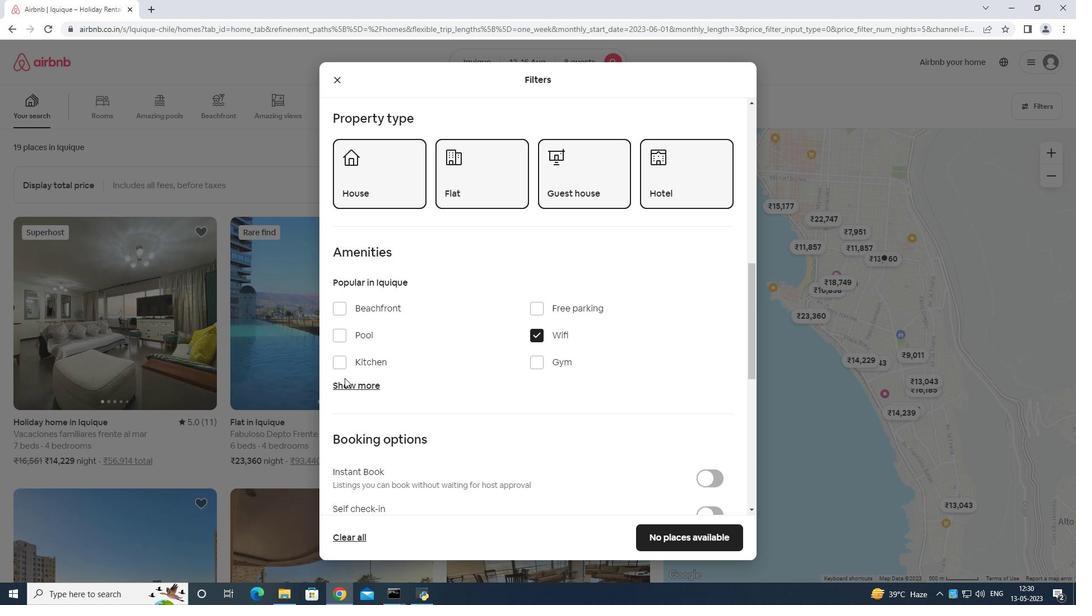 
Action: Mouse pressed left at (345, 379)
Screenshot: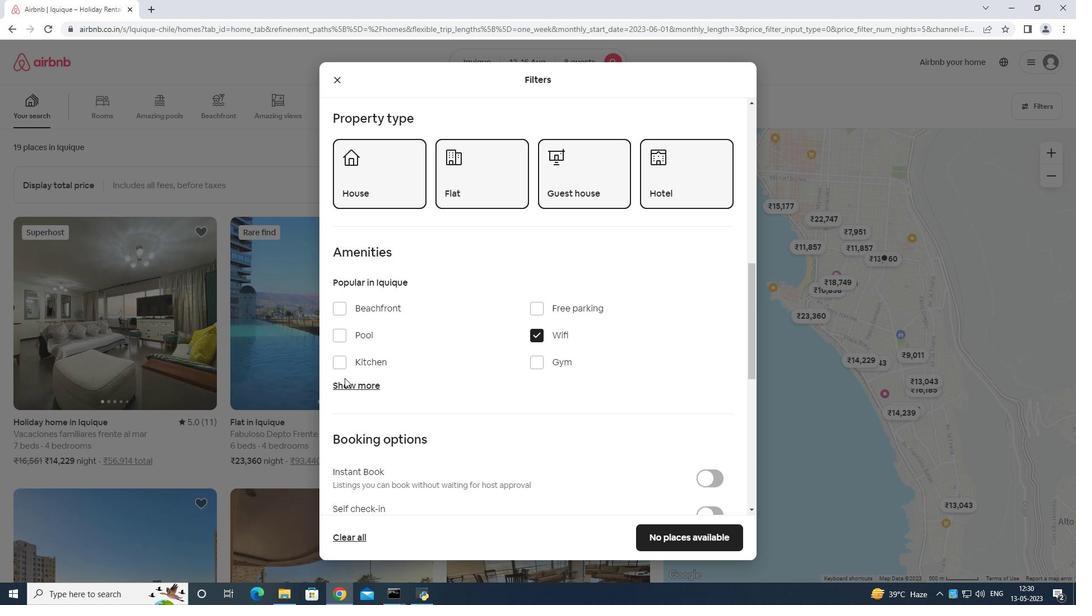 
Action: Mouse moved to (360, 378)
Screenshot: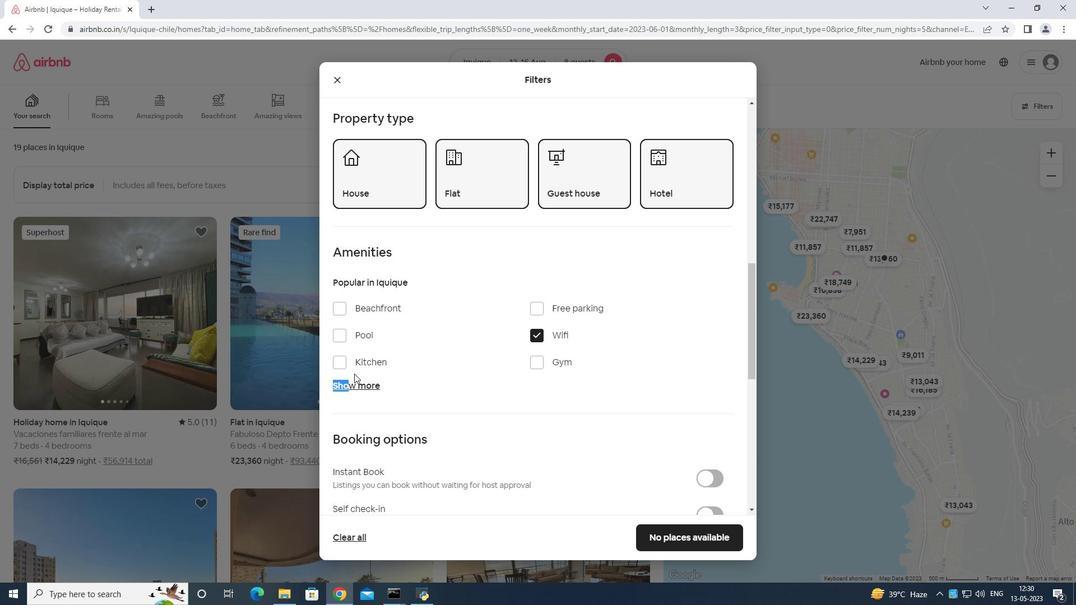 
Action: Mouse scrolled (360, 377) with delta (0, 0)
Screenshot: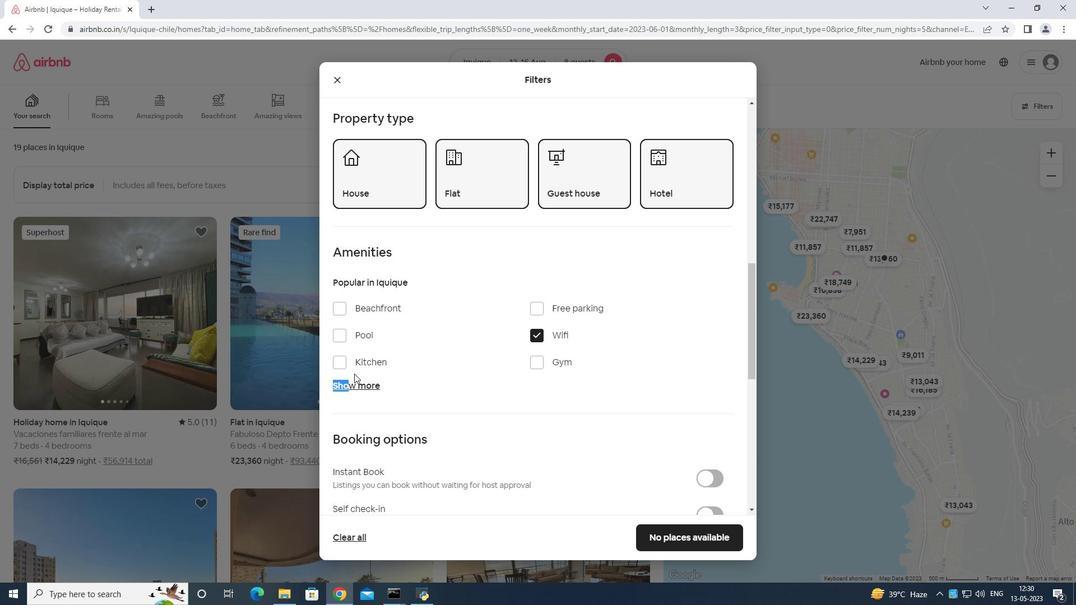 
Action: Mouse moved to (368, 326)
Screenshot: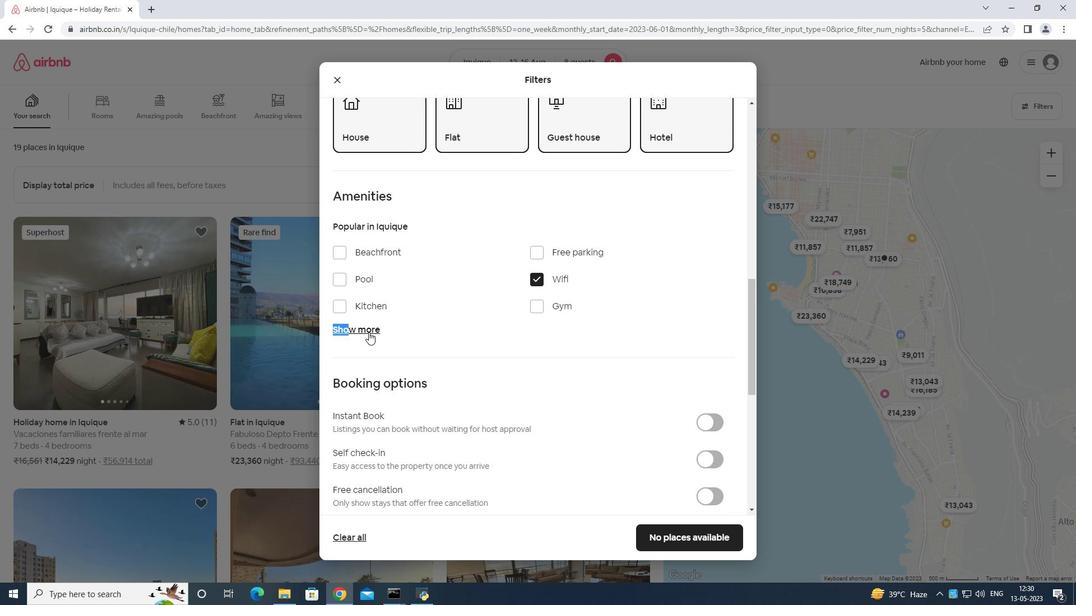 
Action: Mouse pressed left at (368, 326)
Screenshot: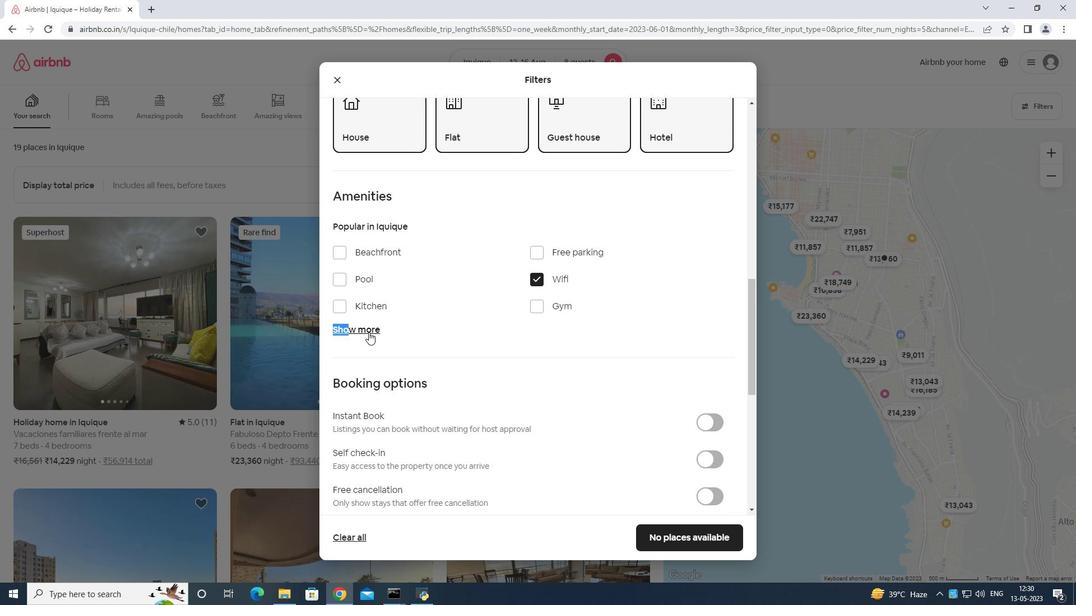 
Action: Mouse moved to (534, 303)
Screenshot: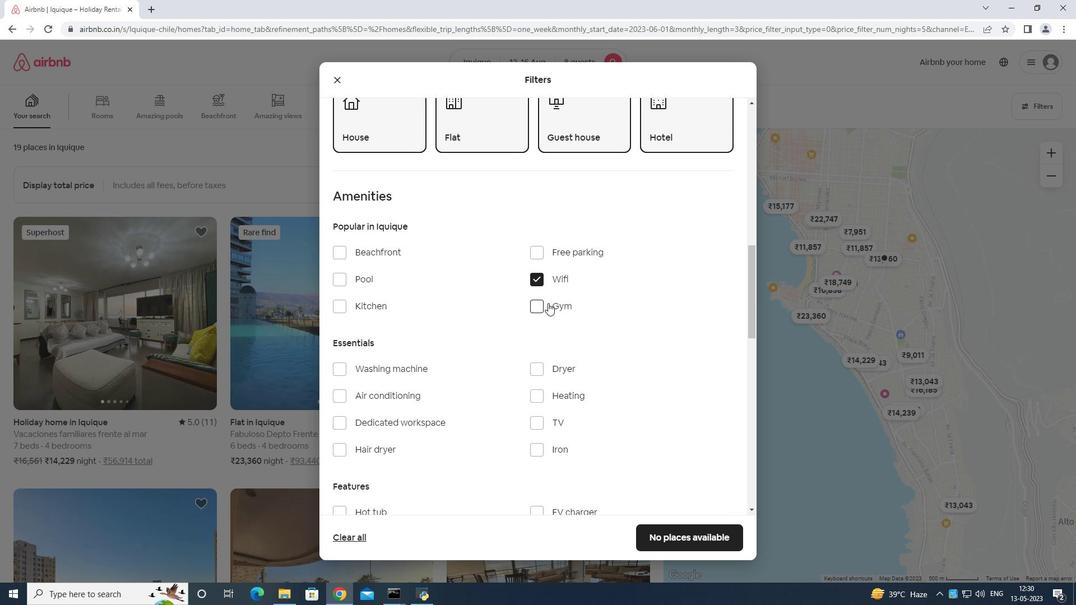 
Action: Mouse pressed left at (534, 303)
Screenshot: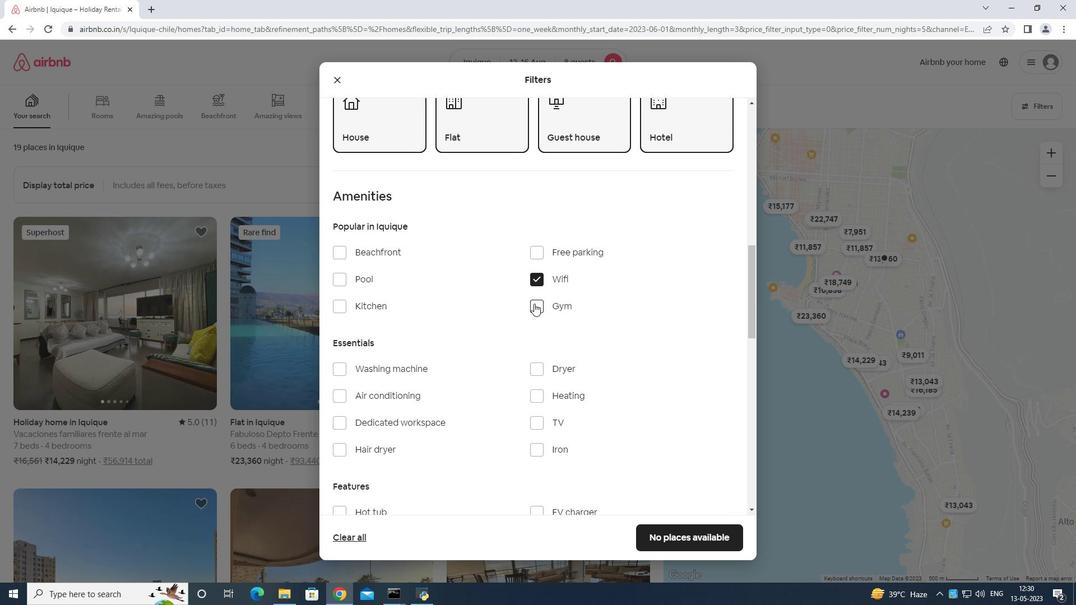 
Action: Mouse moved to (535, 419)
Screenshot: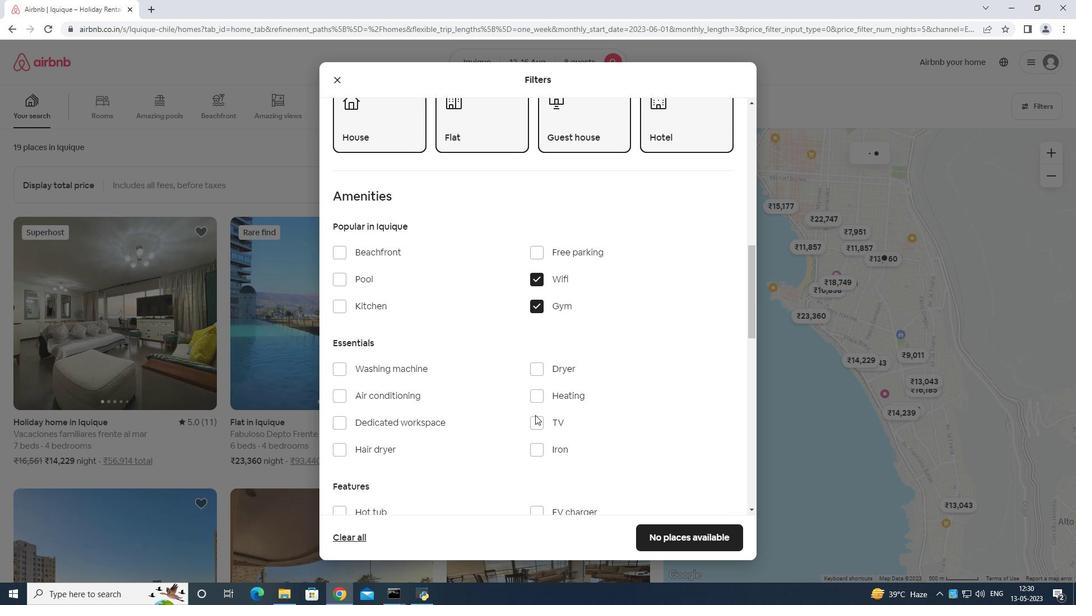 
Action: Mouse pressed left at (535, 419)
Screenshot: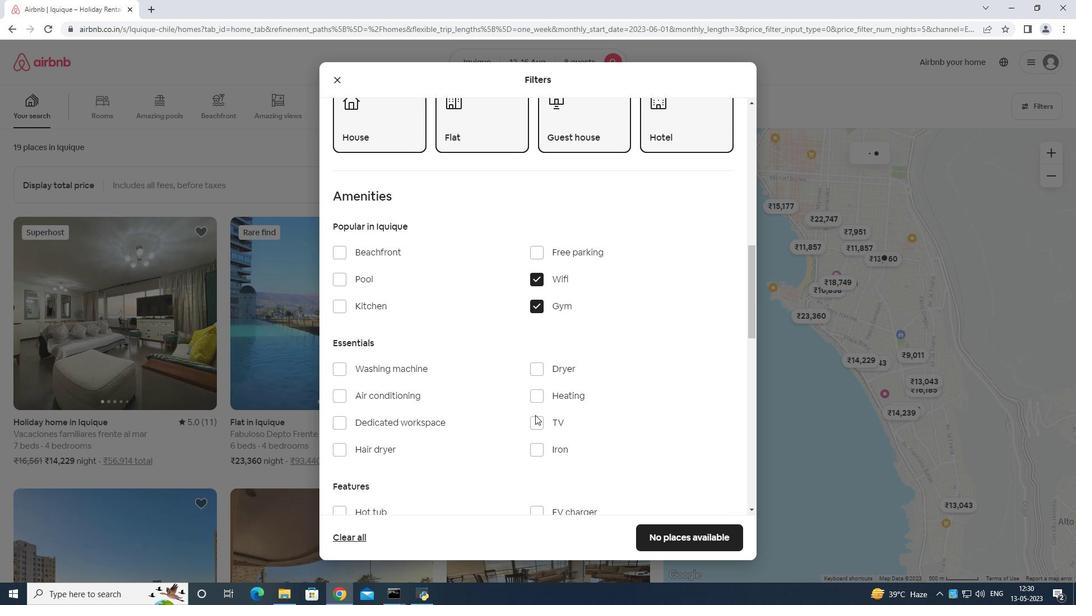 
Action: Mouse moved to (532, 414)
Screenshot: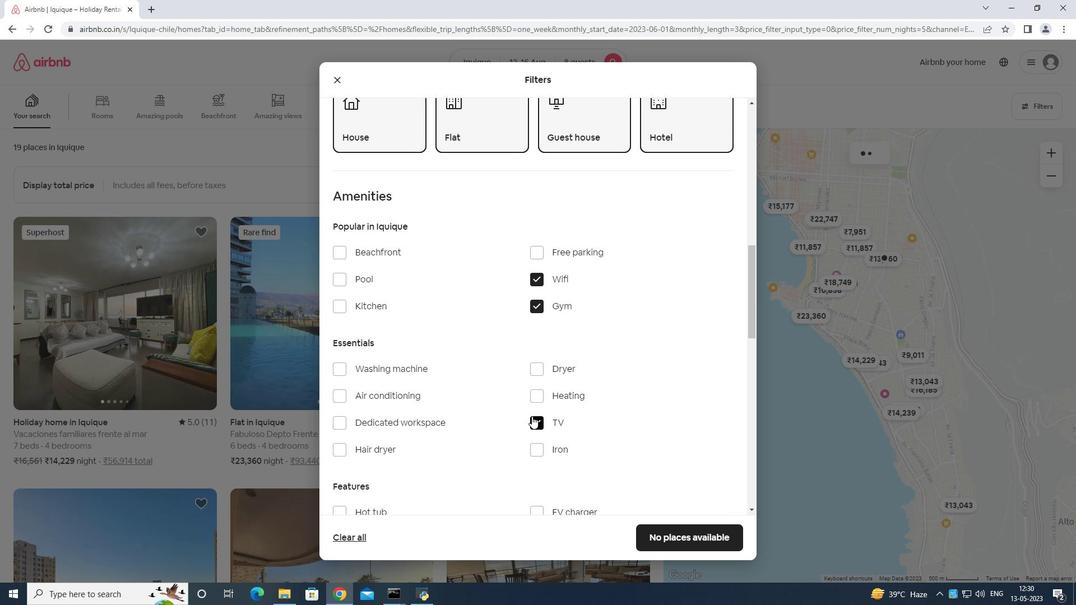 
Action: Mouse scrolled (532, 414) with delta (0, 0)
Screenshot: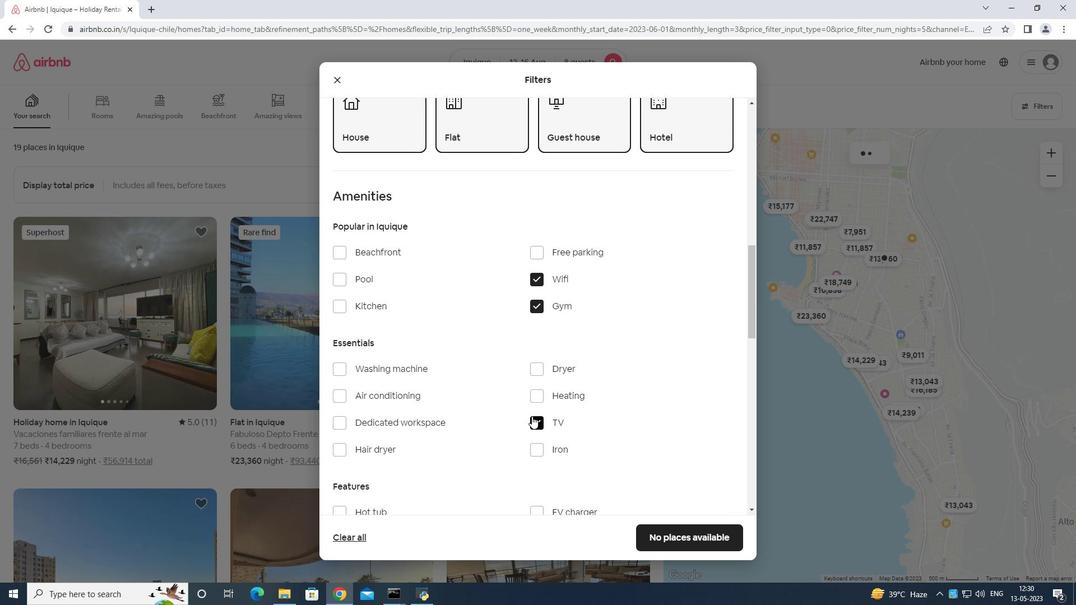 
Action: Mouse moved to (532, 417)
Screenshot: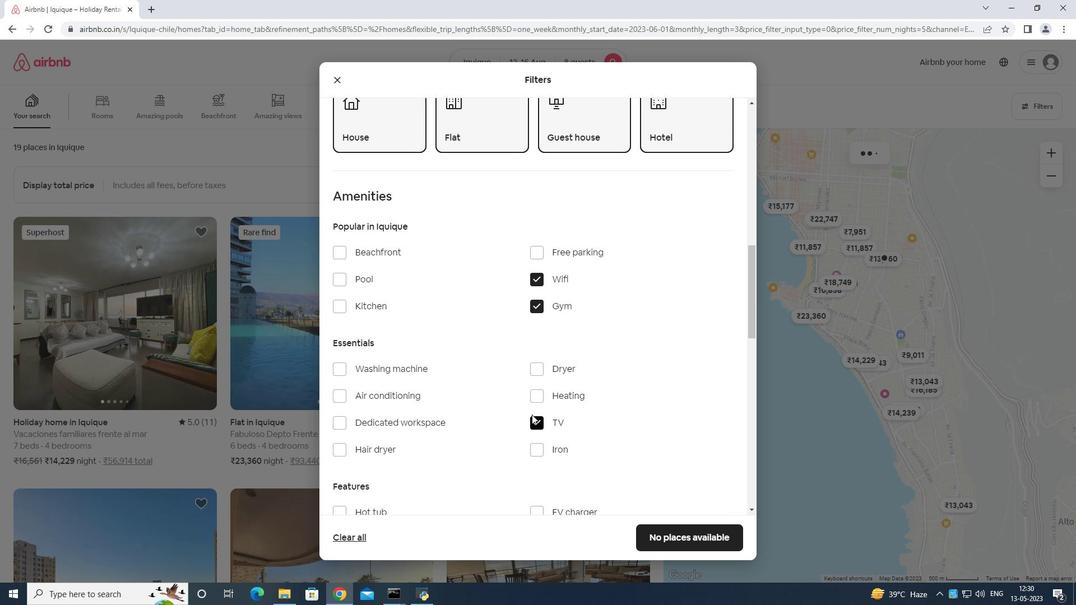 
Action: Mouse scrolled (532, 416) with delta (0, 0)
Screenshot: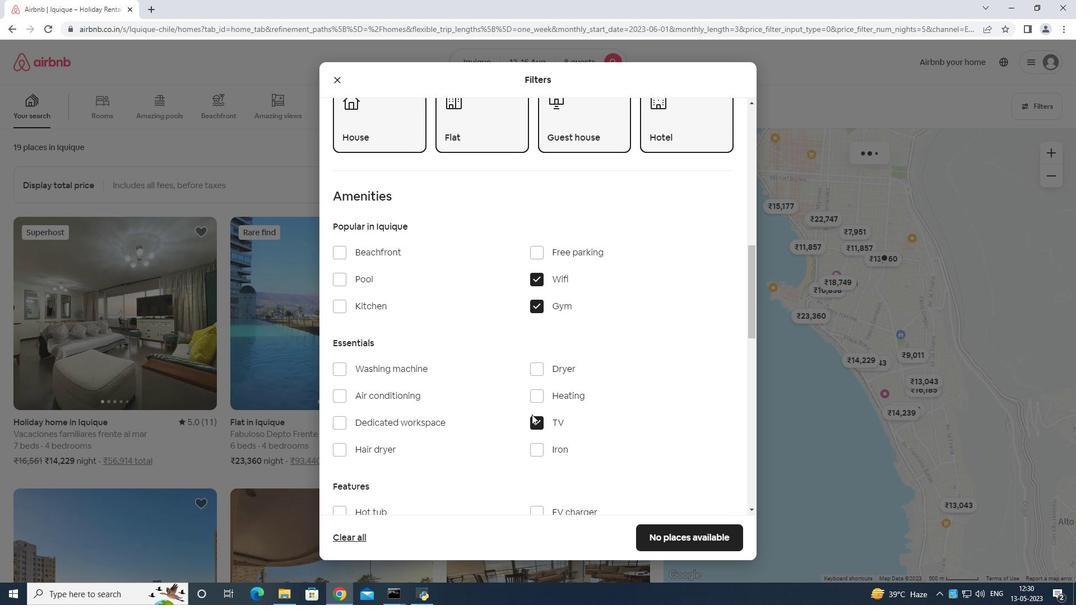 
Action: Mouse moved to (338, 450)
Screenshot: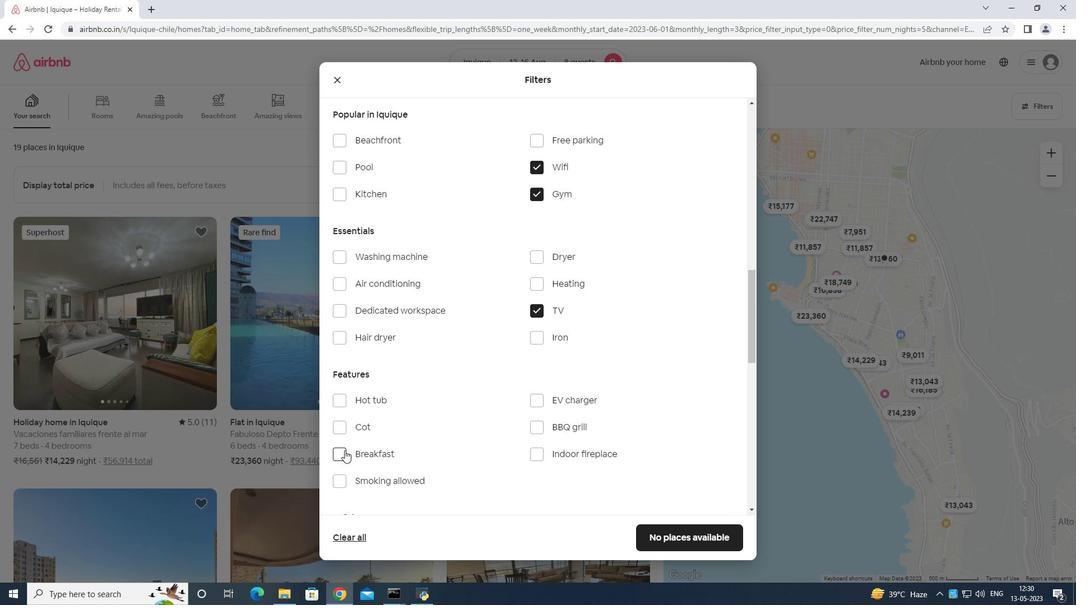 
Action: Mouse pressed left at (338, 450)
Screenshot: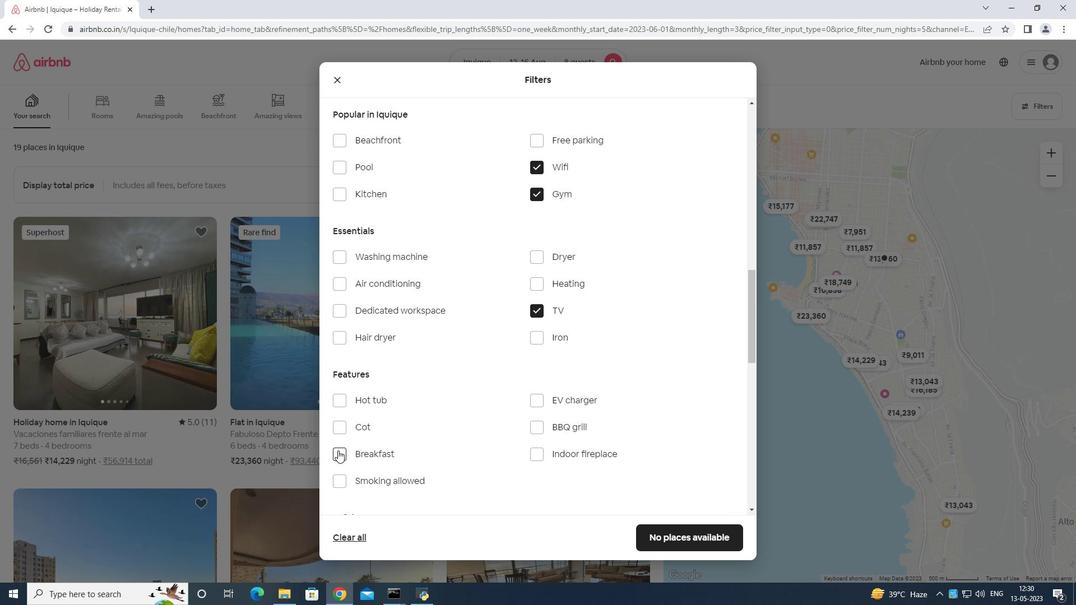 
Action: Mouse moved to (432, 440)
Screenshot: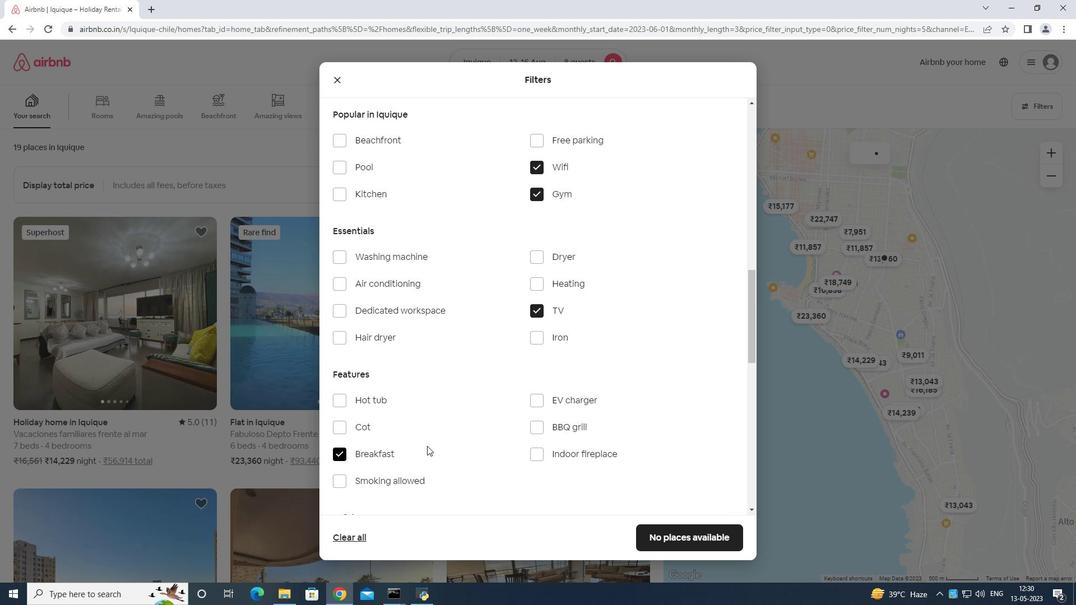 
Action: Mouse scrolled (432, 441) with delta (0, 0)
Screenshot: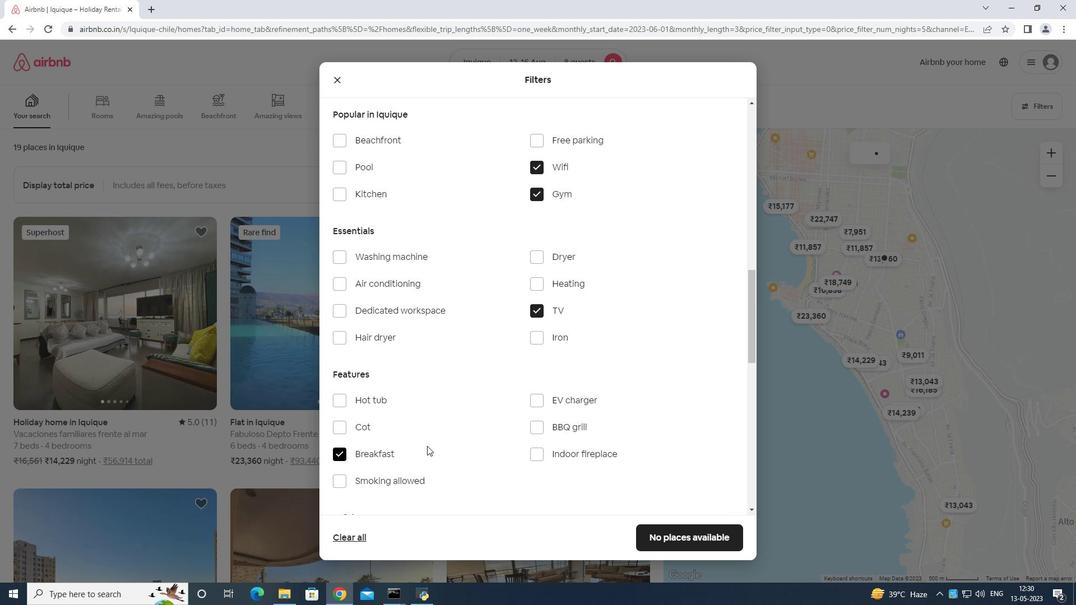 
Action: Mouse moved to (433, 439)
Screenshot: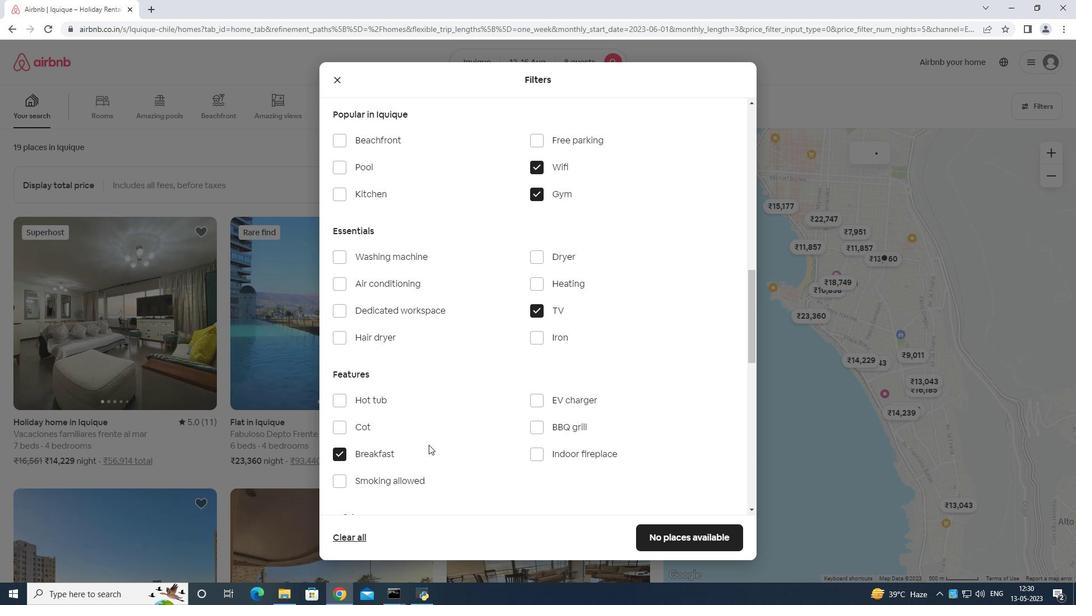 
Action: Mouse scrolled (433, 438) with delta (0, 0)
Screenshot: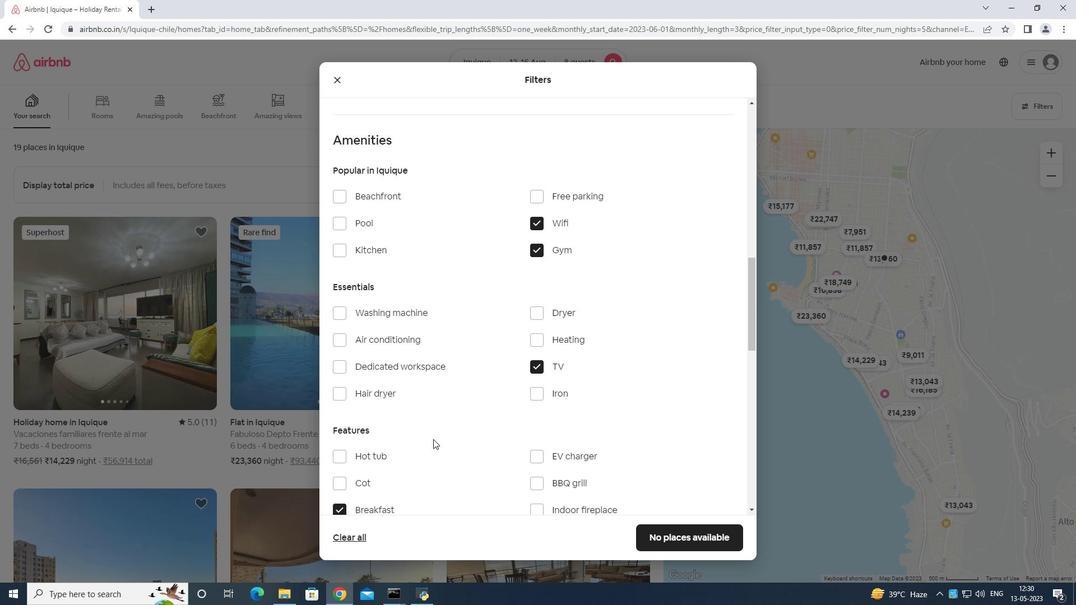 
Action: Mouse moved to (433, 440)
Screenshot: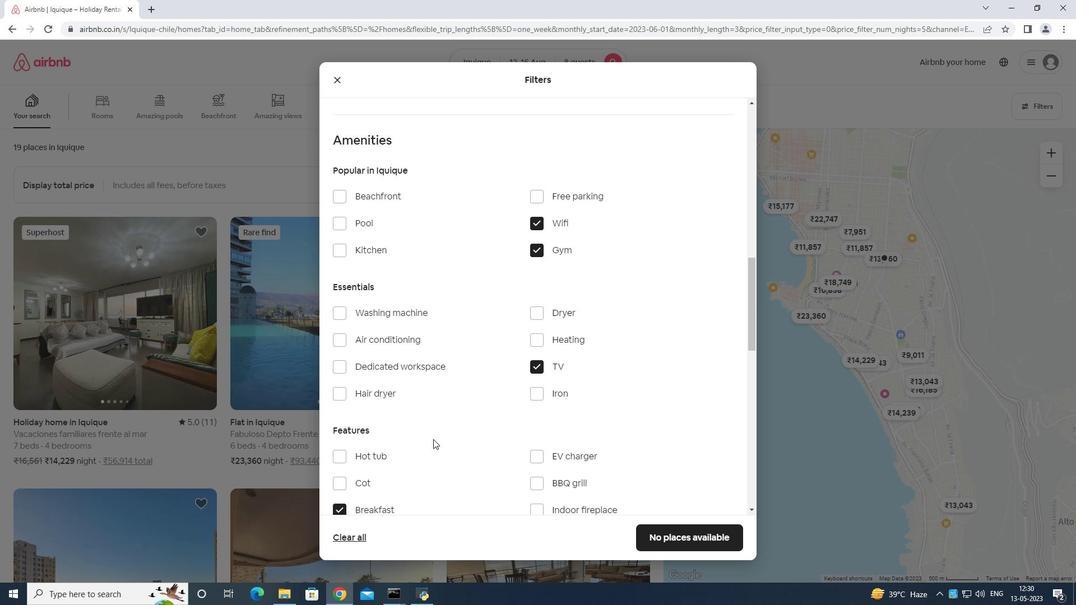 
Action: Mouse scrolled (433, 439) with delta (0, 0)
Screenshot: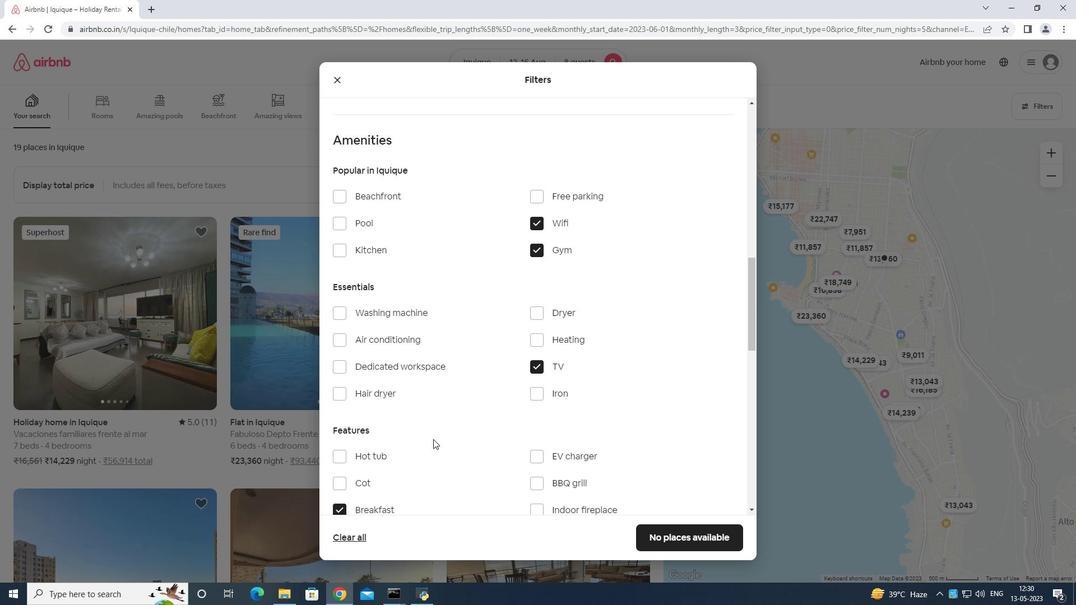 
Action: Mouse scrolled (433, 439) with delta (0, 0)
Screenshot: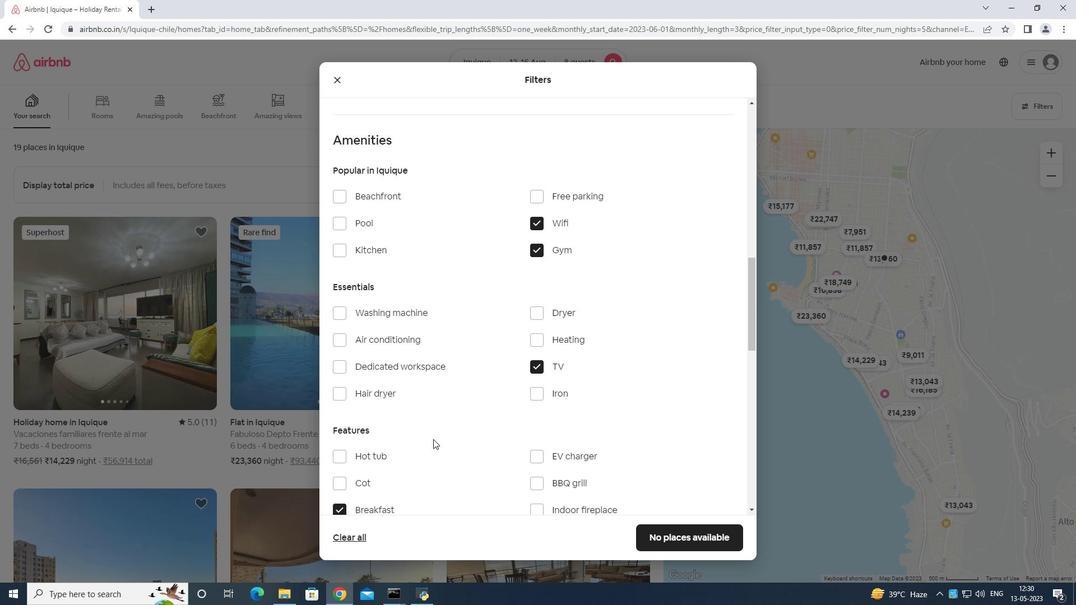 
Action: Mouse moved to (438, 436)
Screenshot: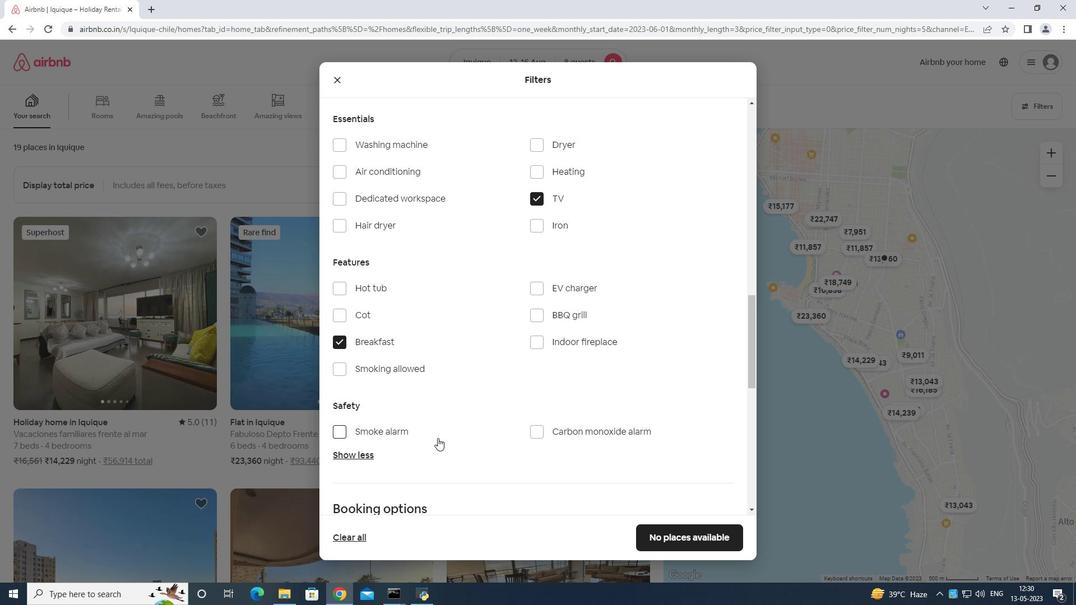 
Action: Mouse scrolled (438, 437) with delta (0, 0)
Screenshot: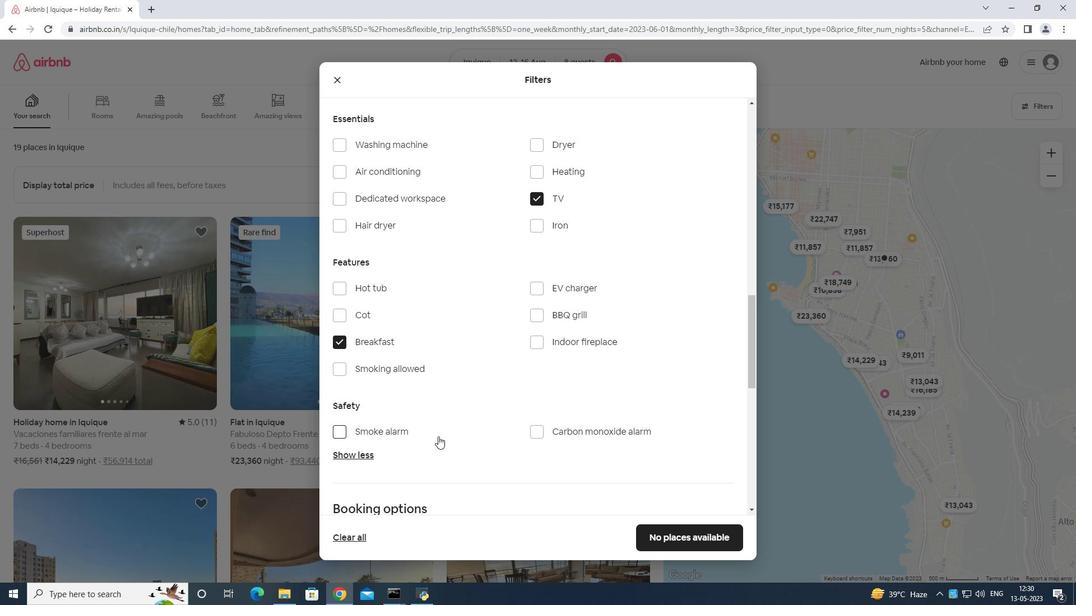 
Action: Mouse scrolled (438, 437) with delta (0, 0)
Screenshot: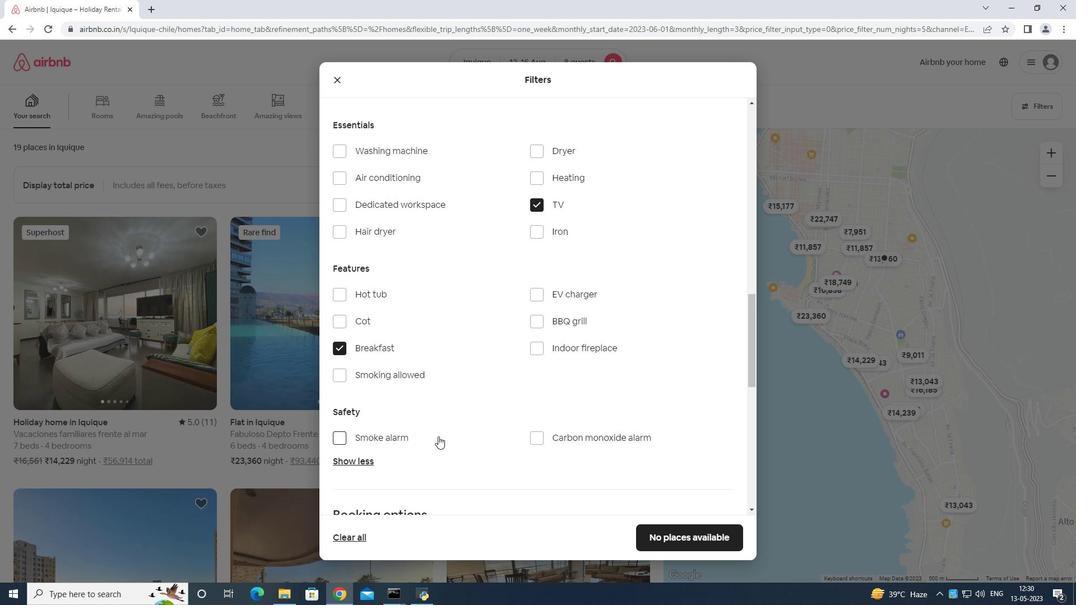 
Action: Mouse moved to (396, 409)
Screenshot: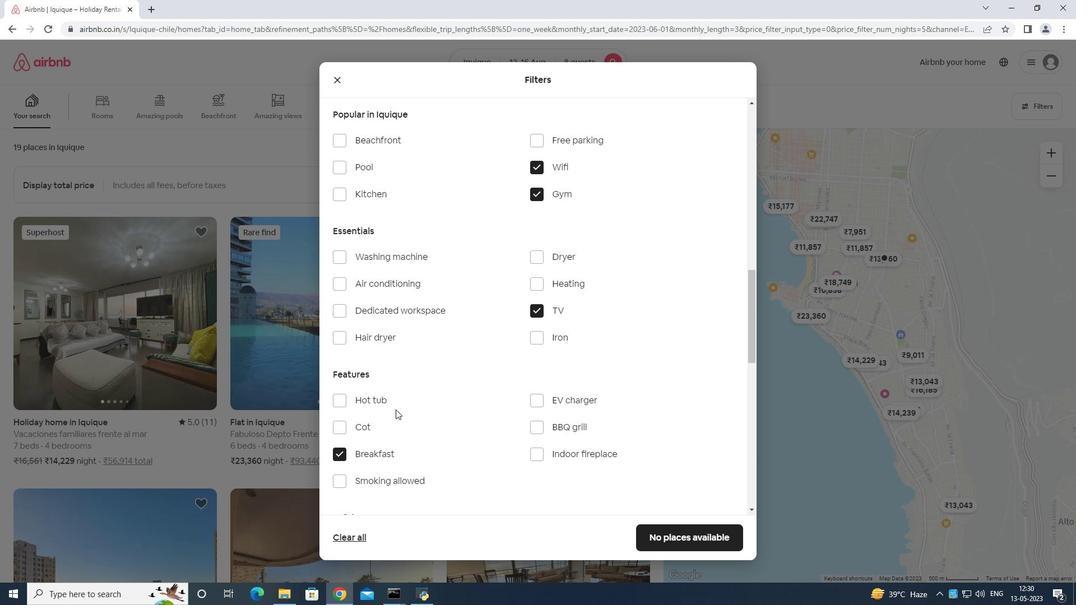 
Action: Mouse scrolled (396, 410) with delta (0, 0)
Screenshot: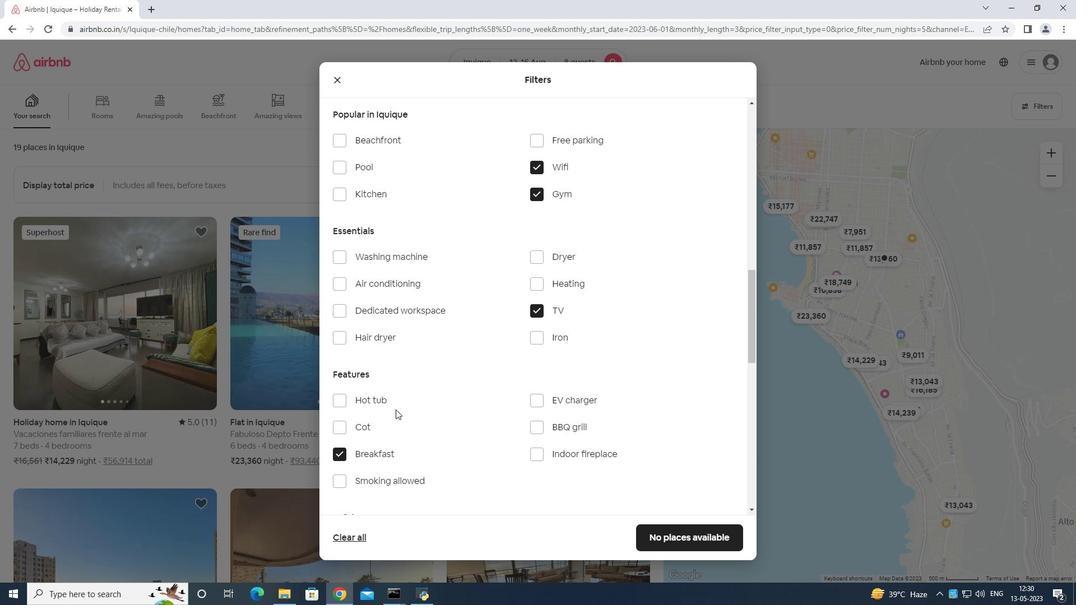 
Action: Mouse moved to (398, 409)
Screenshot: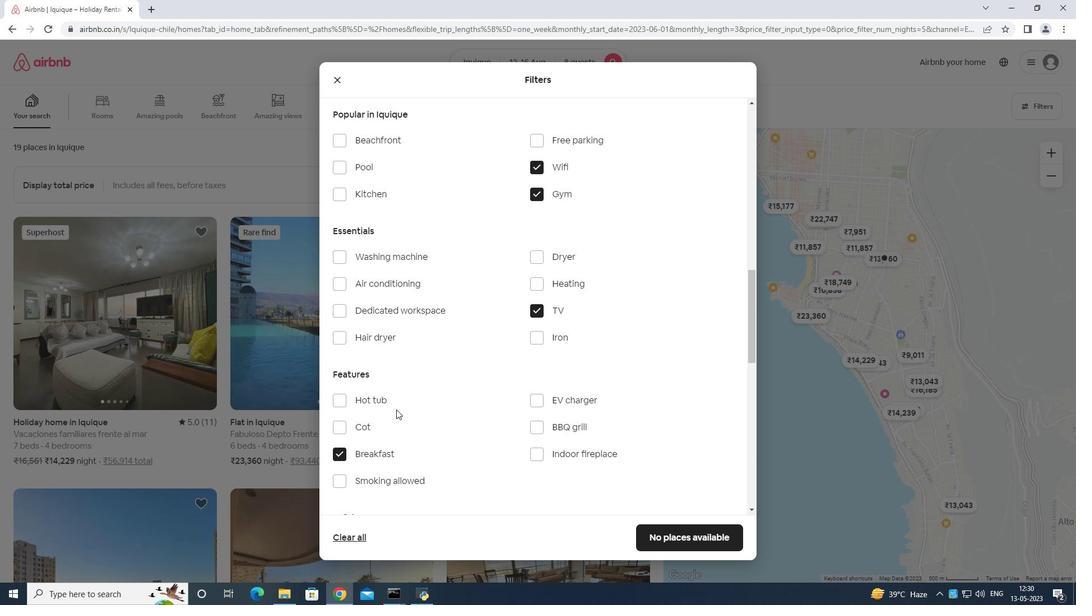 
Action: Mouse scrolled (398, 409) with delta (0, 0)
Screenshot: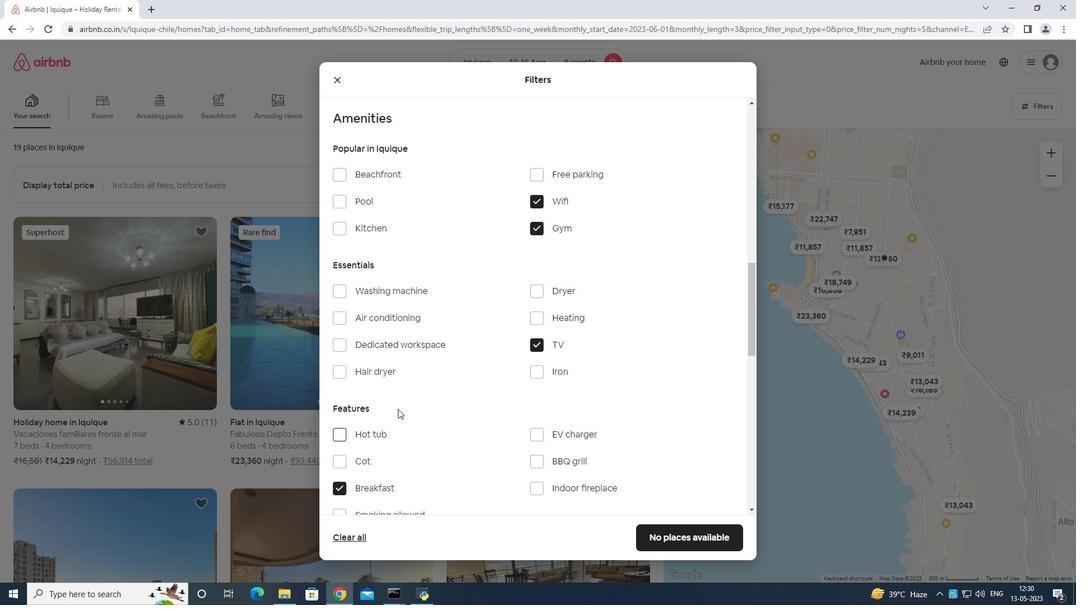 
Action: Mouse moved to (541, 246)
Screenshot: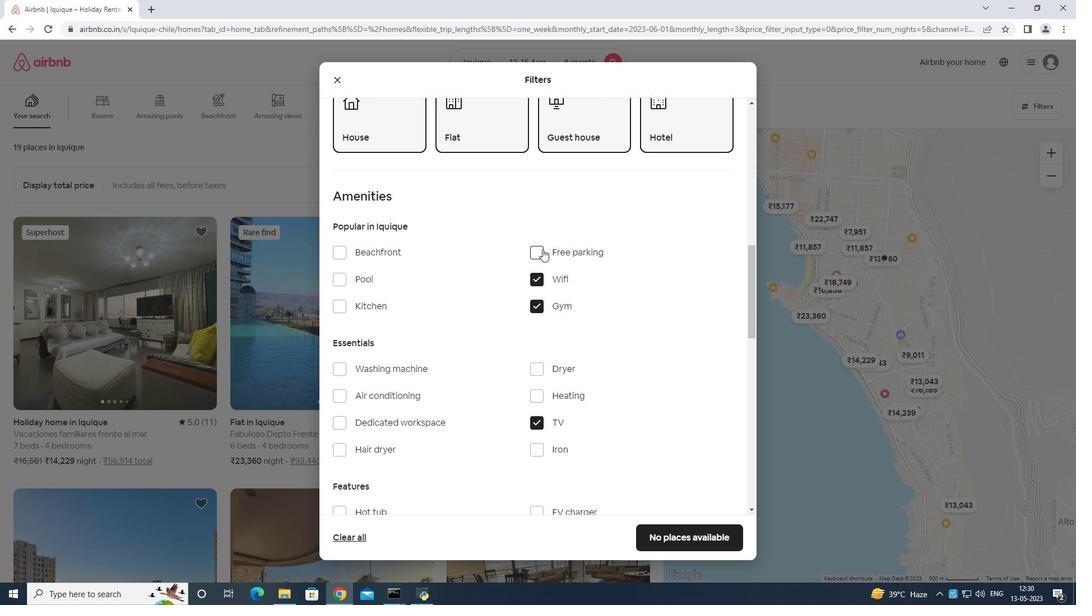
Action: Mouse pressed left at (541, 246)
Screenshot: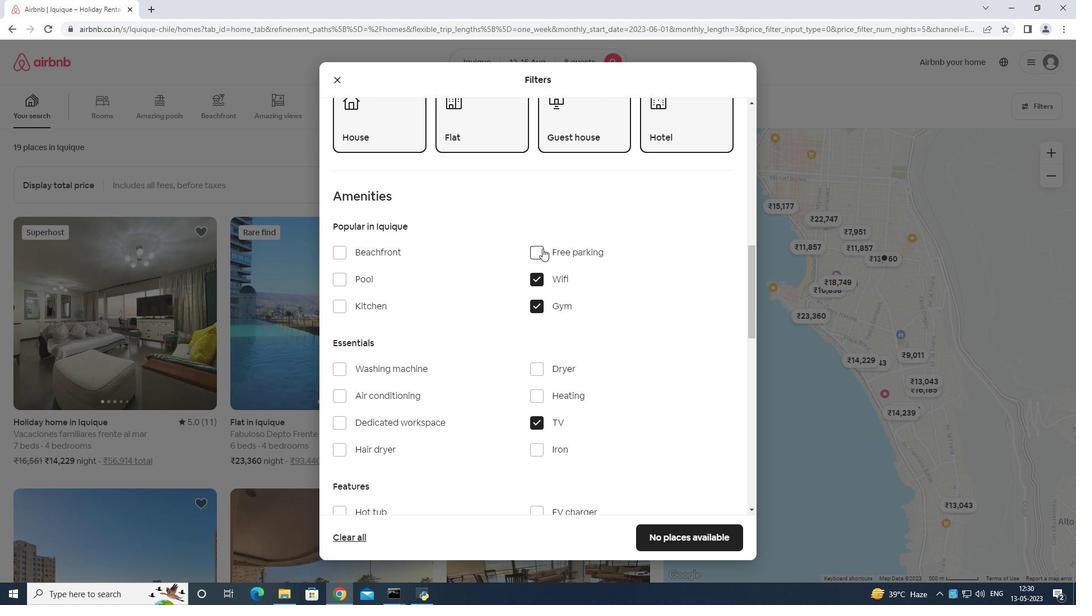 
Action: Mouse moved to (549, 416)
Screenshot: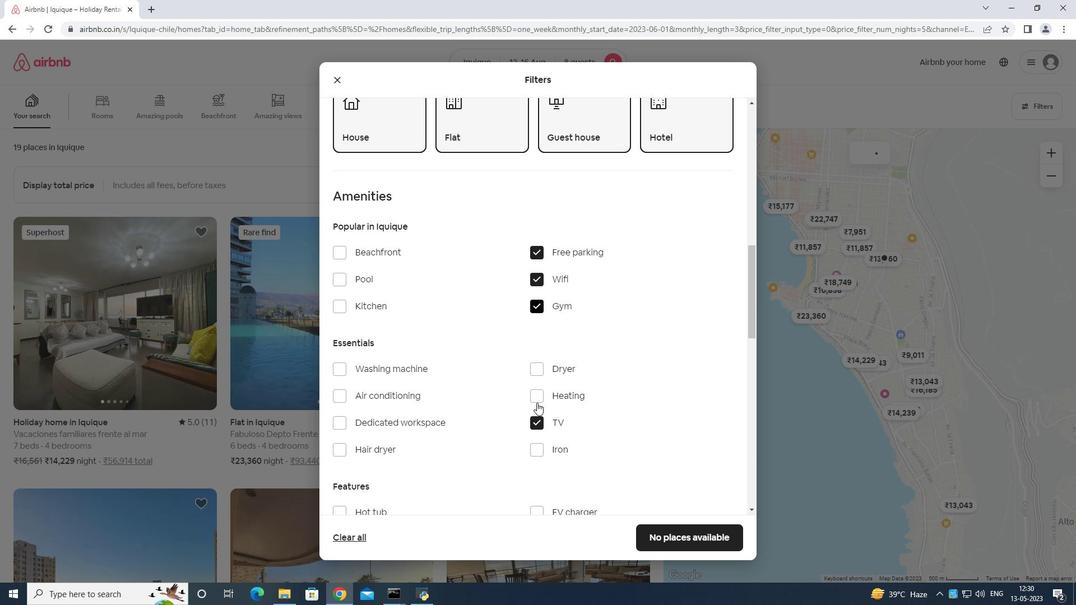 
Action: Mouse scrolled (549, 415) with delta (0, 0)
Screenshot: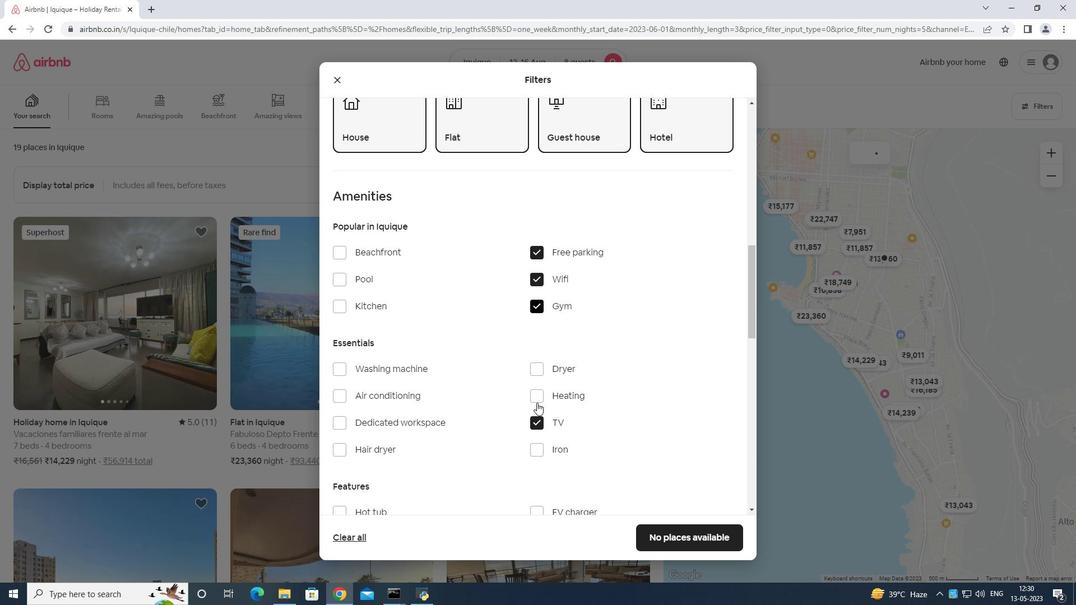 
Action: Mouse moved to (552, 418)
Screenshot: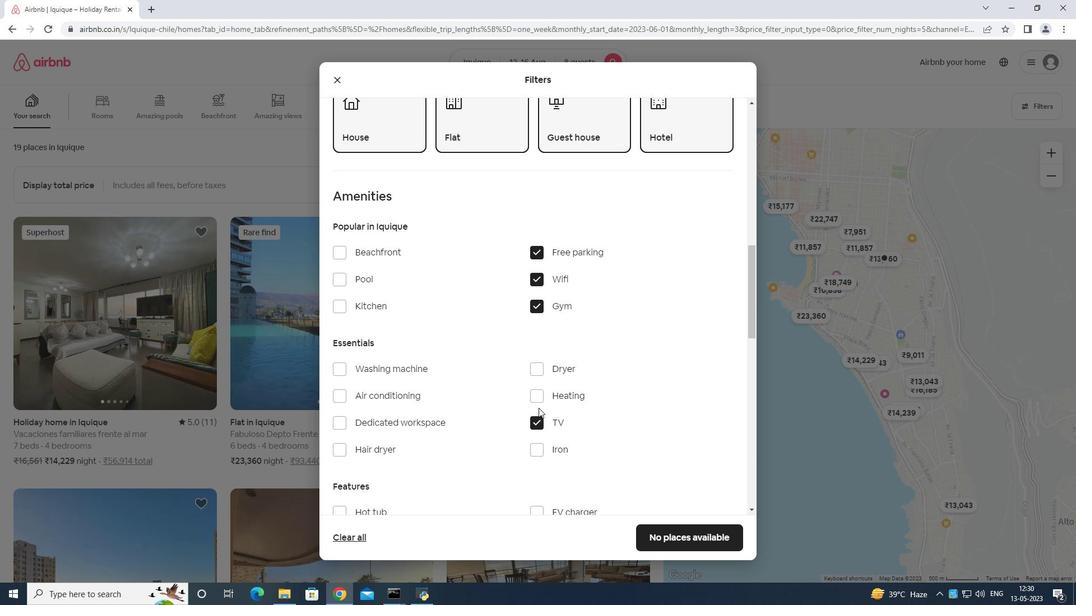 
Action: Mouse scrolled (552, 417) with delta (0, 0)
Screenshot: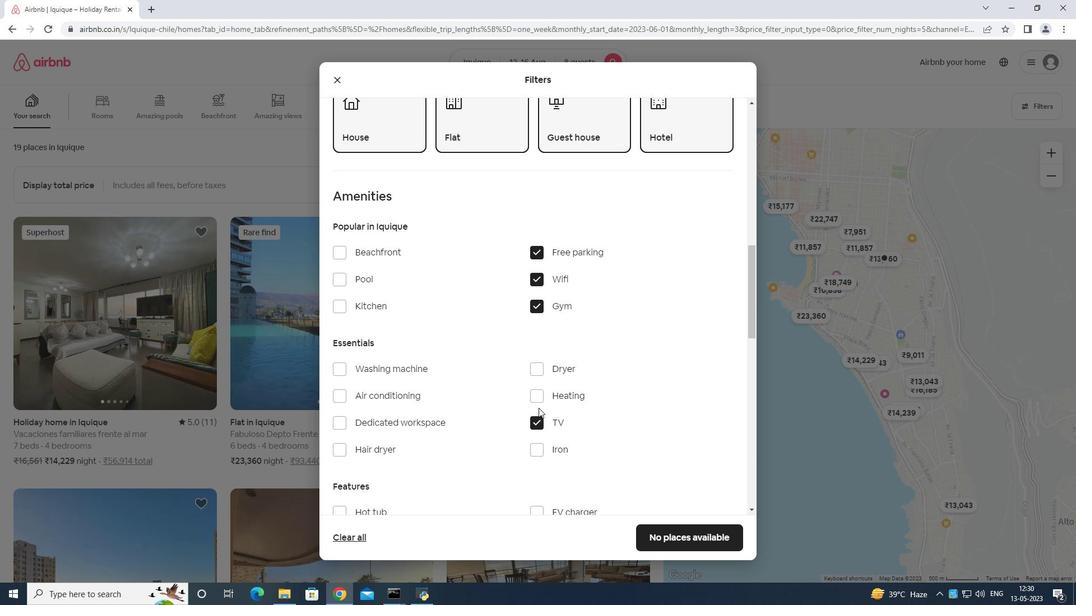 
Action: Mouse moved to (553, 418)
Screenshot: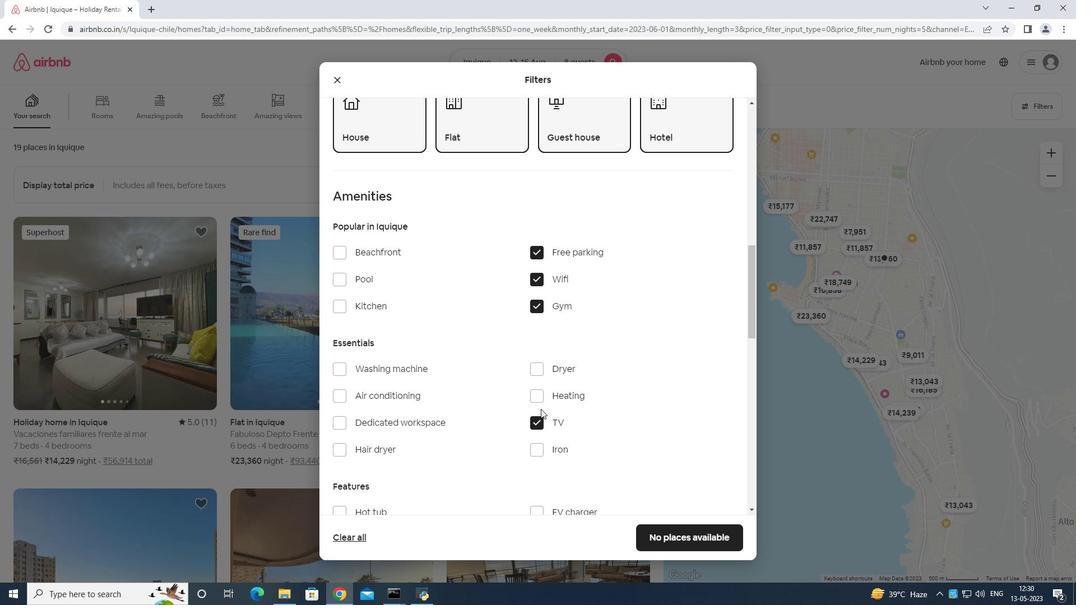 
Action: Mouse scrolled (553, 417) with delta (0, 0)
Screenshot: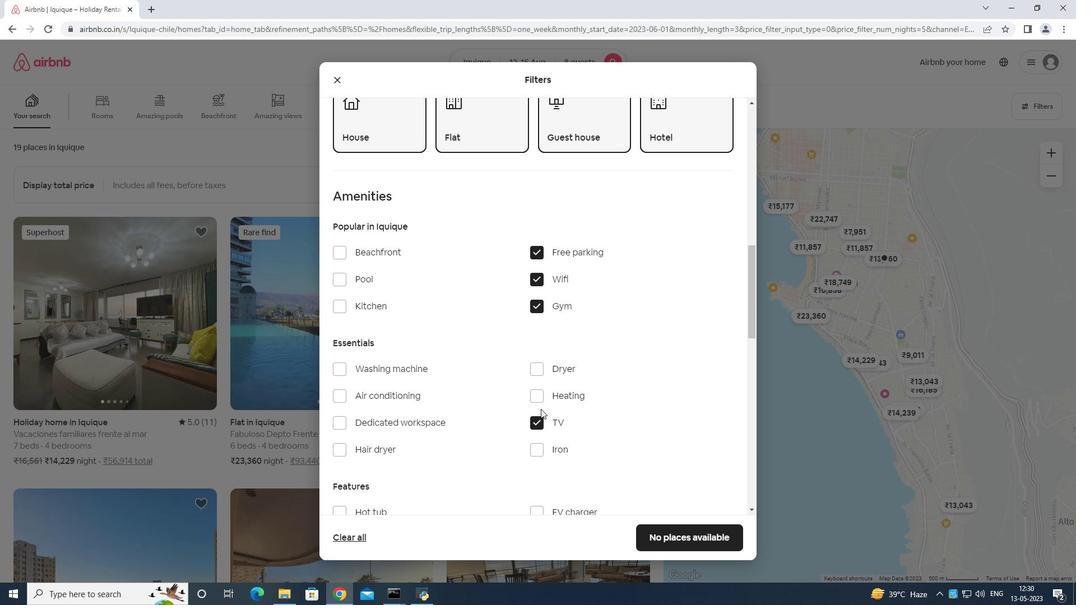 
Action: Mouse moved to (557, 417)
Screenshot: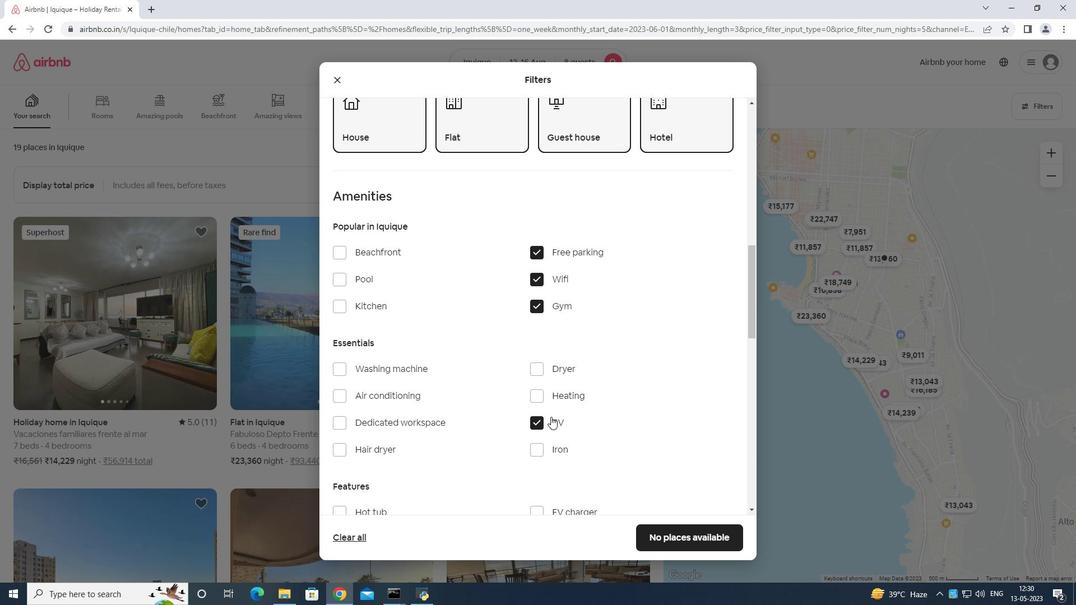 
Action: Mouse scrolled (557, 417) with delta (0, 0)
Screenshot: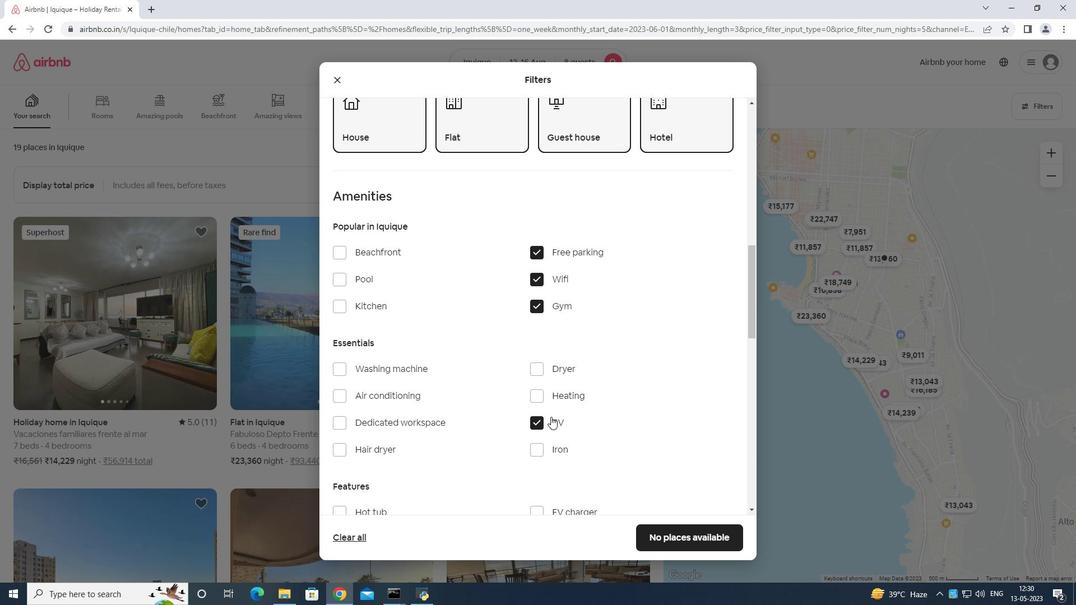 
Action: Mouse moved to (567, 413)
Screenshot: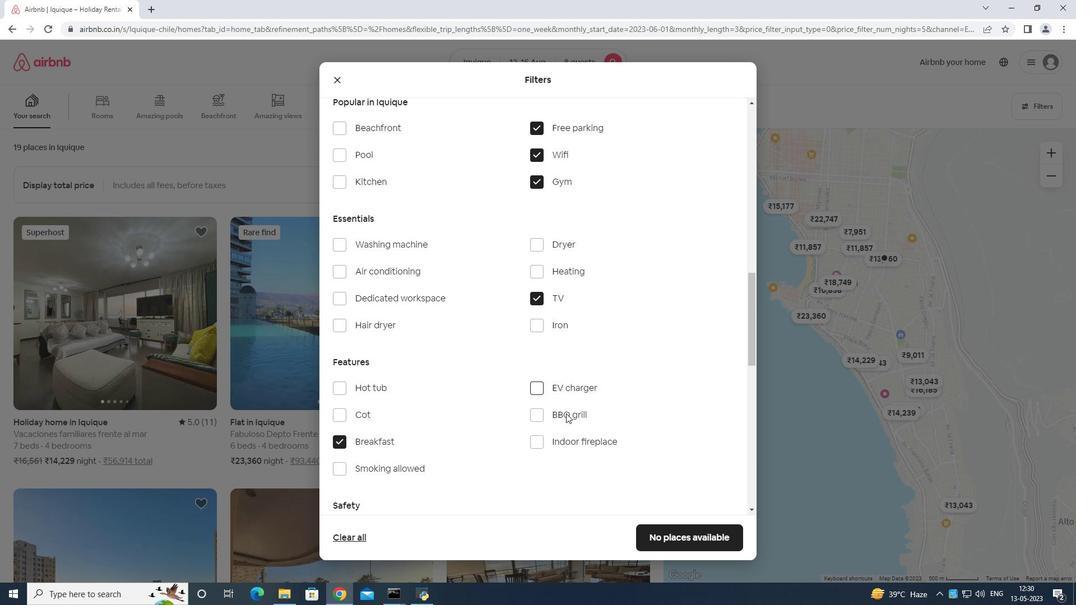 
Action: Mouse scrolled (567, 412) with delta (0, 0)
Screenshot: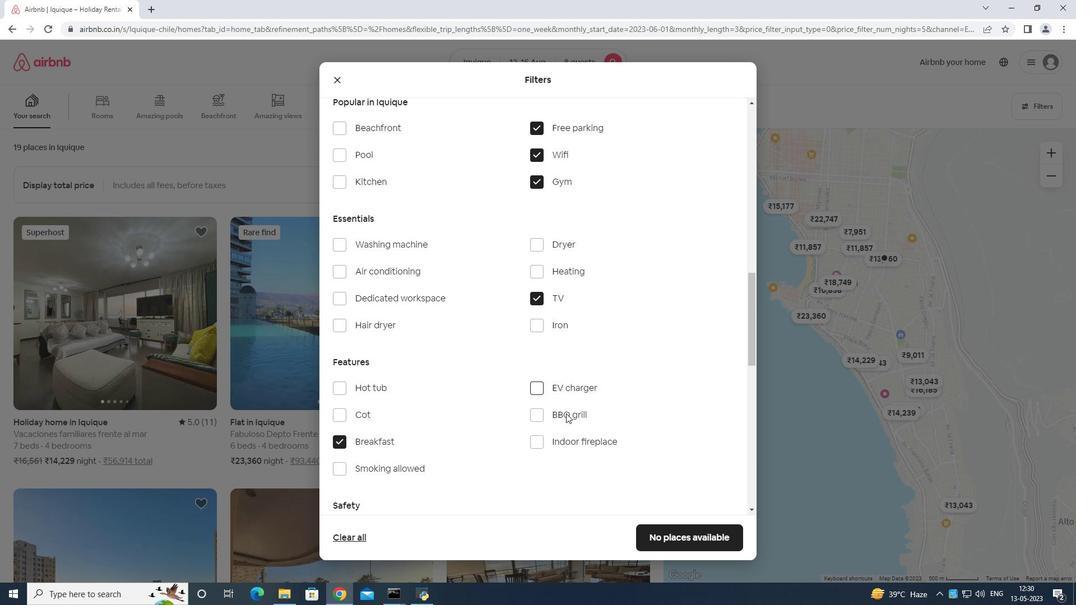 
Action: Mouse moved to (567, 413)
Screenshot: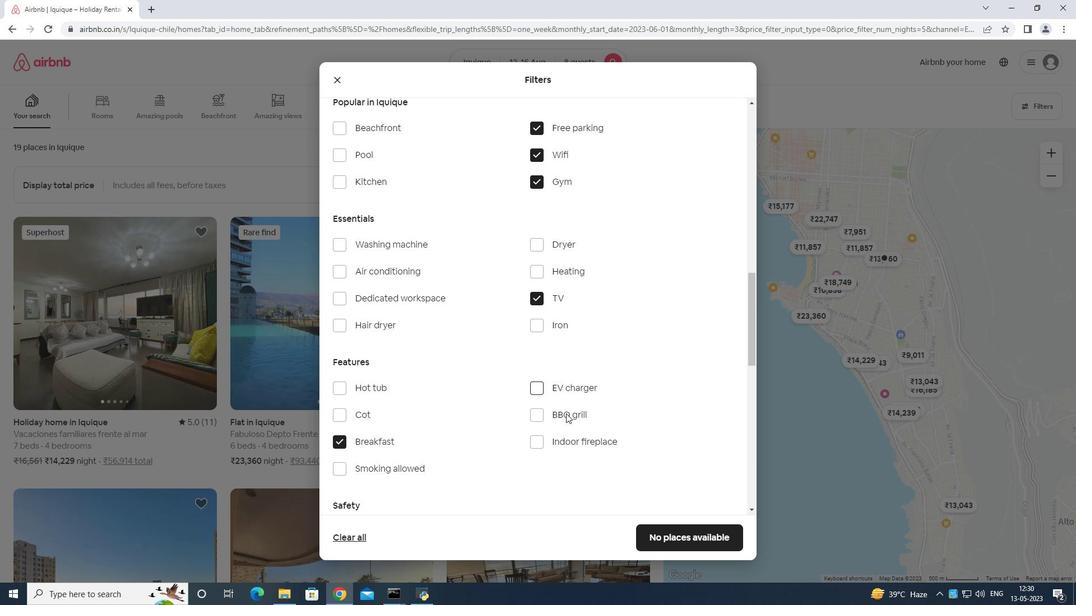 
Action: Mouse scrolled (567, 412) with delta (0, 0)
Screenshot: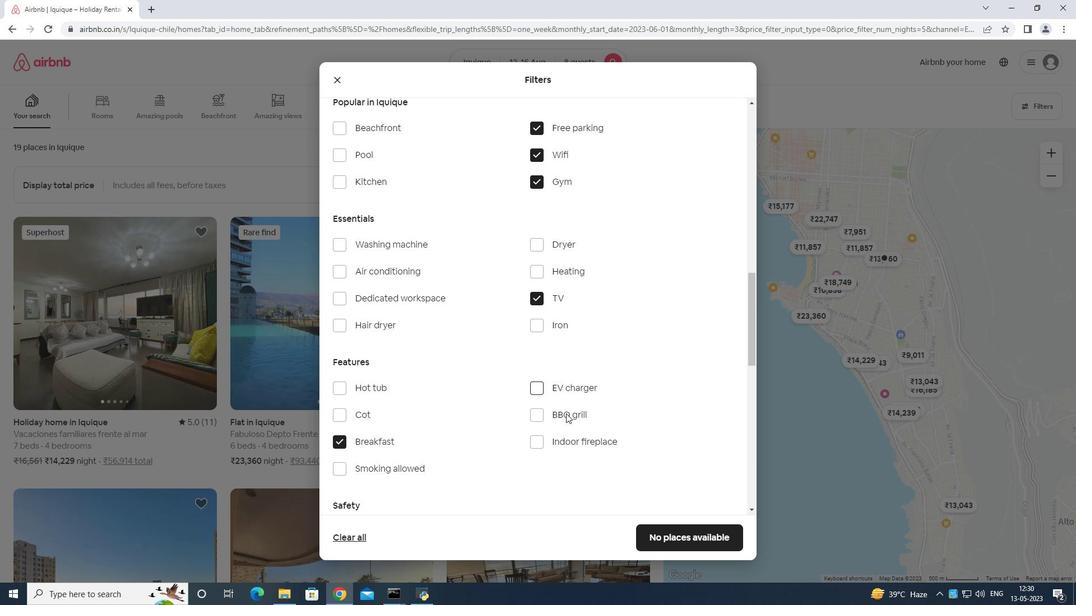 
Action: Mouse moved to (586, 405)
Screenshot: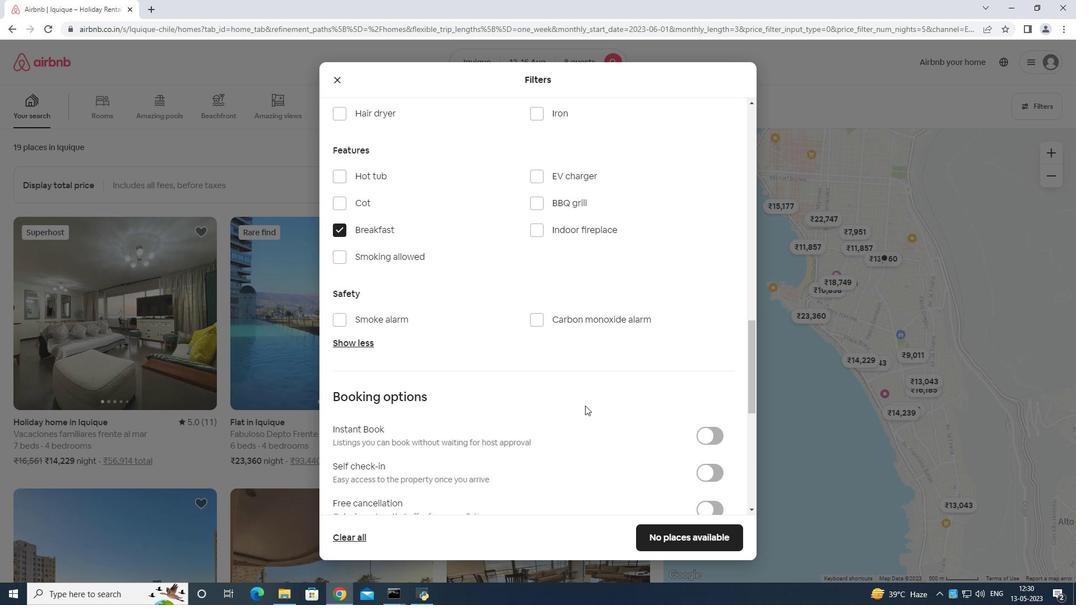 
Action: Mouse scrolled (586, 405) with delta (0, 0)
Screenshot: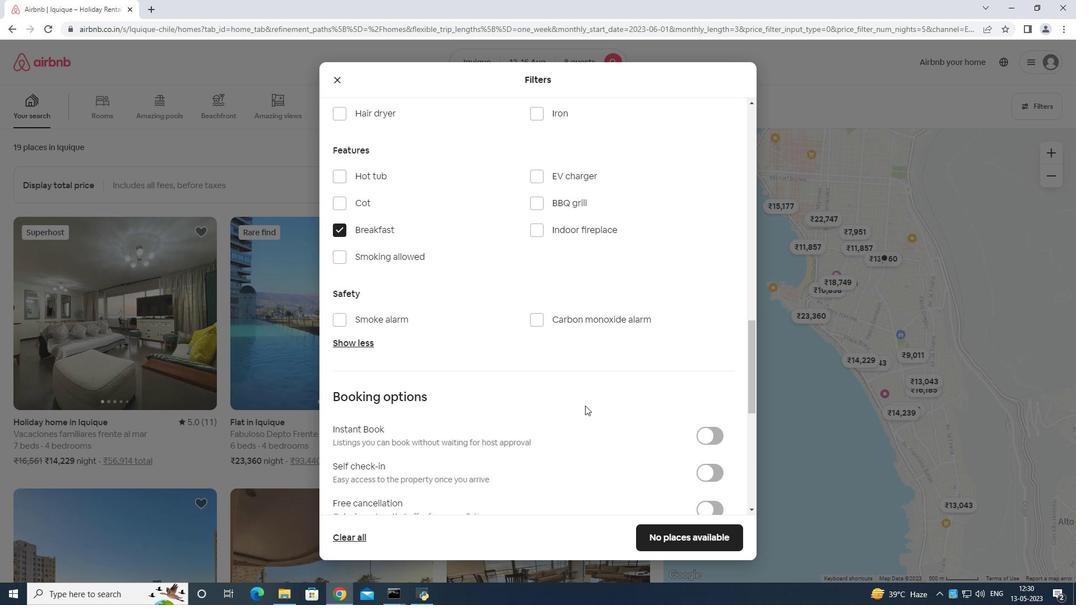 
Action: Mouse moved to (587, 407)
Screenshot: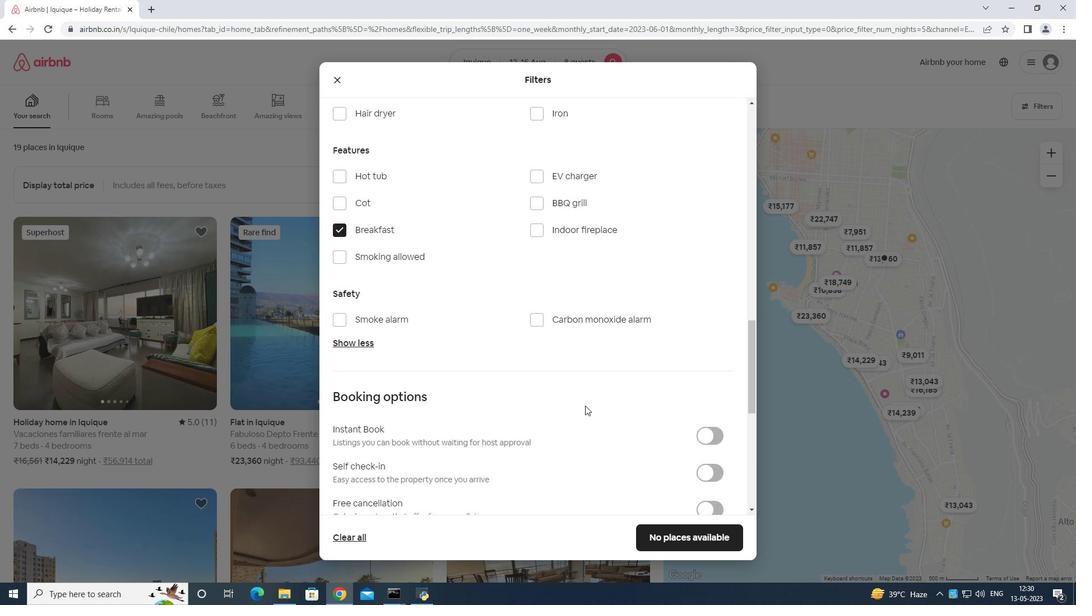 
Action: Mouse scrolled (587, 406) with delta (0, 0)
Screenshot: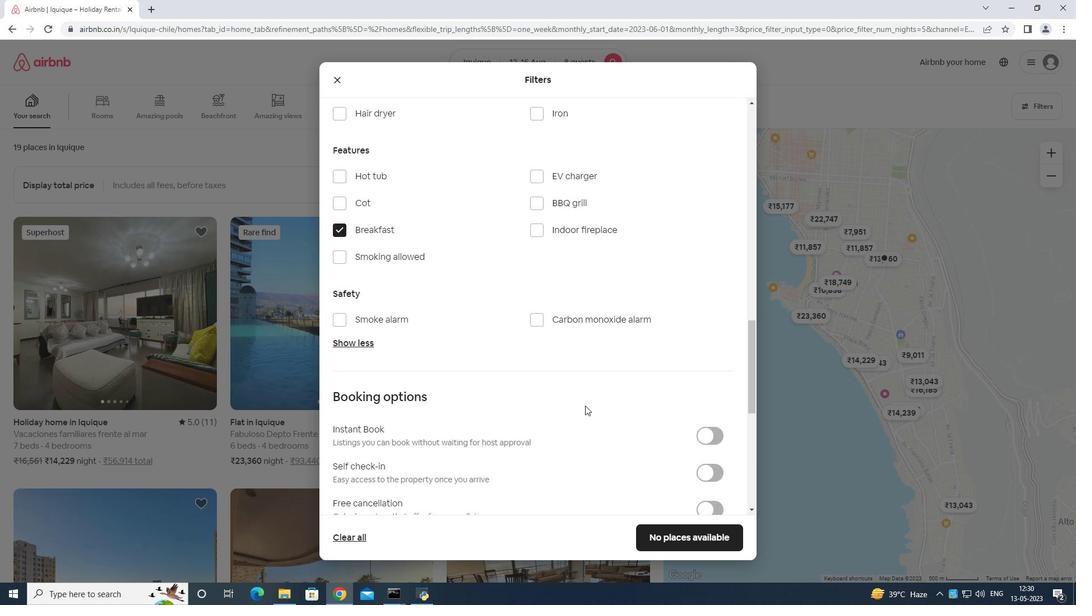 
Action: Mouse moved to (713, 359)
Screenshot: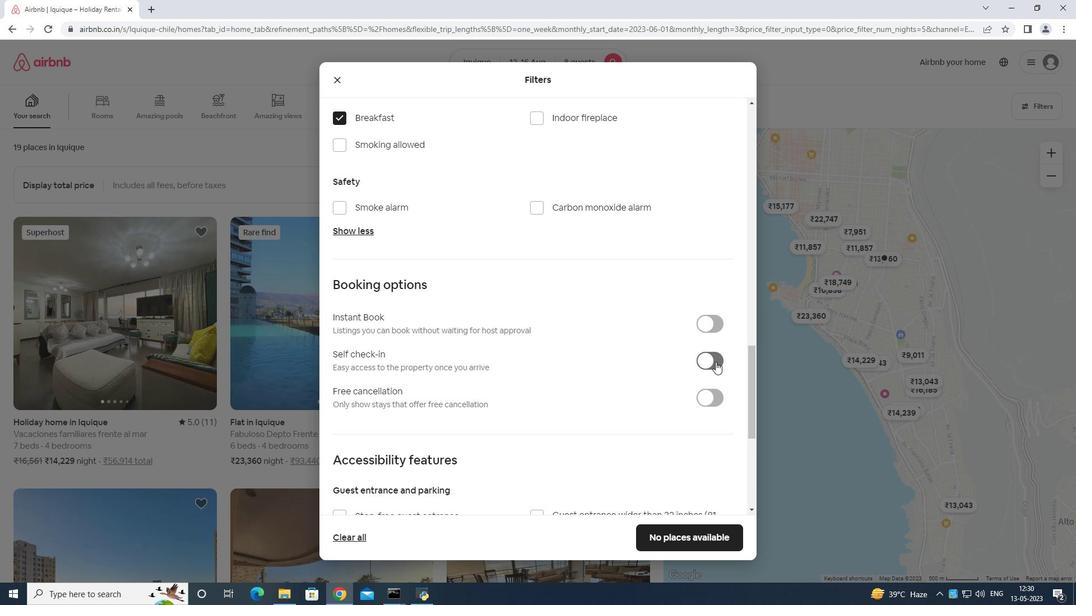 
Action: Mouse pressed left at (713, 359)
Screenshot: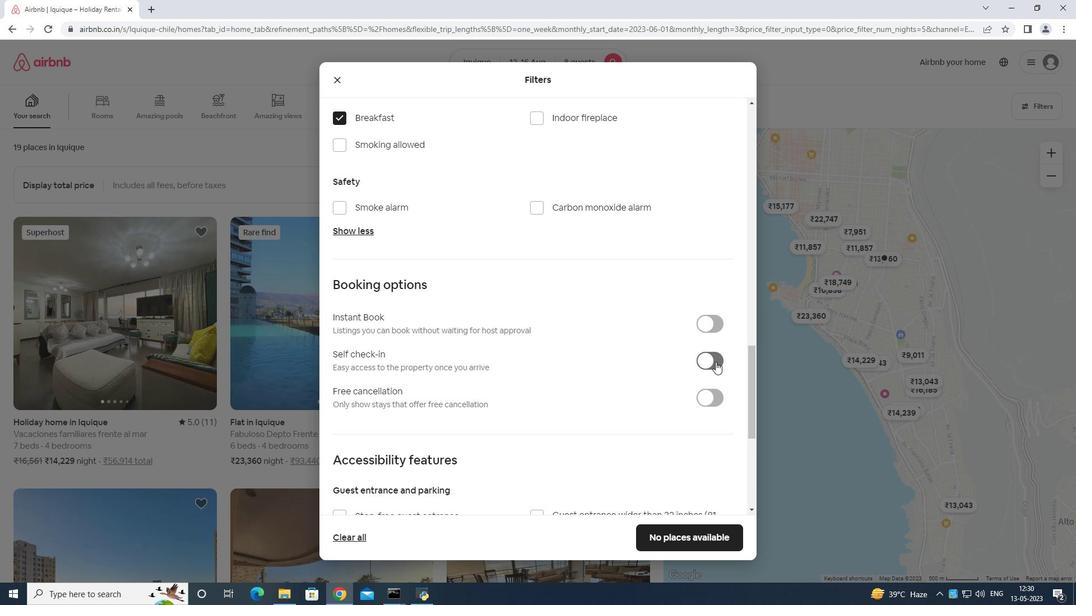 
Action: Mouse moved to (685, 386)
Screenshot: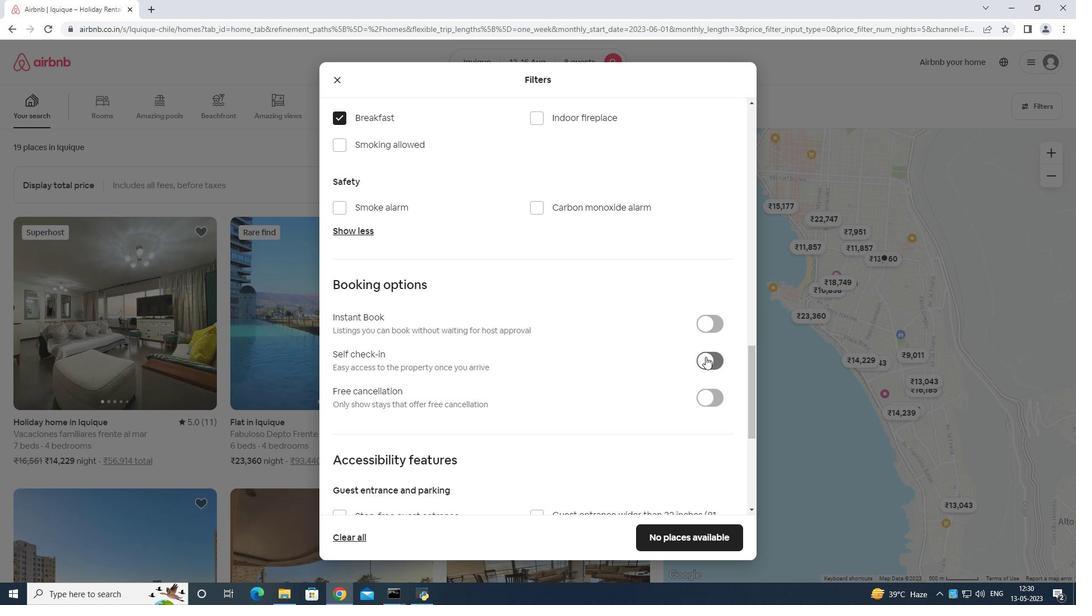 
Action: Mouse scrolled (685, 385) with delta (0, 0)
Screenshot: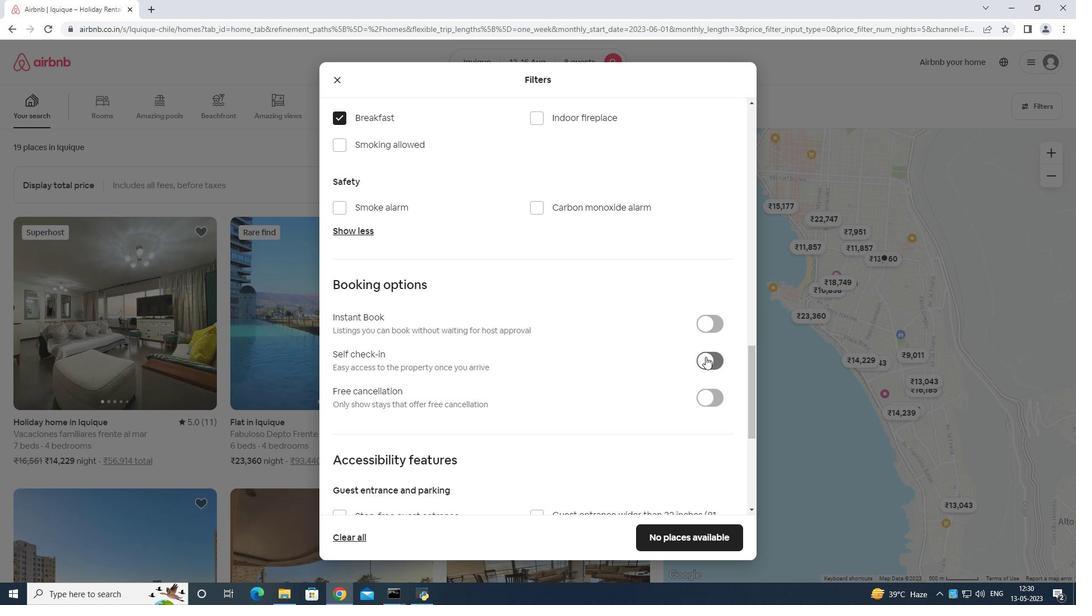 
Action: Mouse moved to (676, 402)
Screenshot: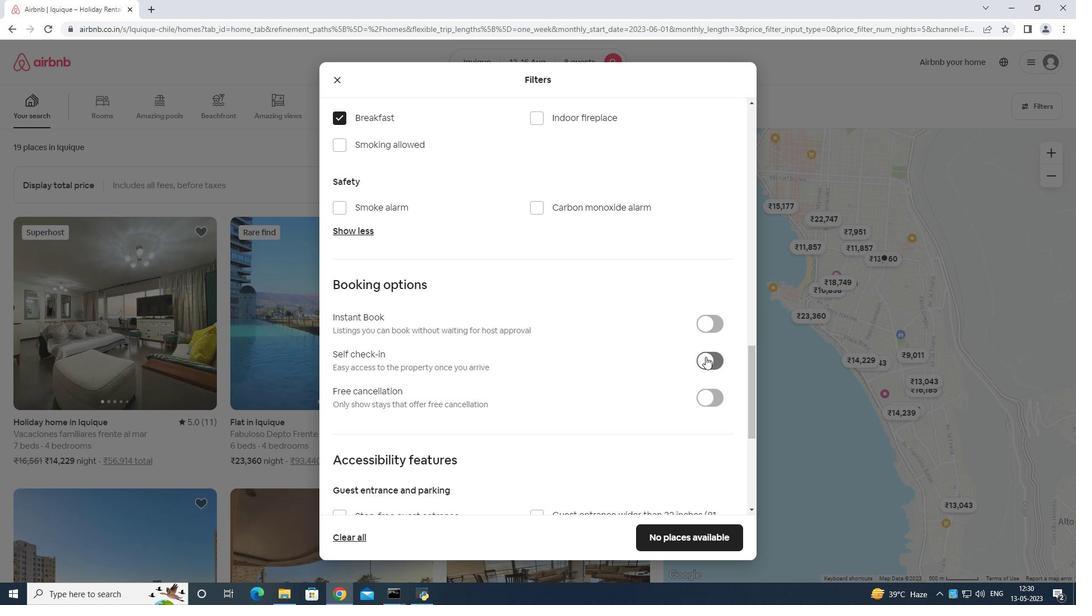 
Action: Mouse scrolled (676, 401) with delta (0, 0)
Screenshot: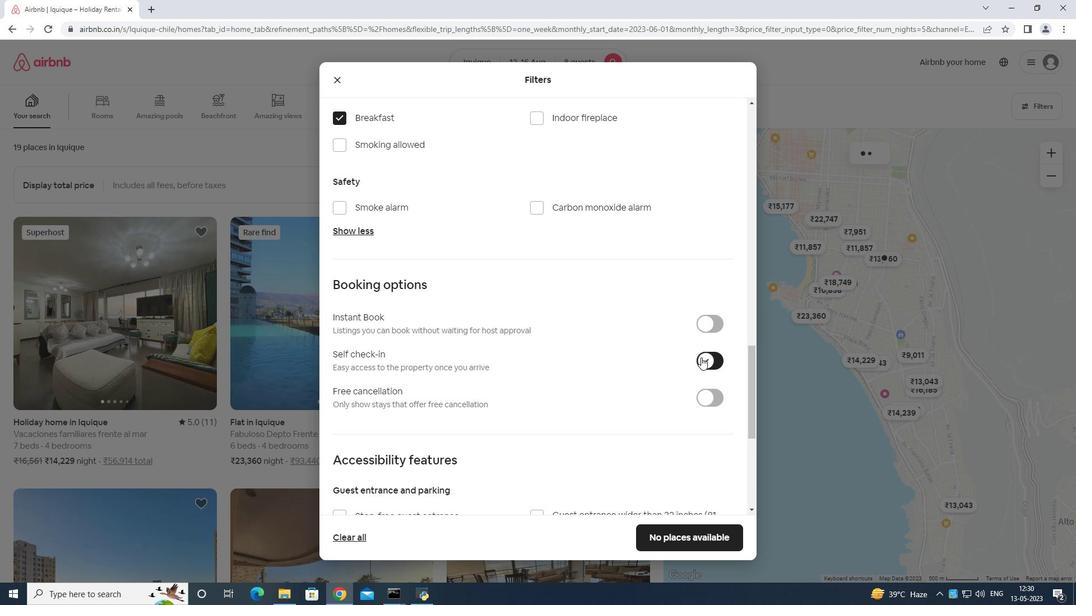 
Action: Mouse moved to (669, 412)
Screenshot: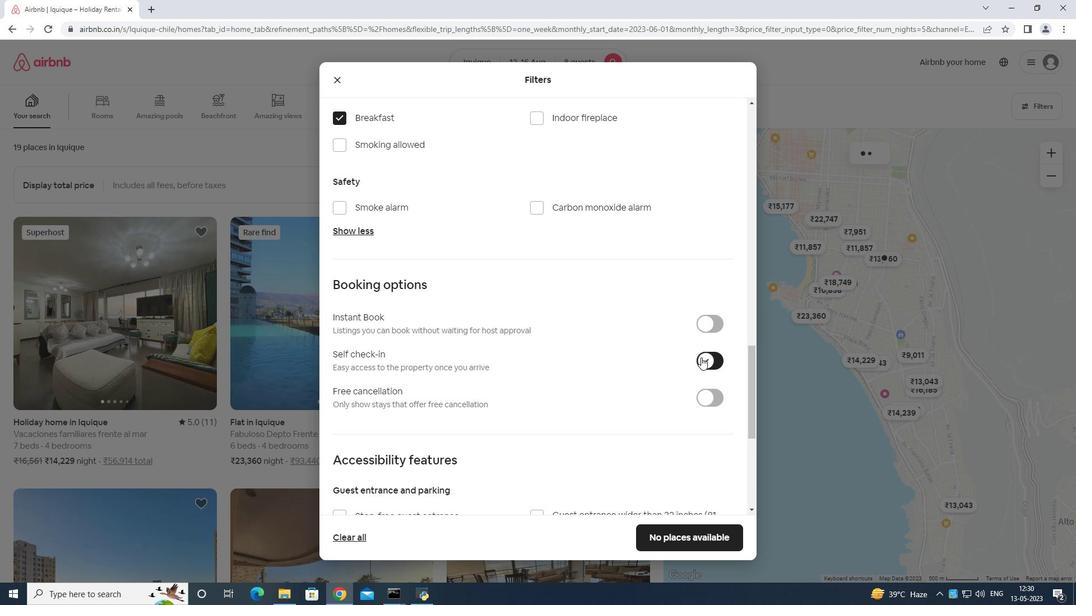
Action: Mouse scrolled (669, 411) with delta (0, 0)
Screenshot: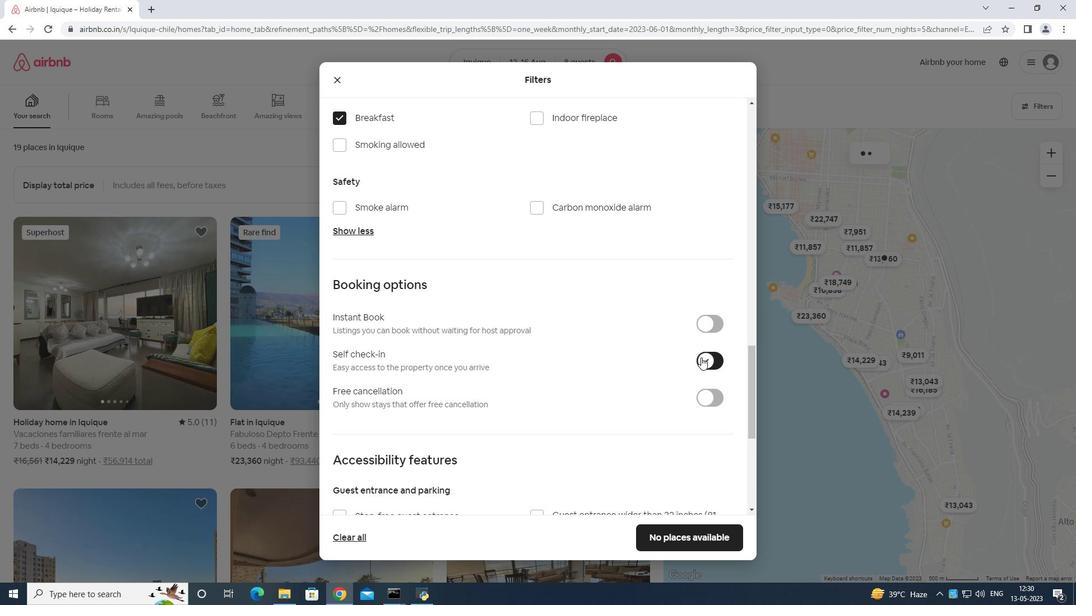 
Action: Mouse moved to (657, 446)
Screenshot: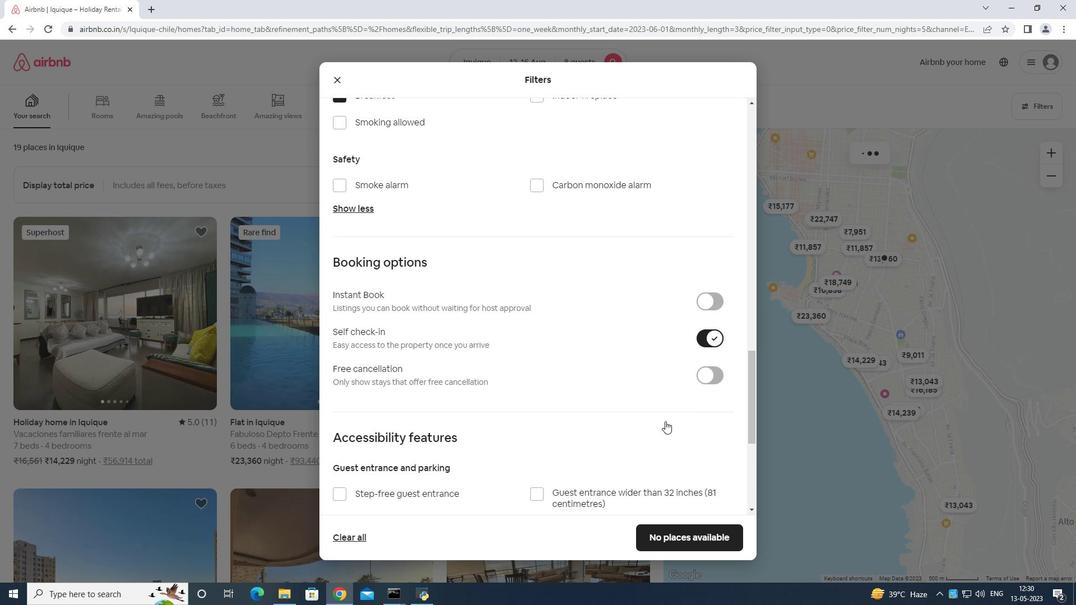 
Action: Mouse scrolled (661, 428) with delta (0, 0)
Screenshot: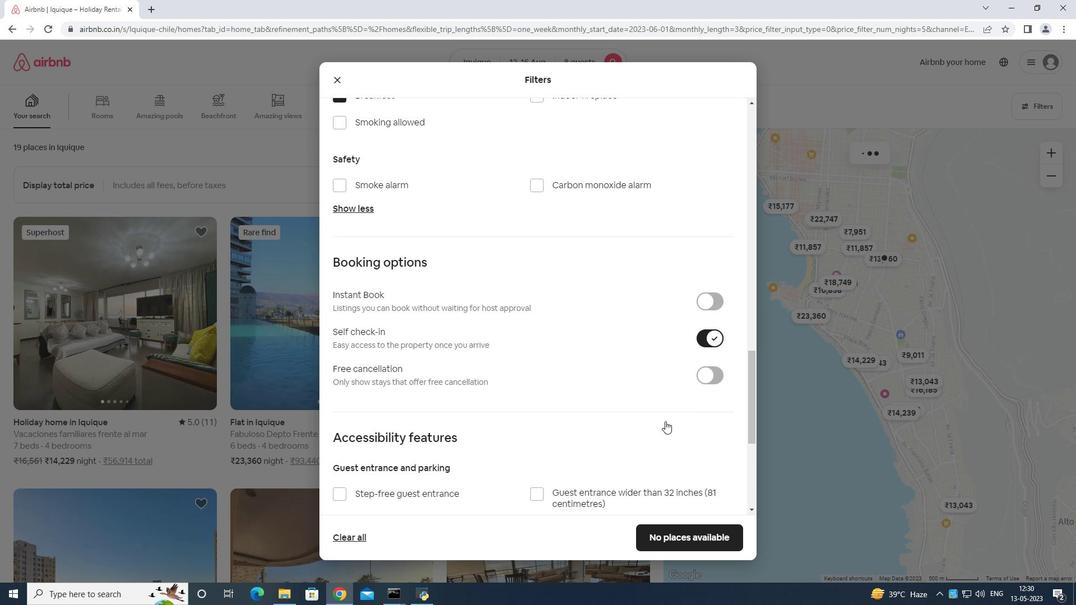 
Action: Mouse moved to (656, 451)
Screenshot: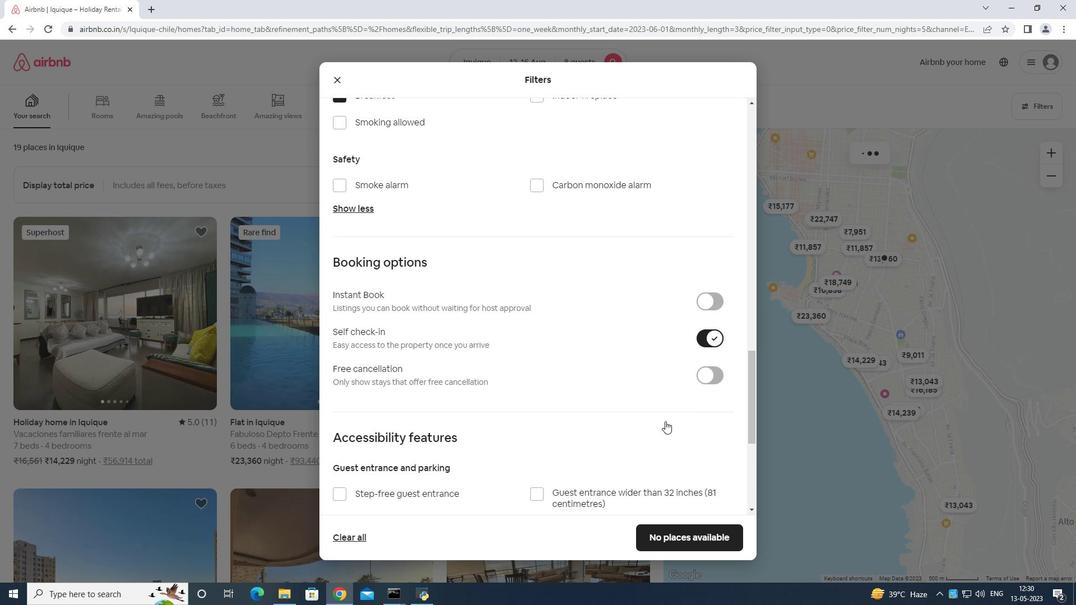 
Action: Mouse scrolled (657, 441) with delta (0, 0)
Screenshot: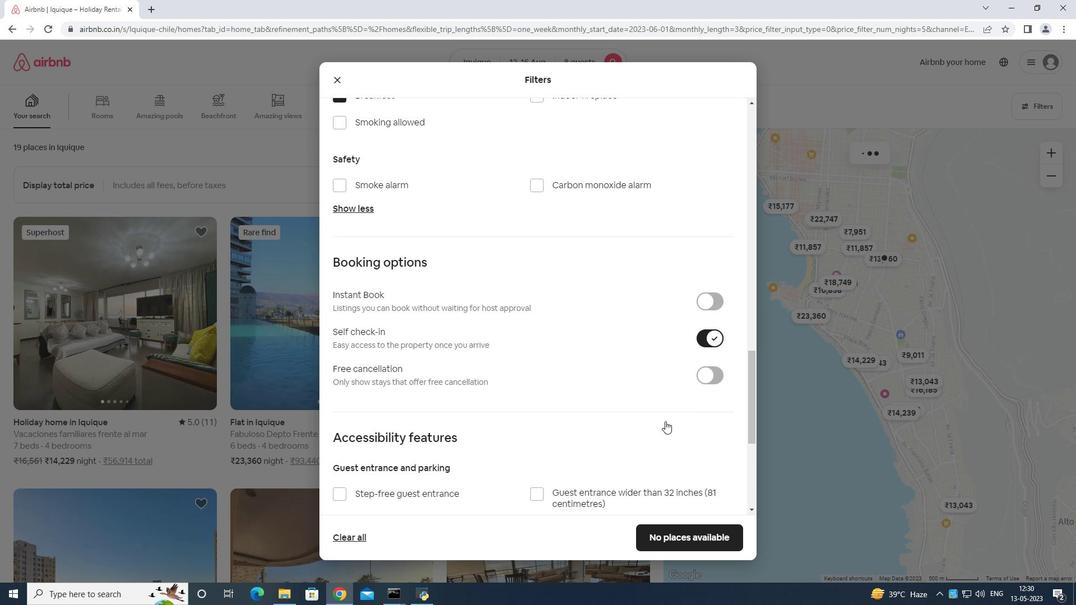 
Action: Mouse moved to (656, 454)
Screenshot: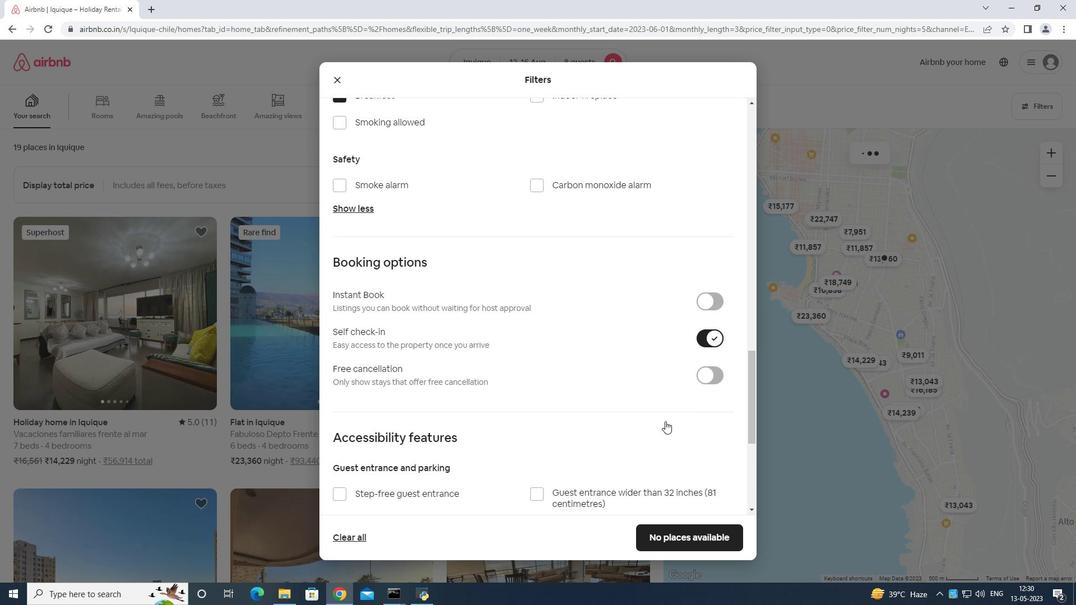 
Action: Mouse scrolled (656, 450) with delta (0, 0)
Screenshot: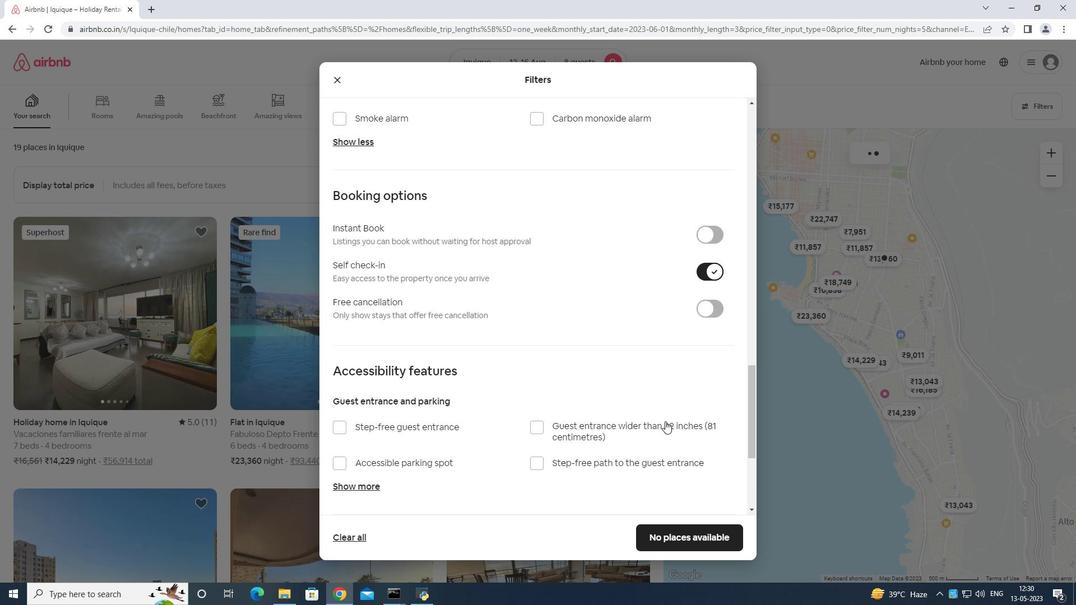 
Action: Mouse moved to (643, 467)
Screenshot: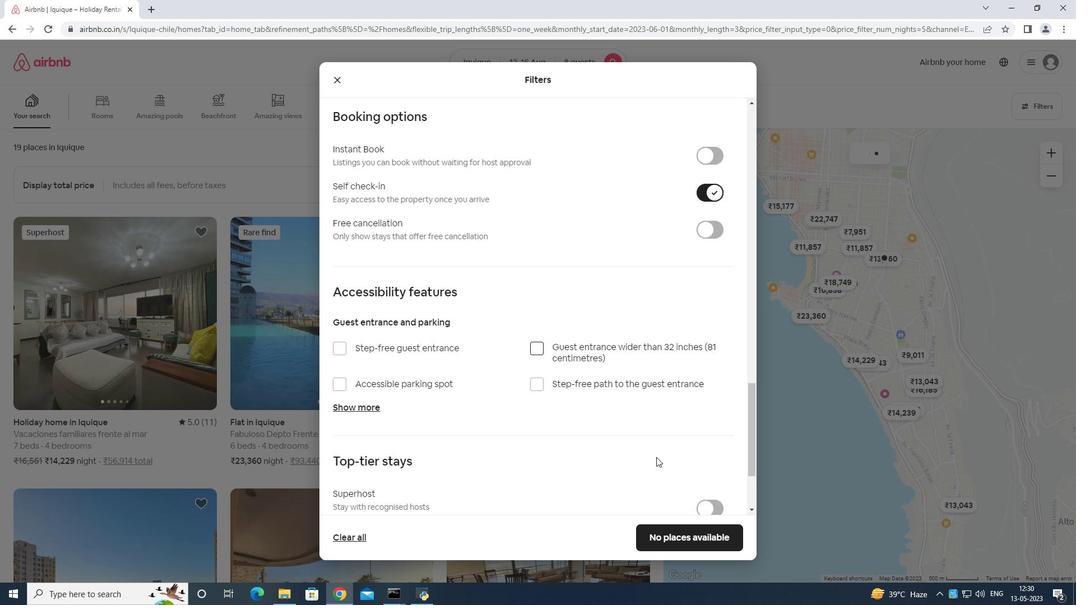 
Action: Mouse scrolled (643, 466) with delta (0, 0)
Screenshot: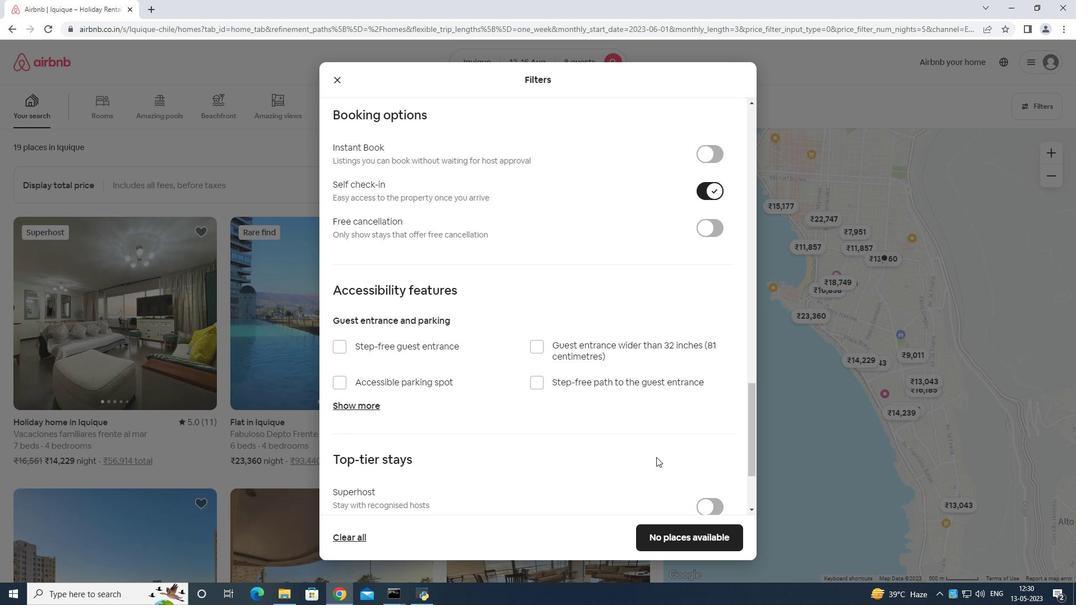 
Action: Mouse moved to (639, 475)
Screenshot: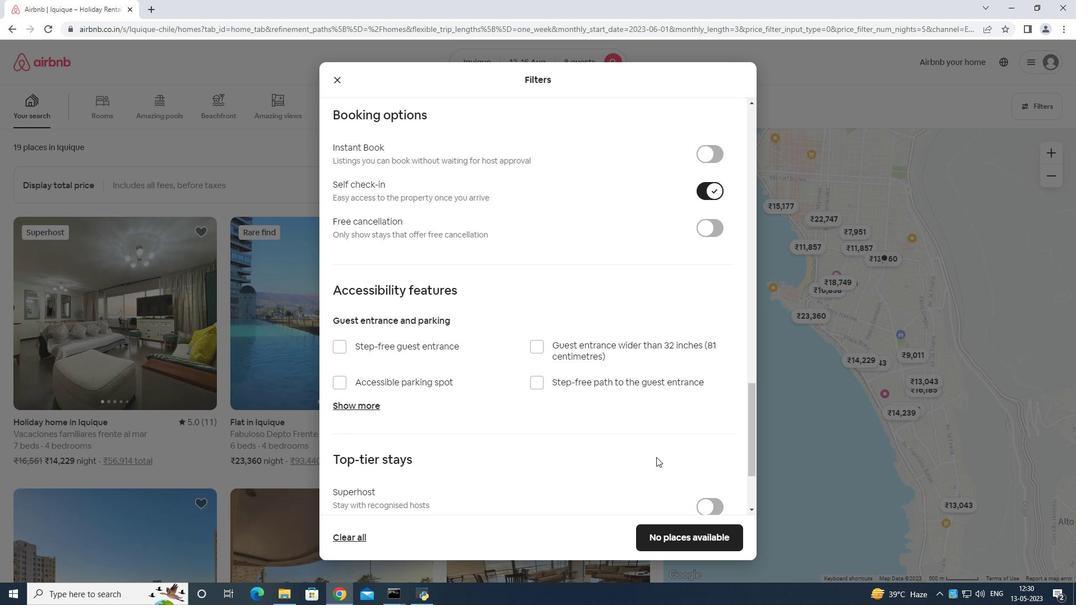 
Action: Mouse scrolled (639, 475) with delta (0, 0)
Screenshot: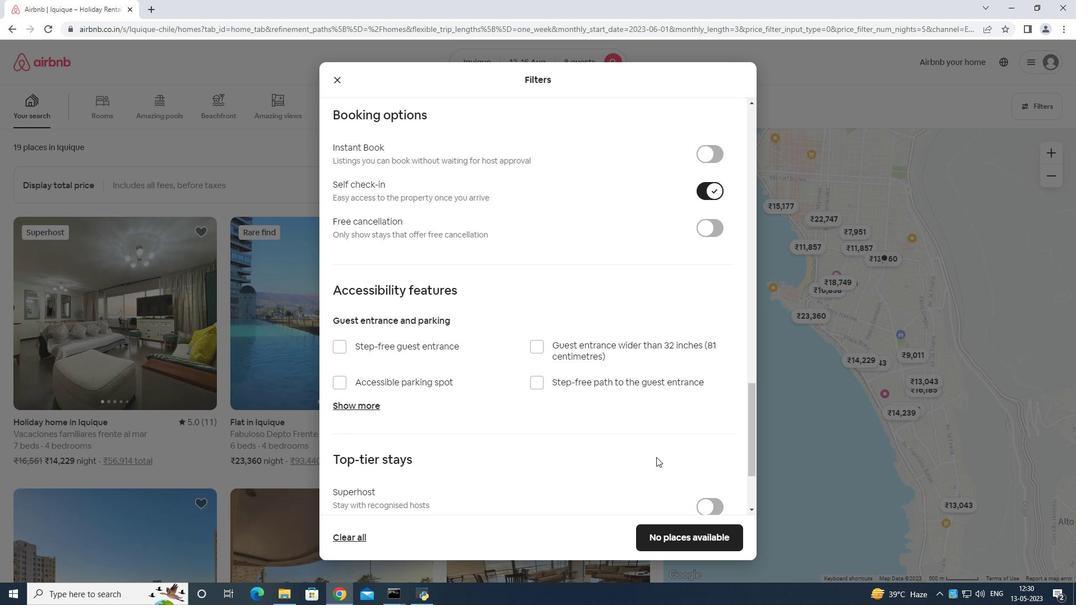 
Action: Mouse moved to (637, 482)
Screenshot: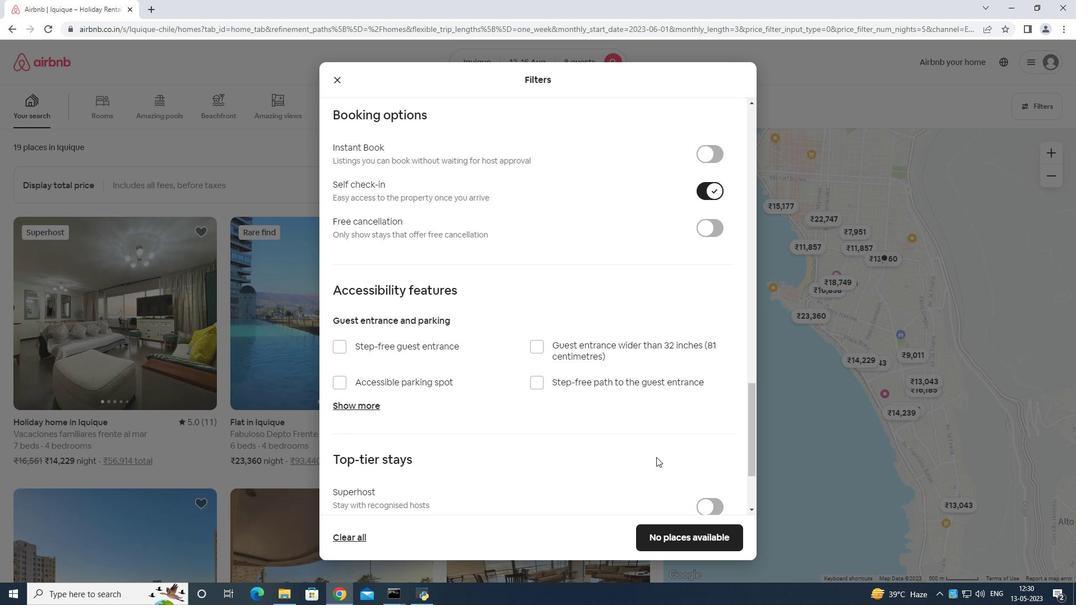 
Action: Mouse scrolled (637, 481) with delta (0, 0)
Screenshot: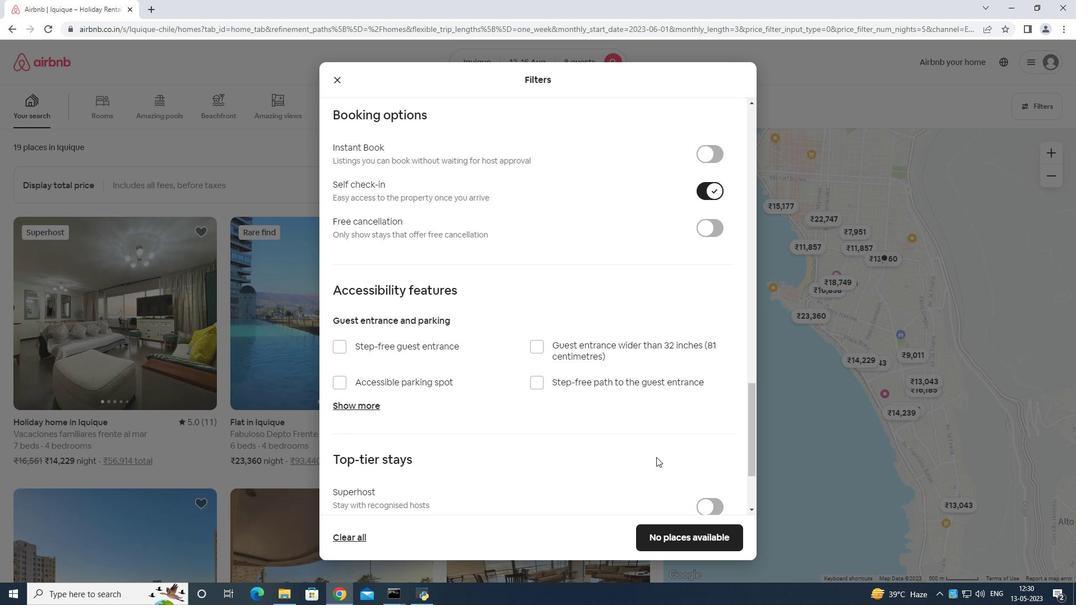 
Action: Mouse moved to (637, 488)
Screenshot: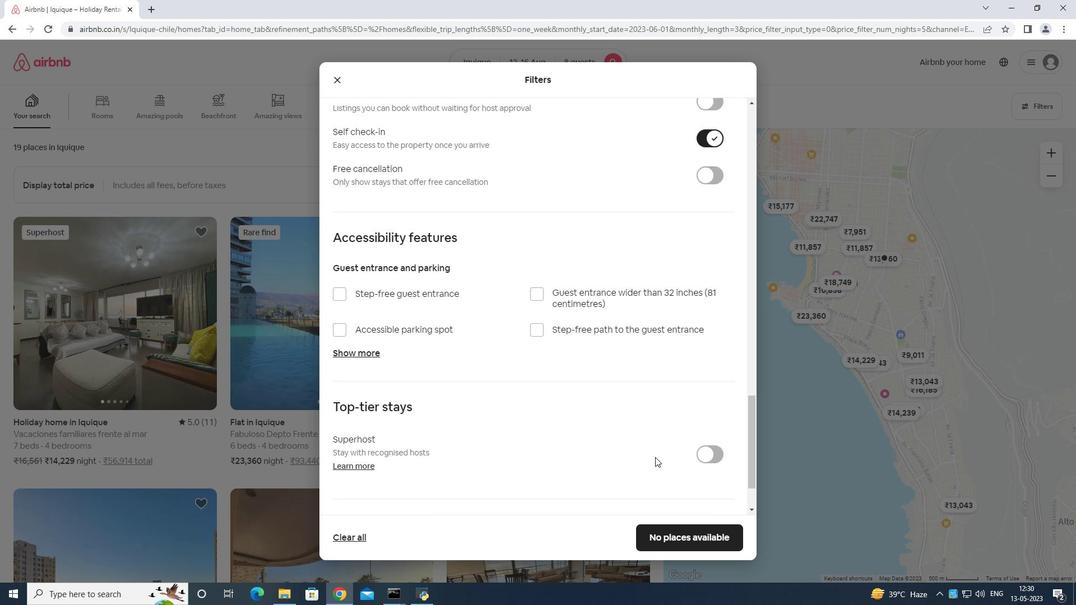 
Action: Mouse scrolled (637, 487) with delta (0, 0)
Screenshot: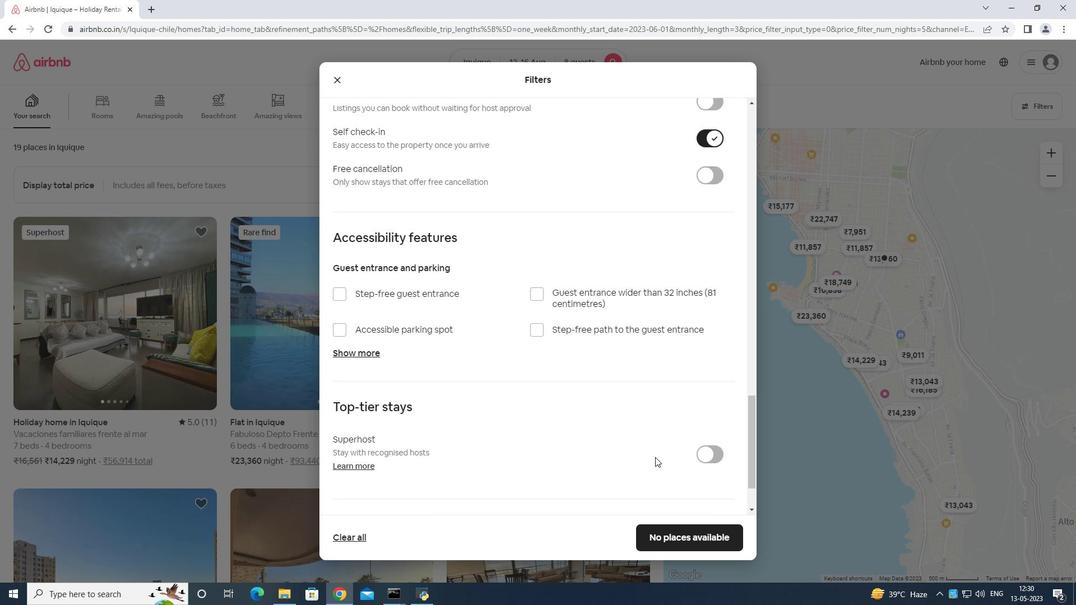 
Action: Mouse moved to (622, 502)
Screenshot: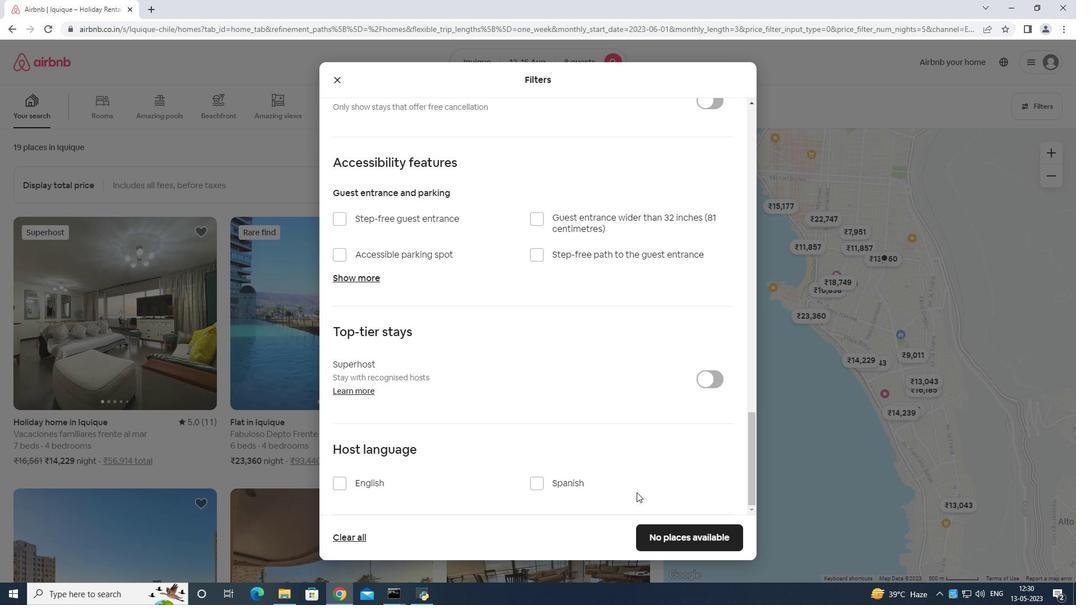 
Action: Mouse scrolled (622, 502) with delta (0, 0)
Screenshot: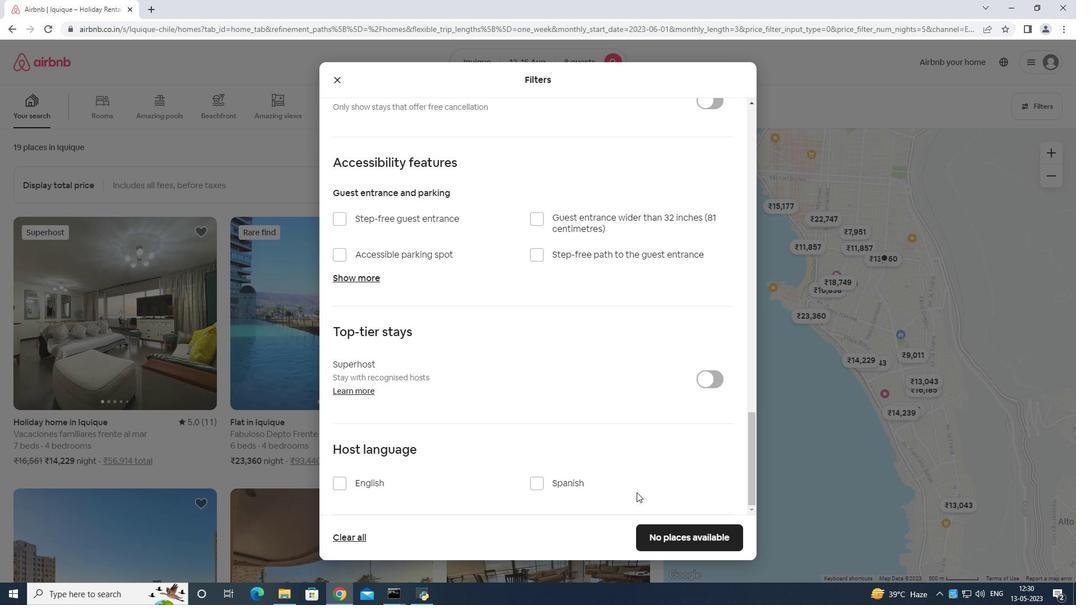 
Action: Mouse moved to (614, 512)
Screenshot: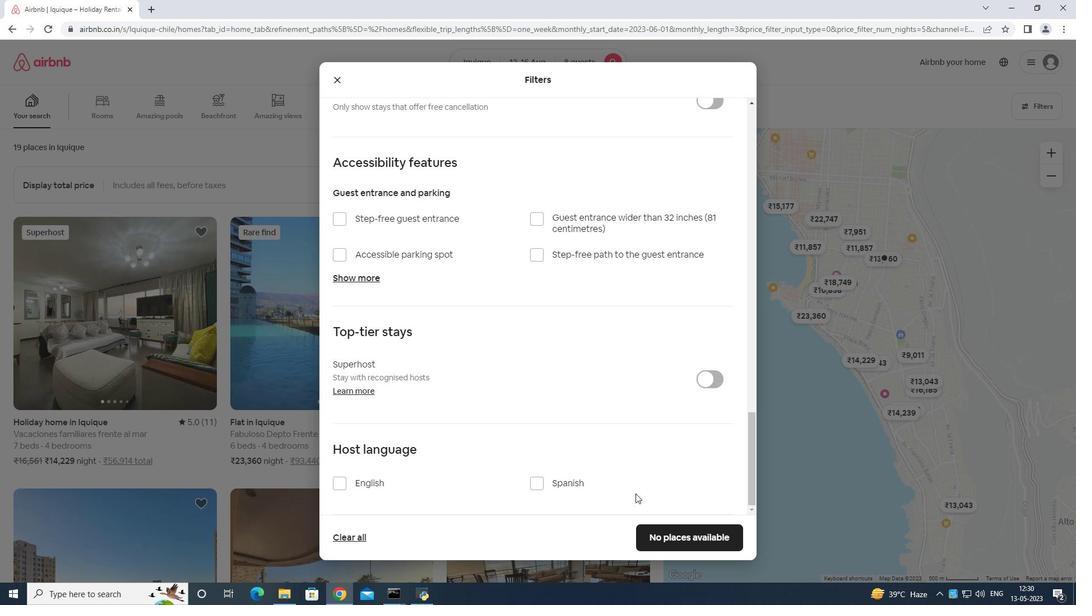 
Action: Mouse scrolled (614, 512) with delta (0, 0)
Screenshot: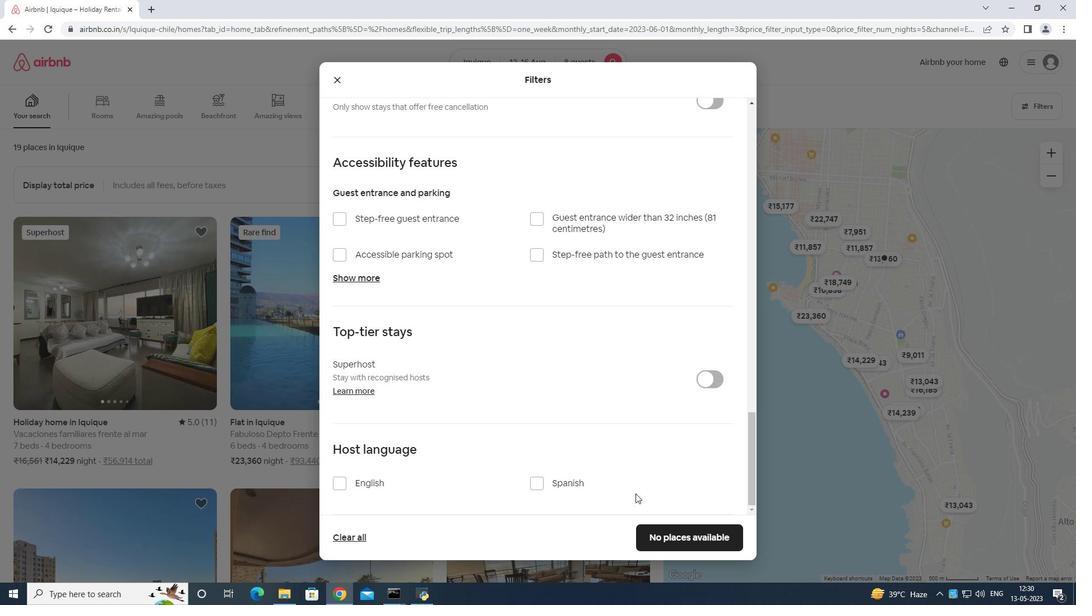 
Action: Mouse moved to (606, 520)
Screenshot: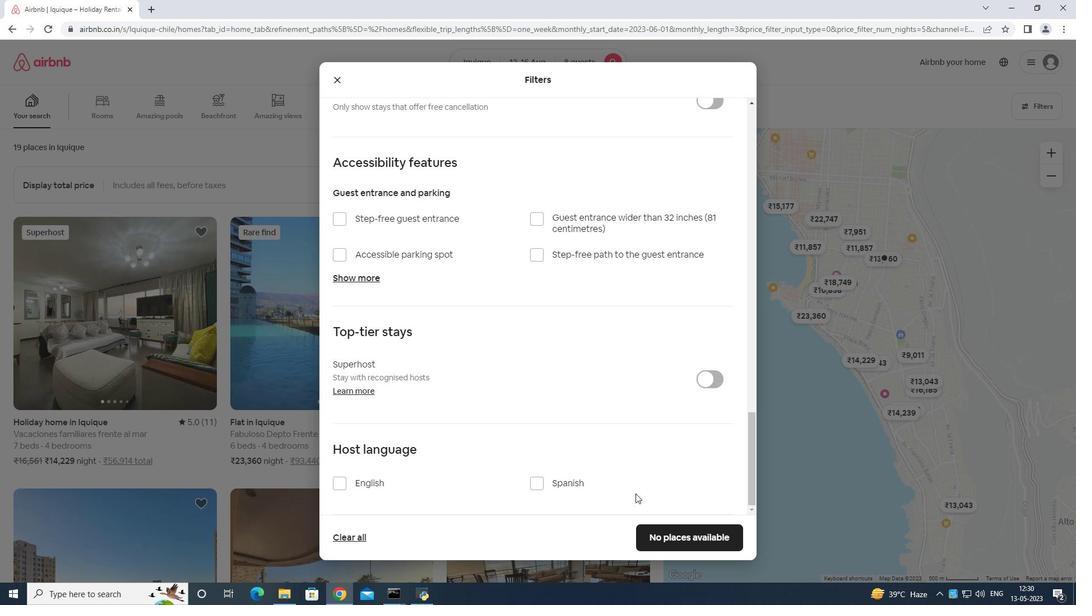 
Action: Mouse scrolled (606, 520) with delta (0, 0)
Screenshot: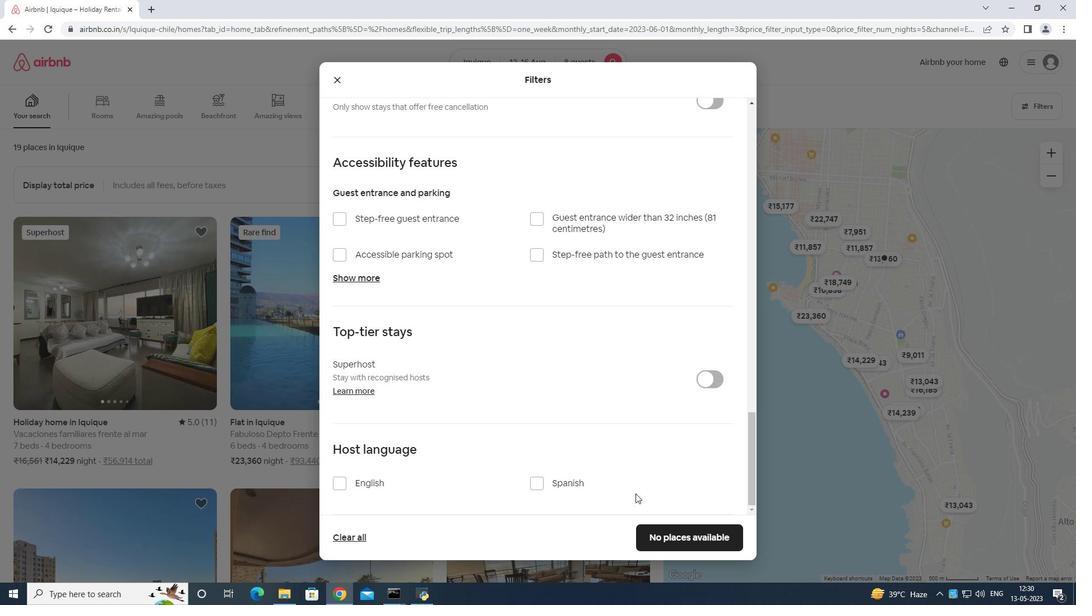 
Action: Mouse moved to (329, 479)
Screenshot: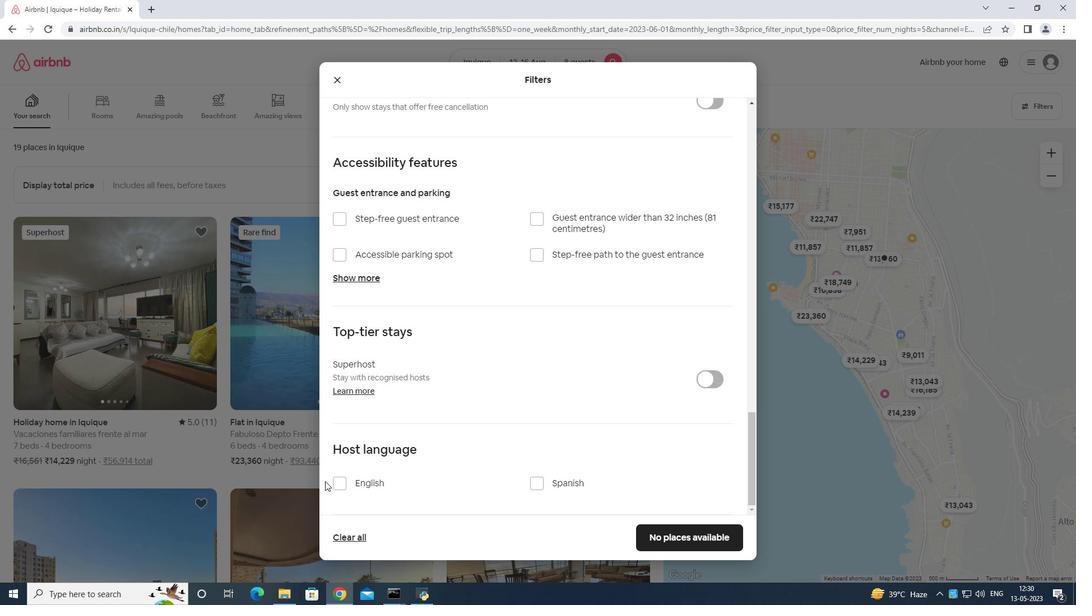
Action: Mouse pressed left at (329, 479)
Screenshot: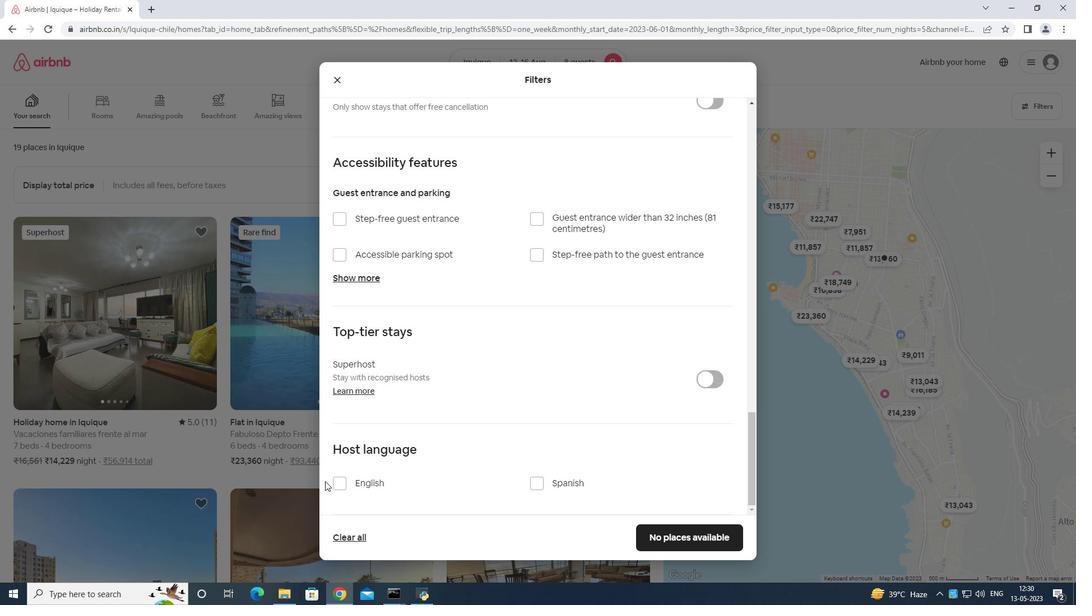 
Action: Mouse moved to (333, 481)
Screenshot: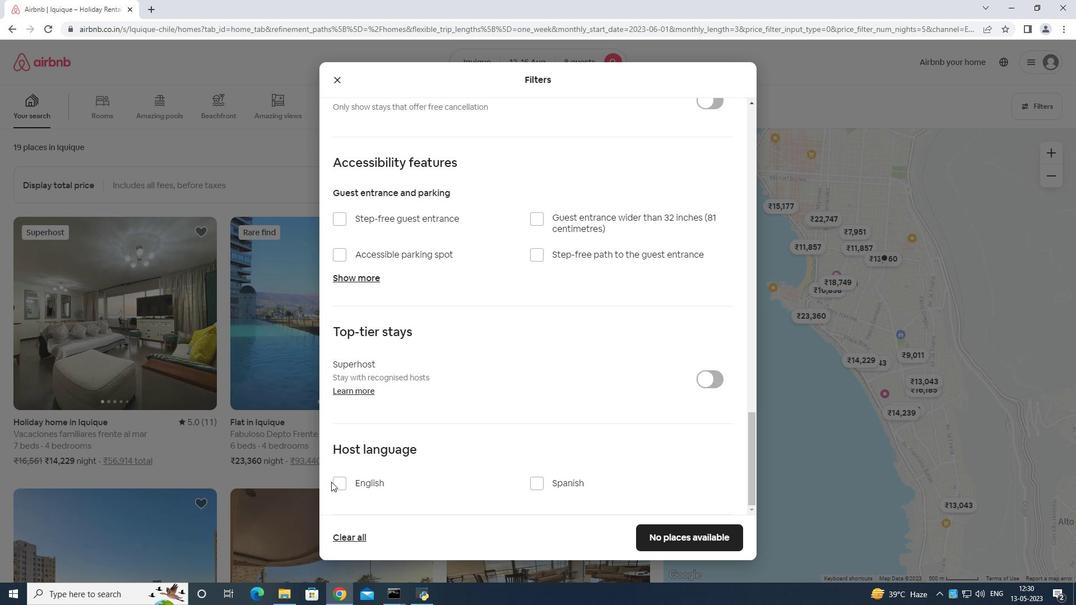 
Action: Mouse pressed left at (333, 481)
Screenshot: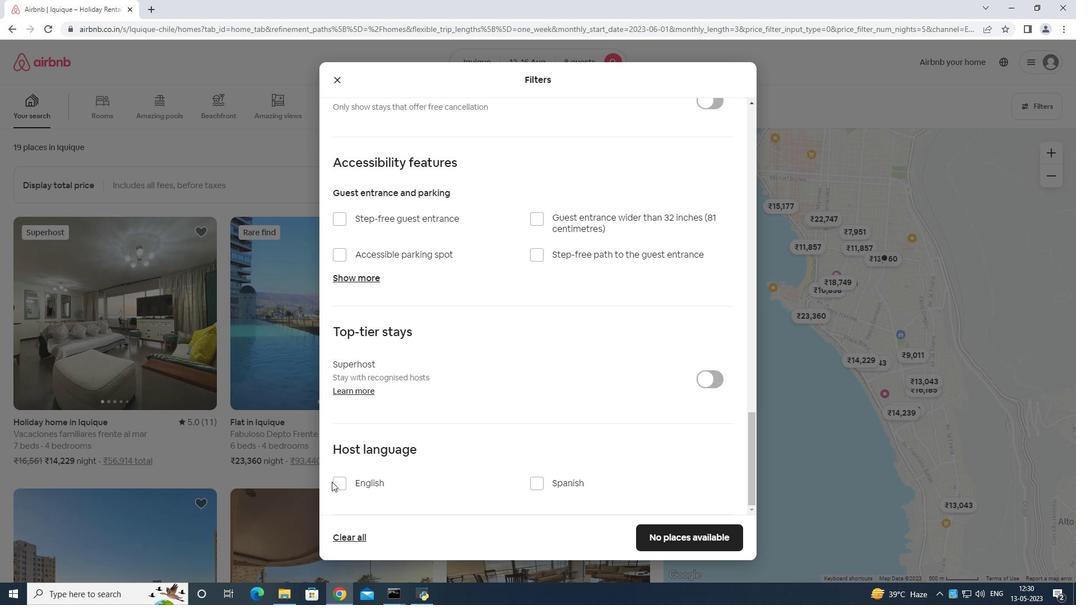 
Action: Mouse moved to (662, 534)
Screenshot: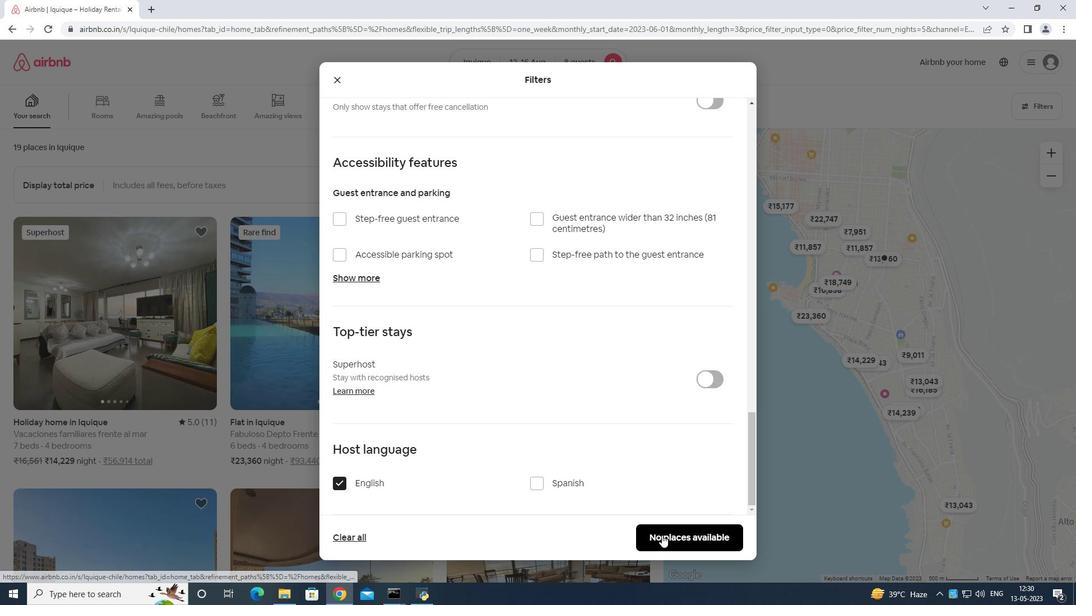 
Action: Mouse pressed left at (662, 534)
Screenshot: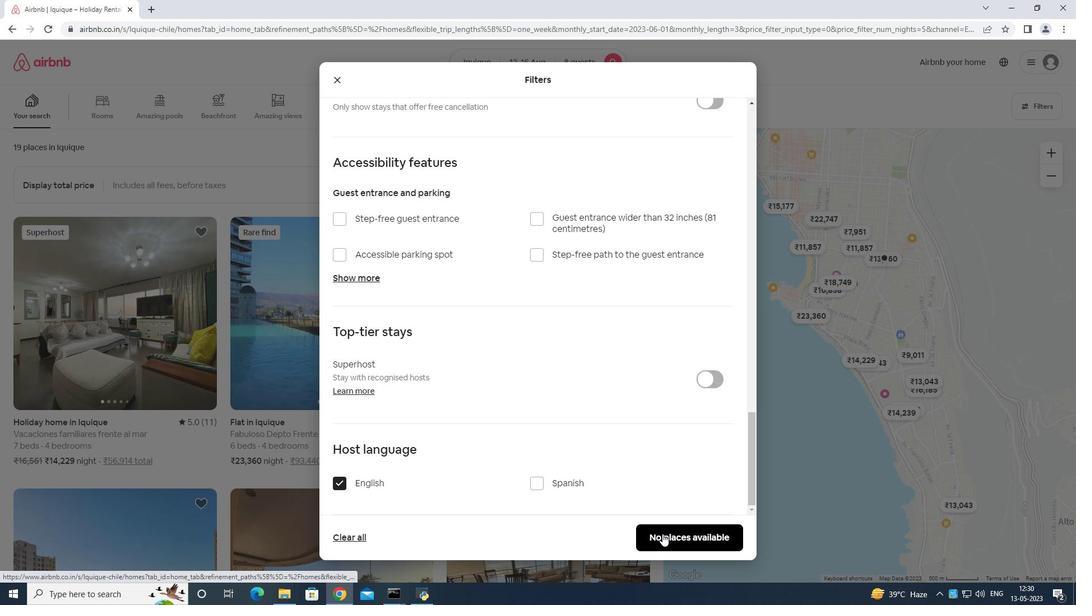 
Action: Mouse moved to (663, 533)
Screenshot: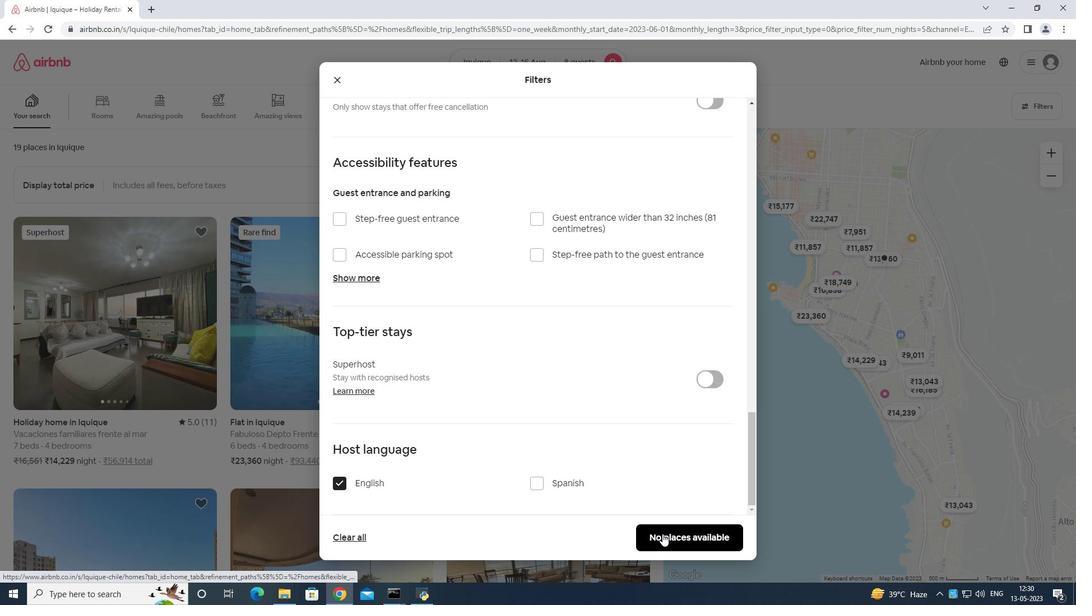 
